 Task: Look for space in Teodoro Sampaio, Brazil from 9th July, 2023 to 16th July, 2023 for 2 adults, 1 child in price range Rs.8000 to Rs.16000. Place can be entire place with 2 bedrooms having 2 beds and 1 bathroom. Property type can be house, flat, guest house. Amenities needed are: washing machine. Booking option can be shelf check-in. Required host language is Spanish.
Action: Mouse moved to (377, 164)
Screenshot: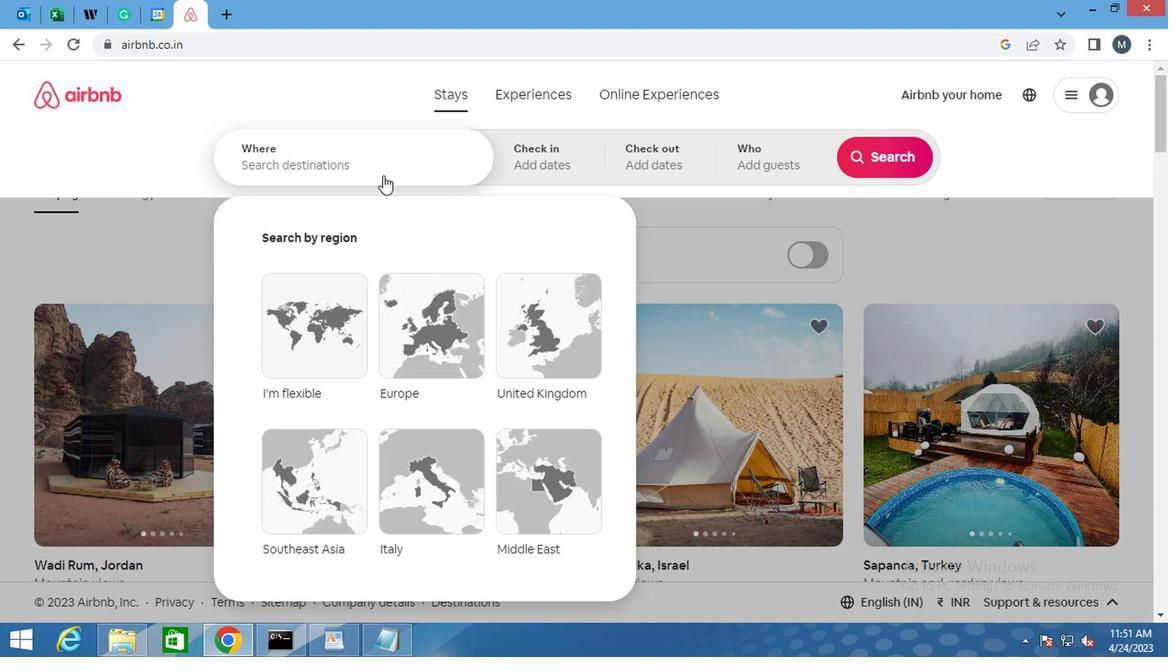 
Action: Mouse pressed left at (377, 164)
Screenshot: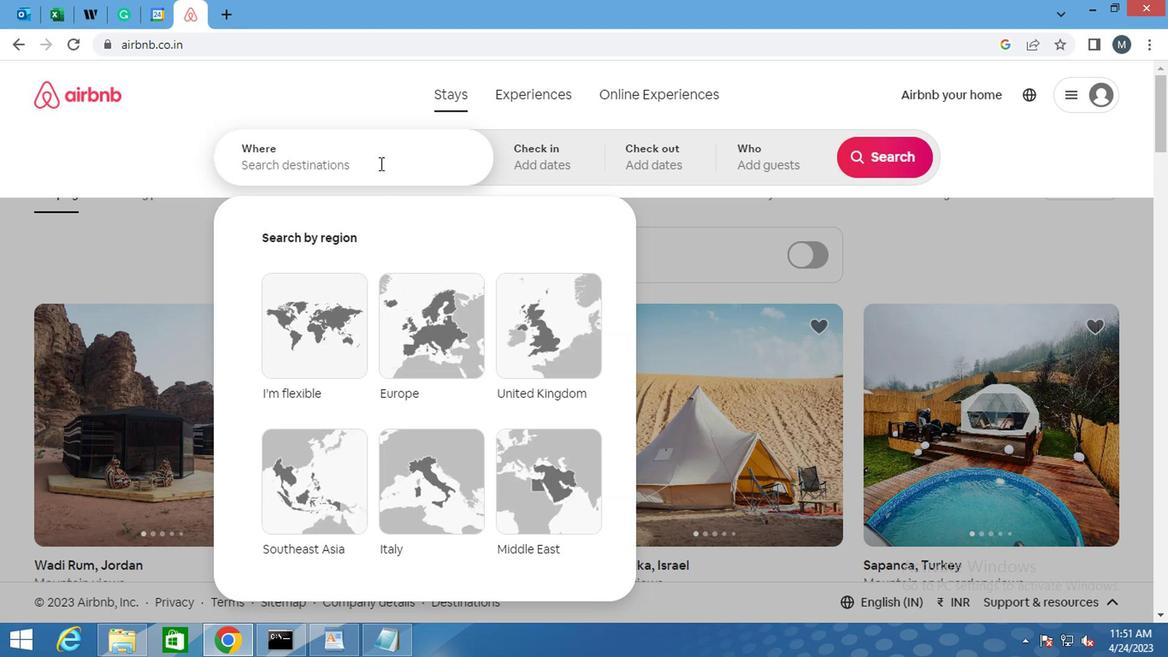 
Action: Mouse moved to (378, 164)
Screenshot: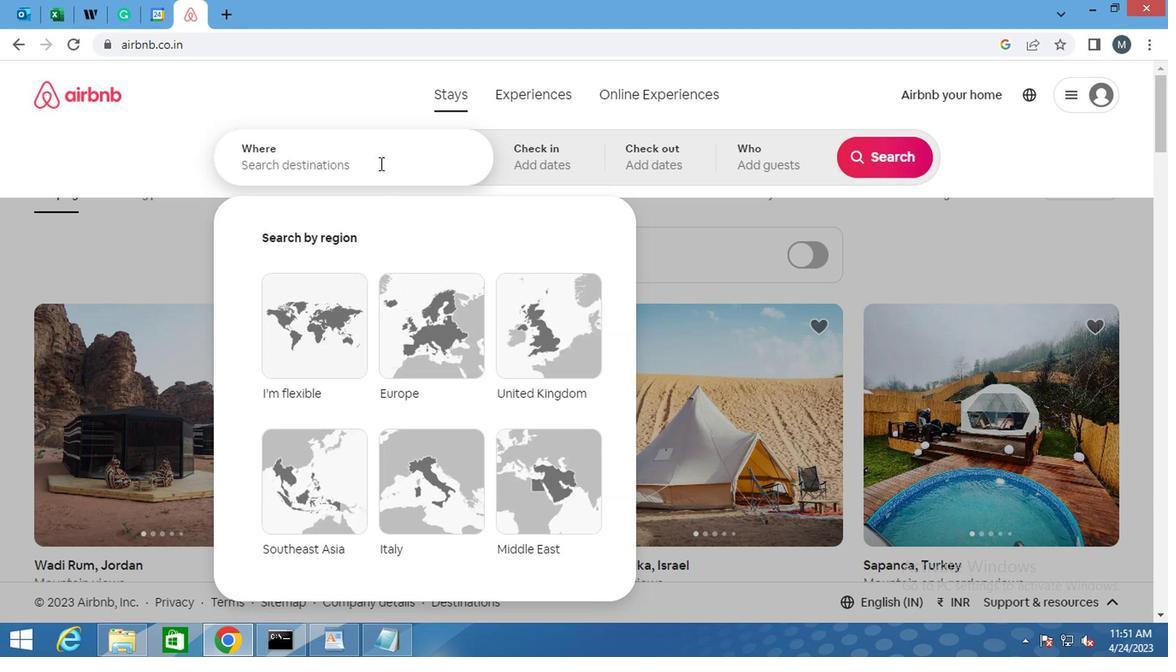 
Action: Key pressed <Key.shift>TEODORO<Key.space>SAMPAIO,<Key.space><Key.shift>BRAZIL<Key.enter>
Screenshot: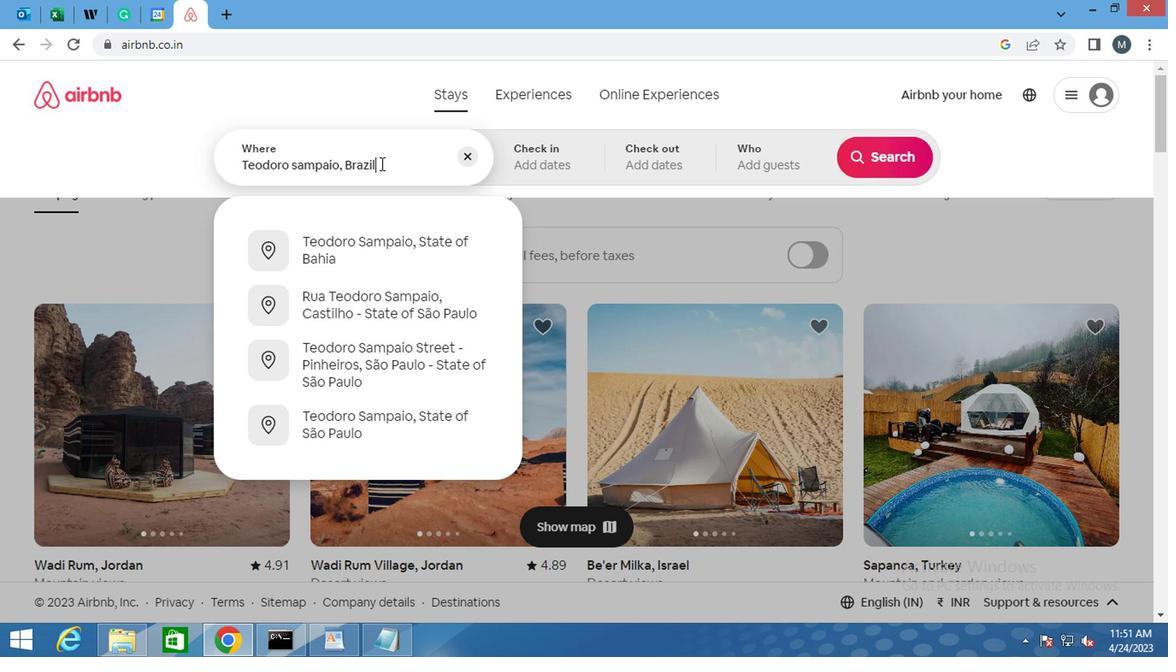 
Action: Mouse moved to (876, 286)
Screenshot: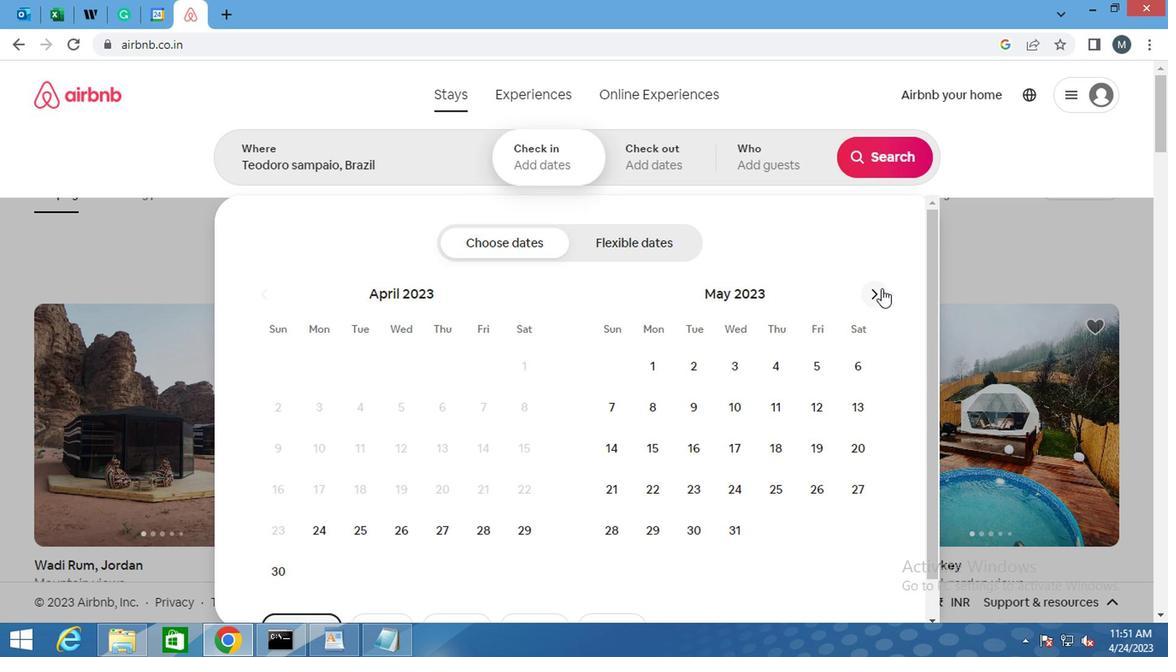 
Action: Mouse pressed left at (876, 286)
Screenshot: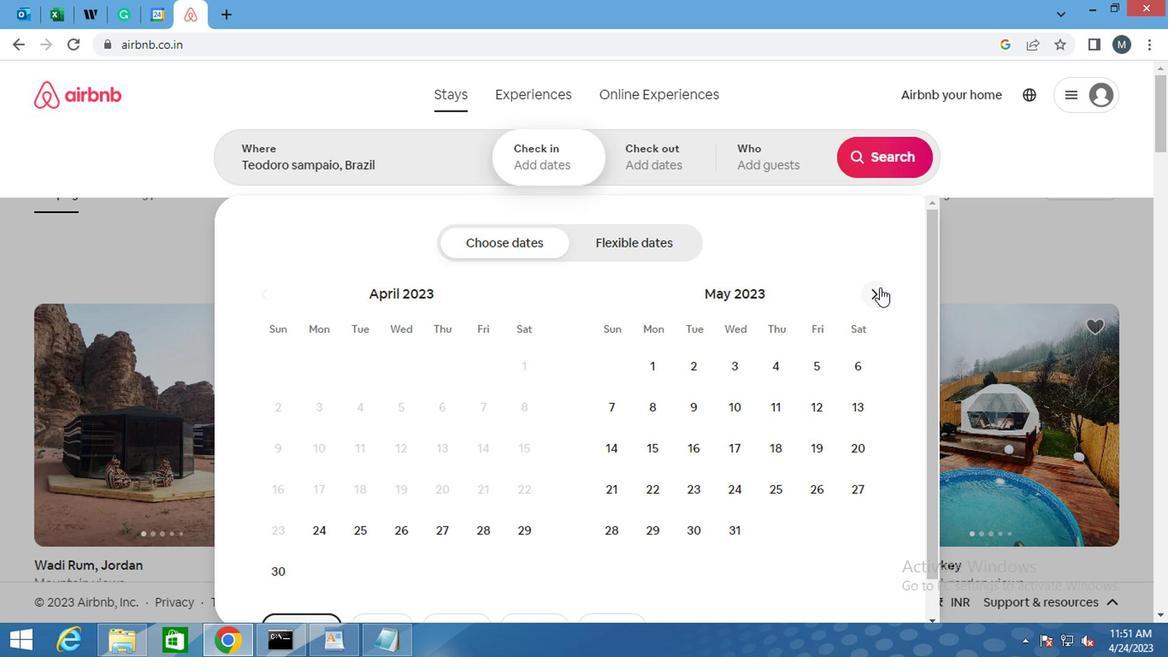 
Action: Mouse moved to (870, 286)
Screenshot: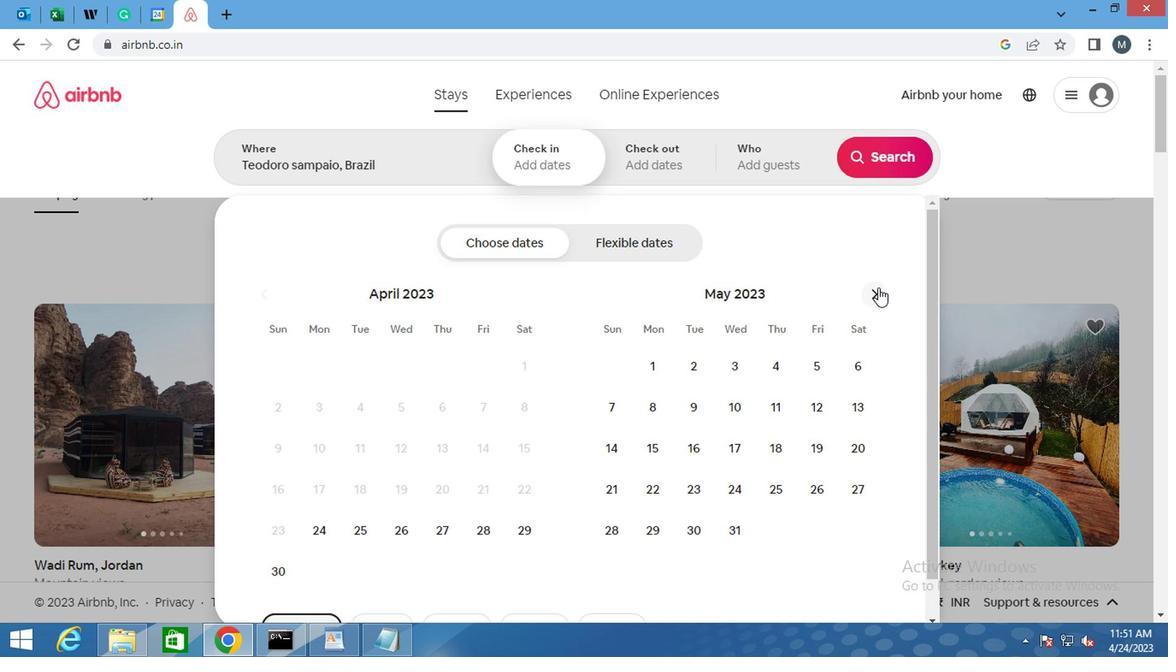
Action: Mouse pressed left at (870, 286)
Screenshot: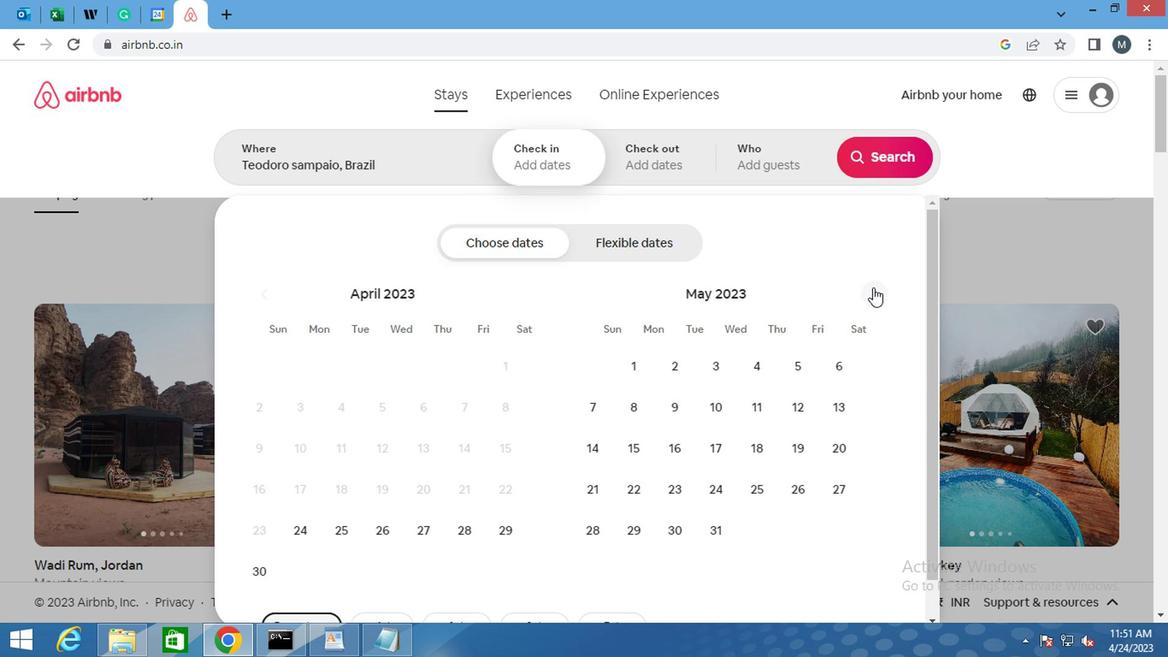 
Action: Mouse moved to (600, 438)
Screenshot: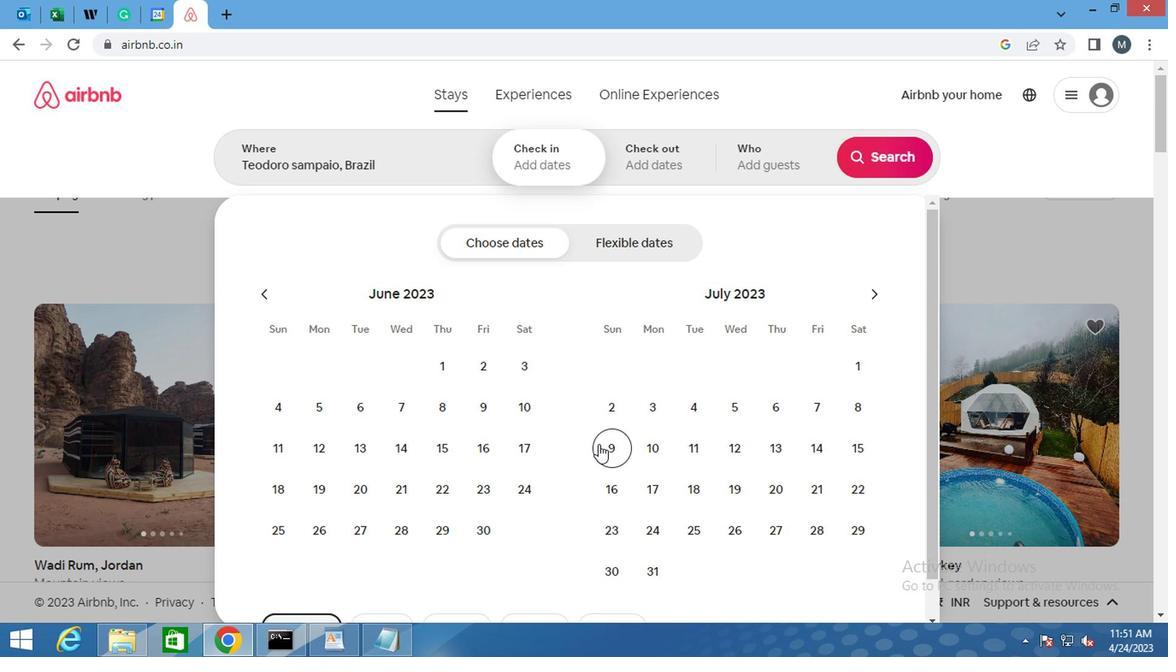 
Action: Mouse pressed left at (600, 438)
Screenshot: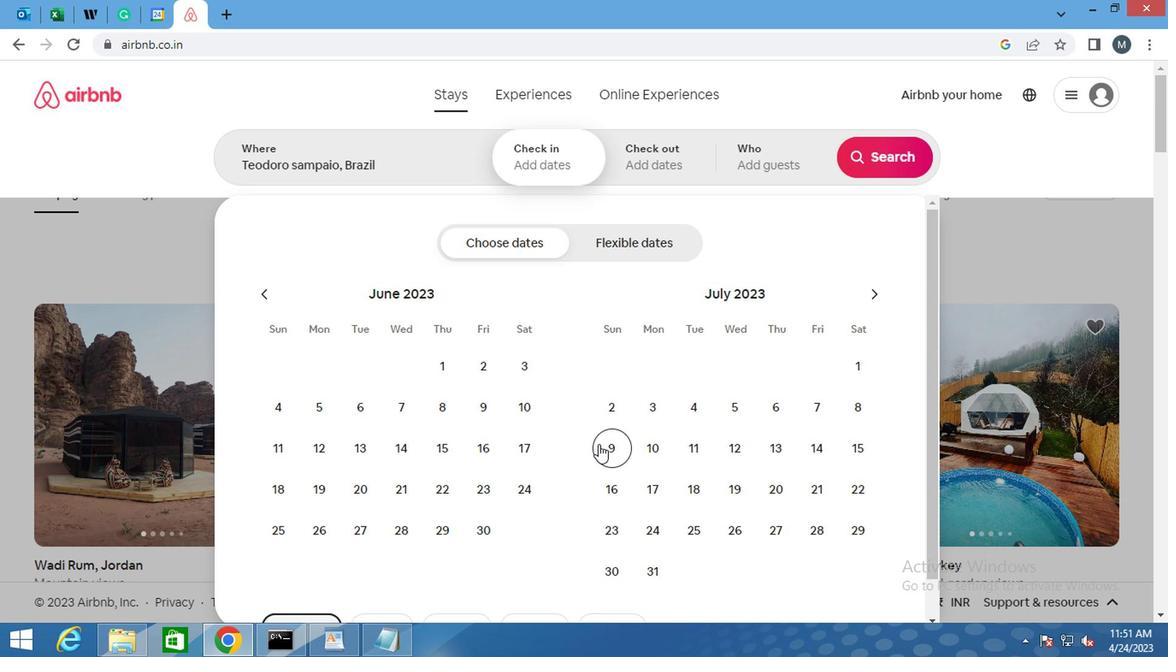 
Action: Mouse moved to (619, 477)
Screenshot: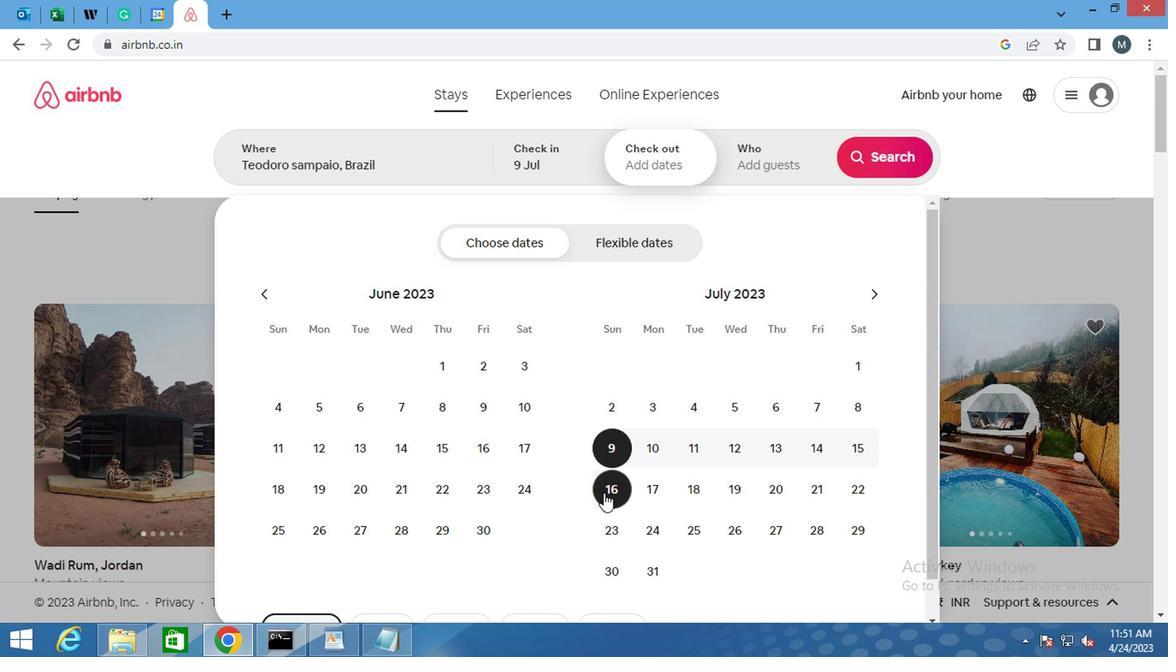 
Action: Mouse pressed left at (619, 477)
Screenshot: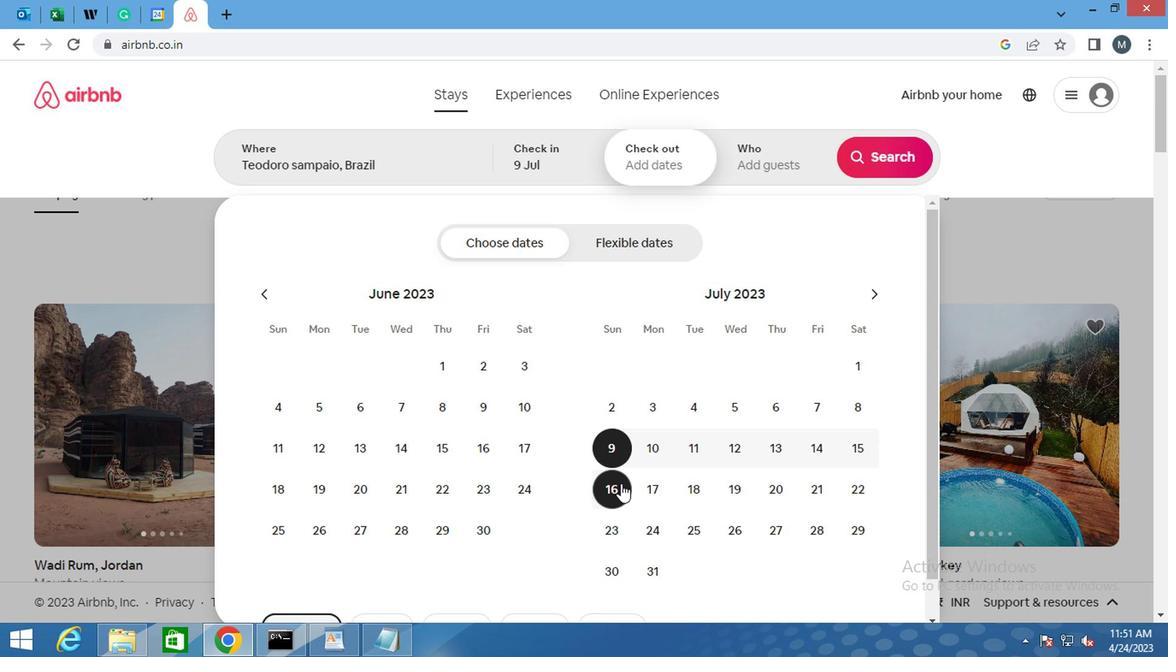 
Action: Mouse moved to (752, 163)
Screenshot: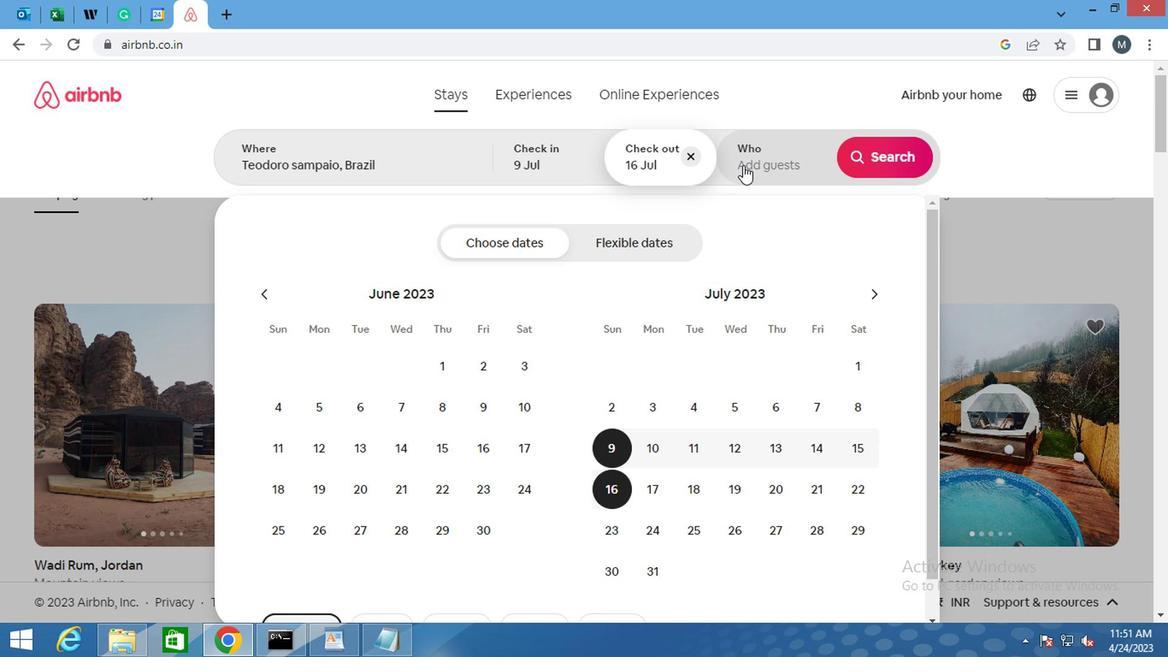 
Action: Mouse pressed left at (752, 163)
Screenshot: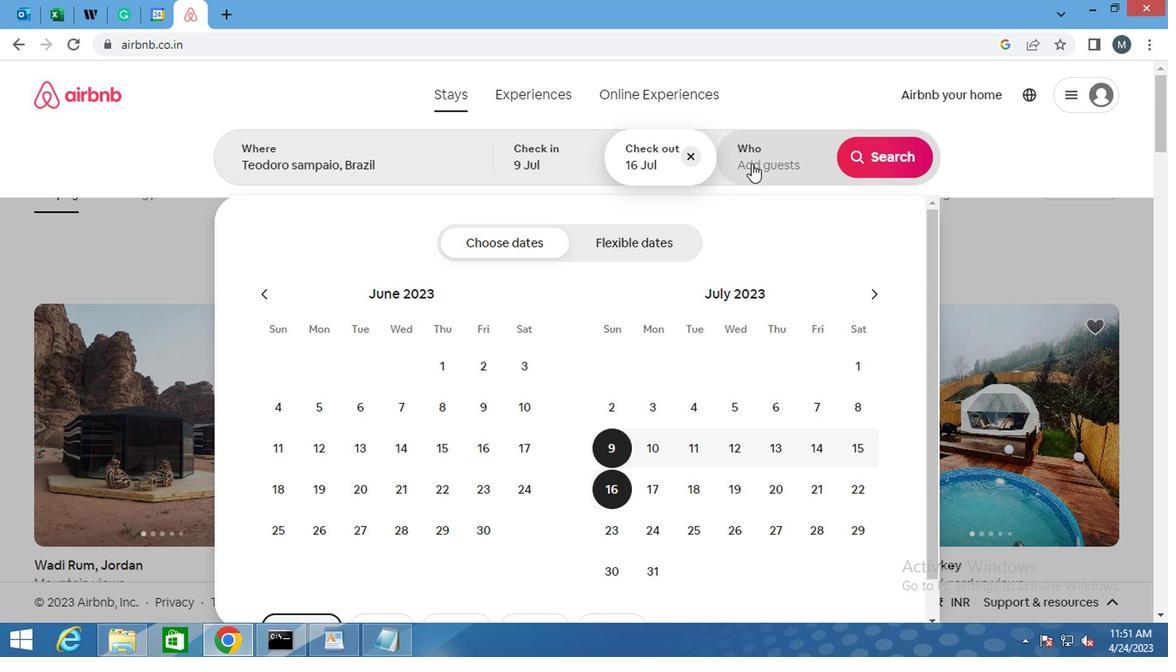
Action: Mouse moved to (889, 252)
Screenshot: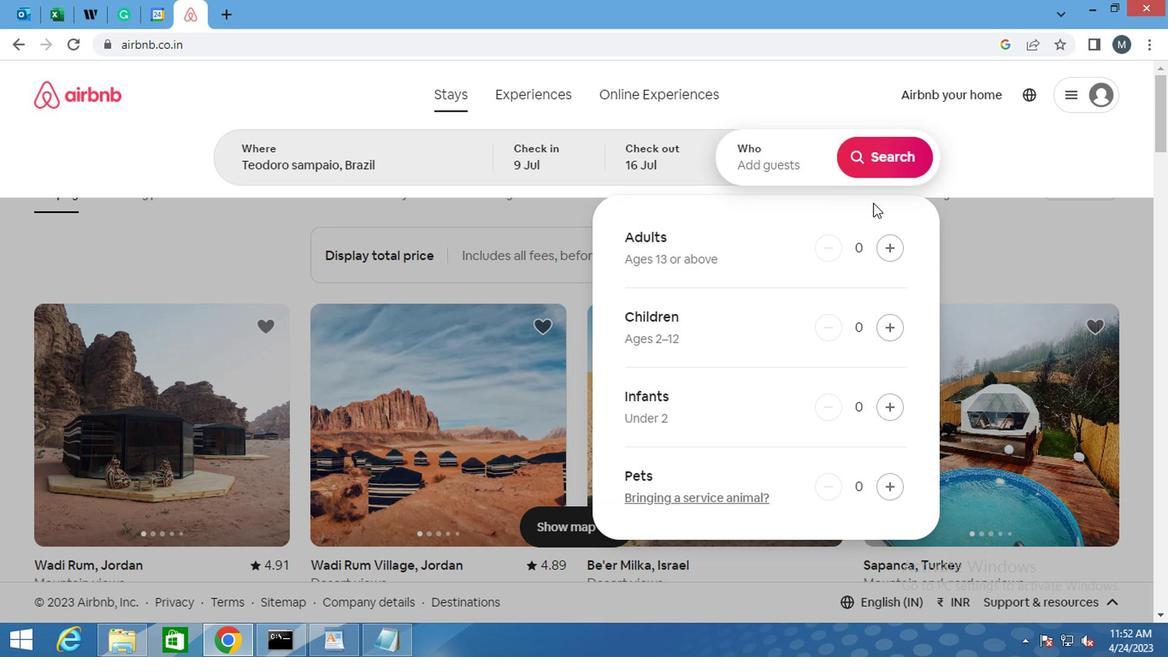
Action: Mouse pressed left at (889, 252)
Screenshot: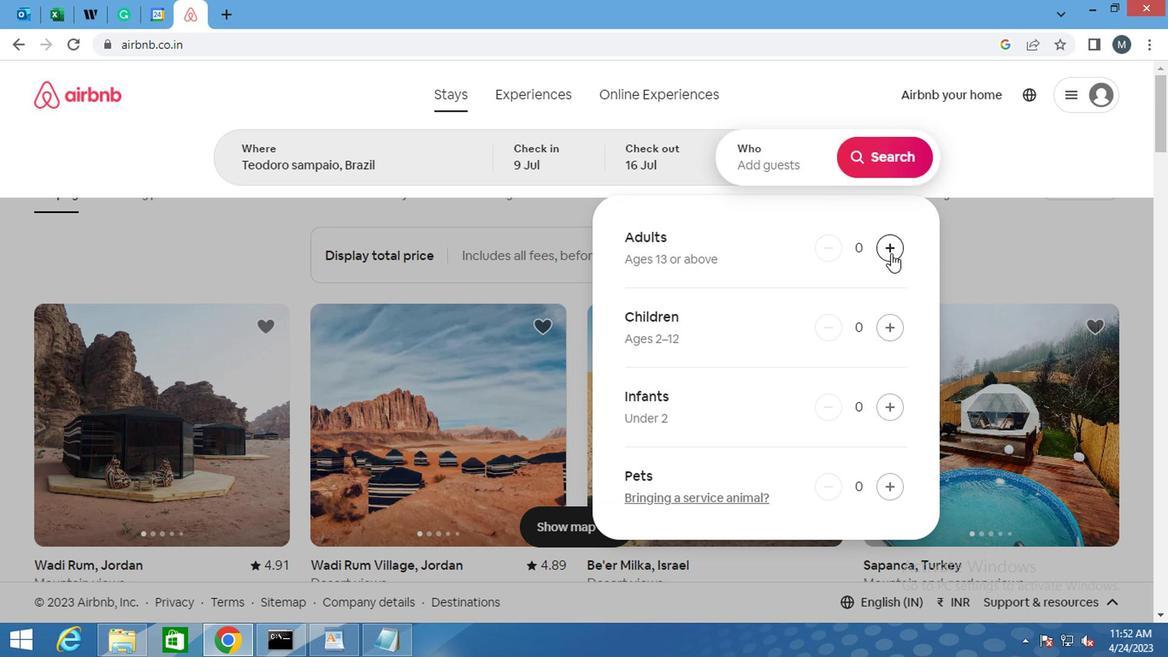 
Action: Mouse moved to (889, 252)
Screenshot: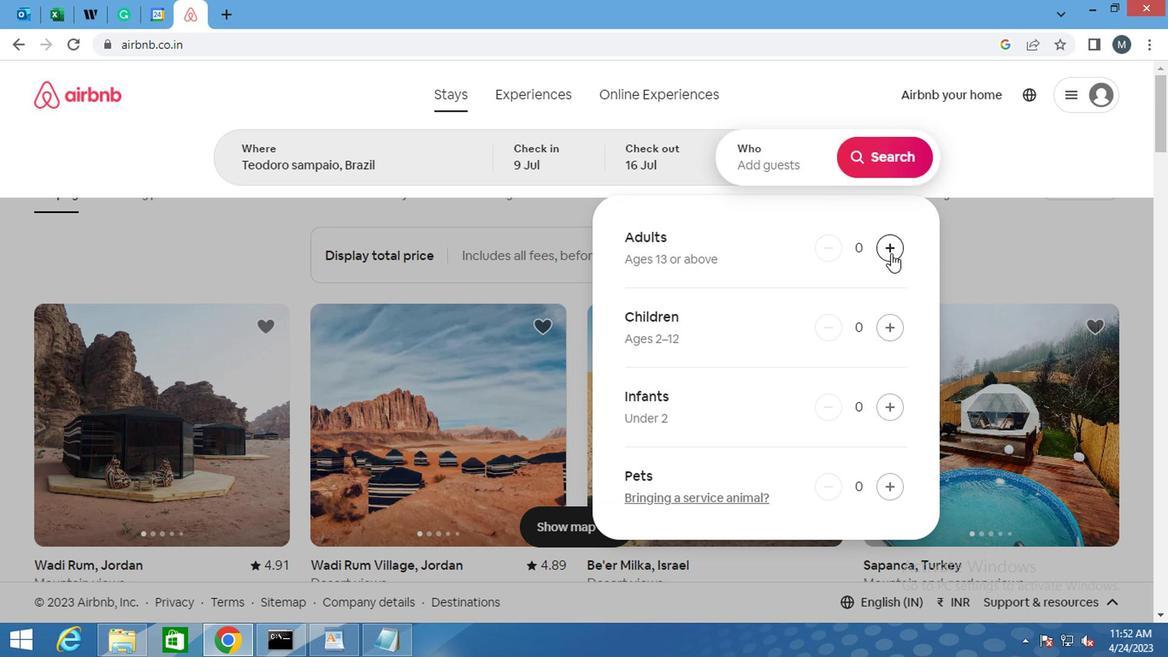 
Action: Mouse pressed left at (889, 252)
Screenshot: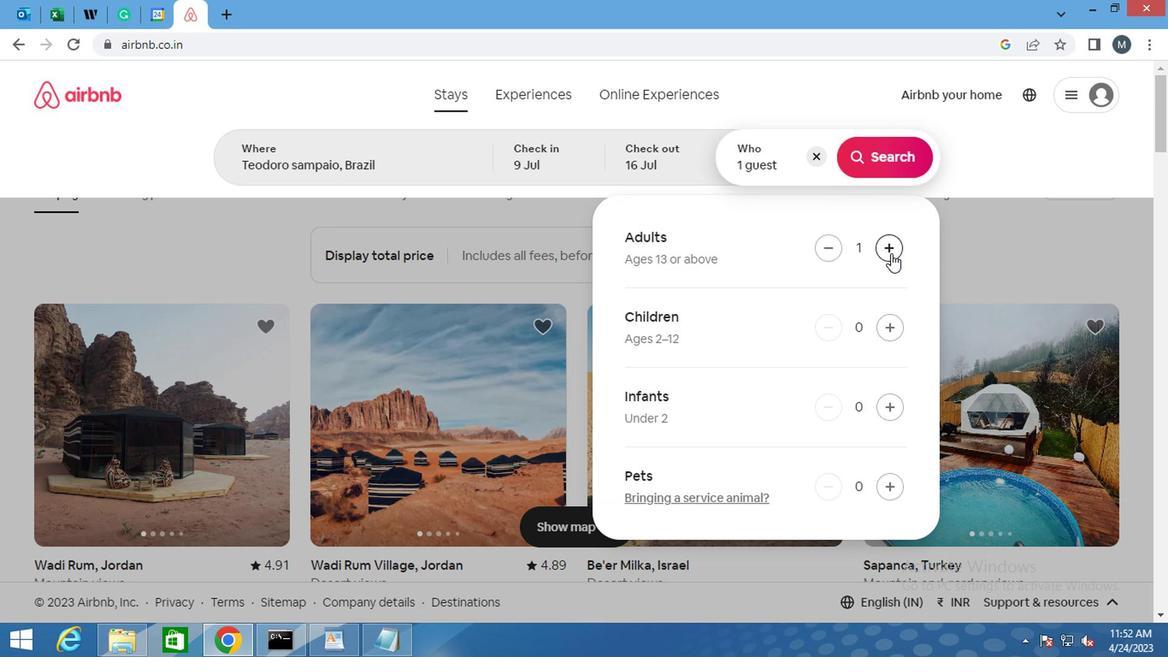 
Action: Mouse moved to (885, 323)
Screenshot: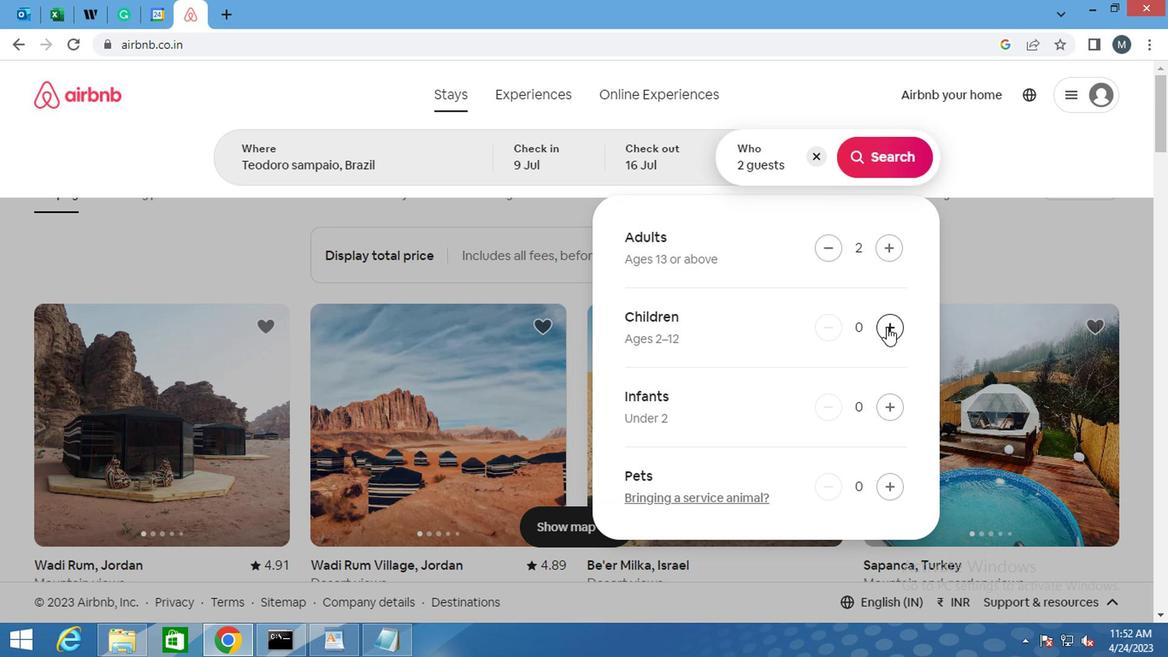 
Action: Mouse pressed left at (885, 323)
Screenshot: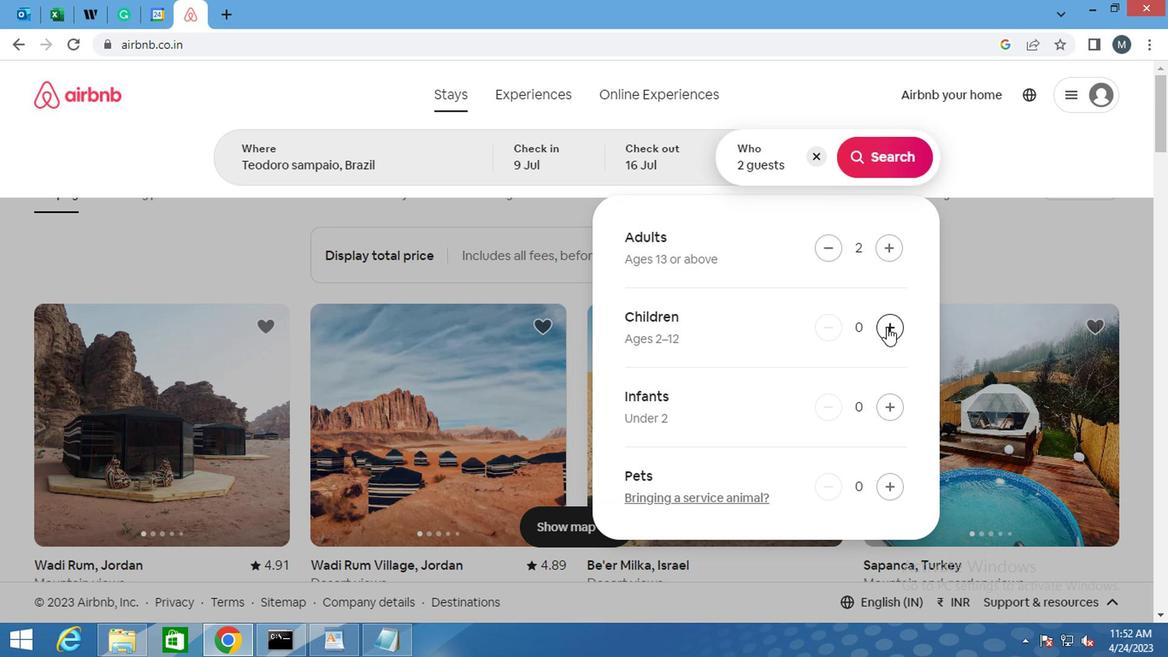 
Action: Mouse moved to (1000, 146)
Screenshot: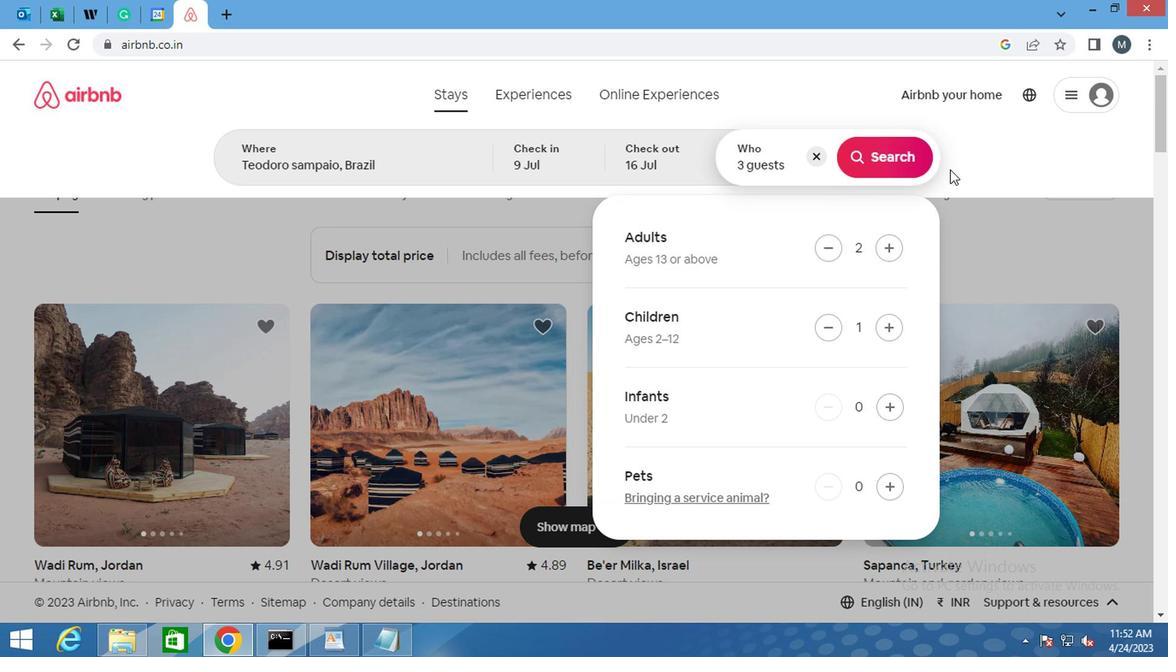 
Action: Mouse pressed left at (1000, 146)
Screenshot: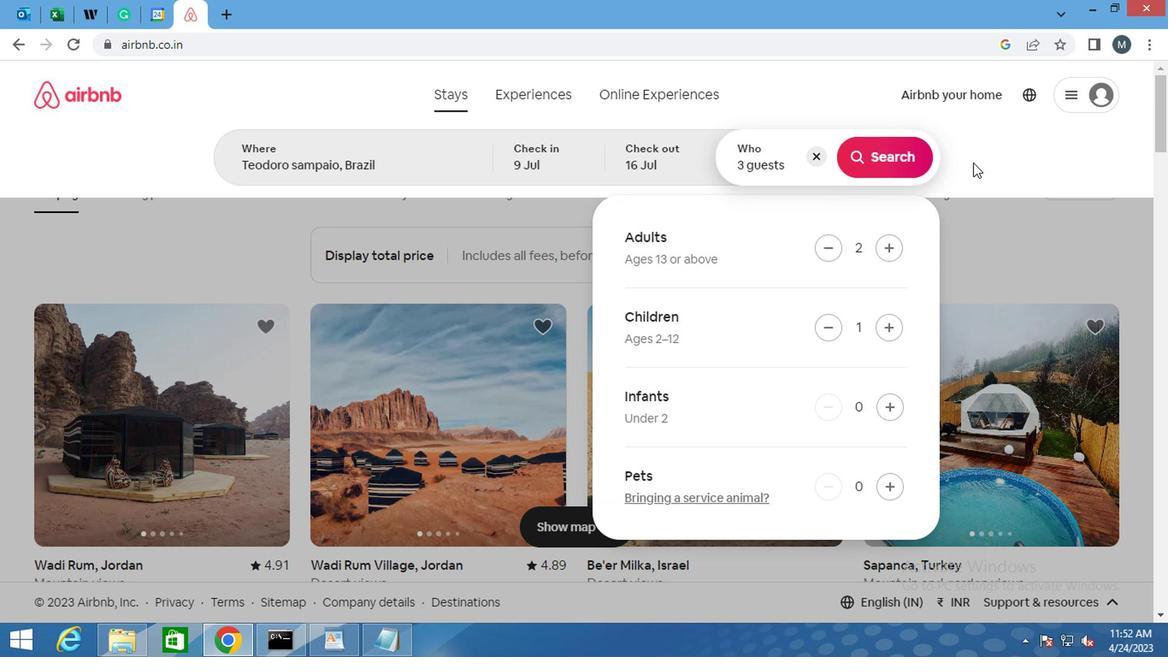 
Action: Mouse moved to (998, 157)
Screenshot: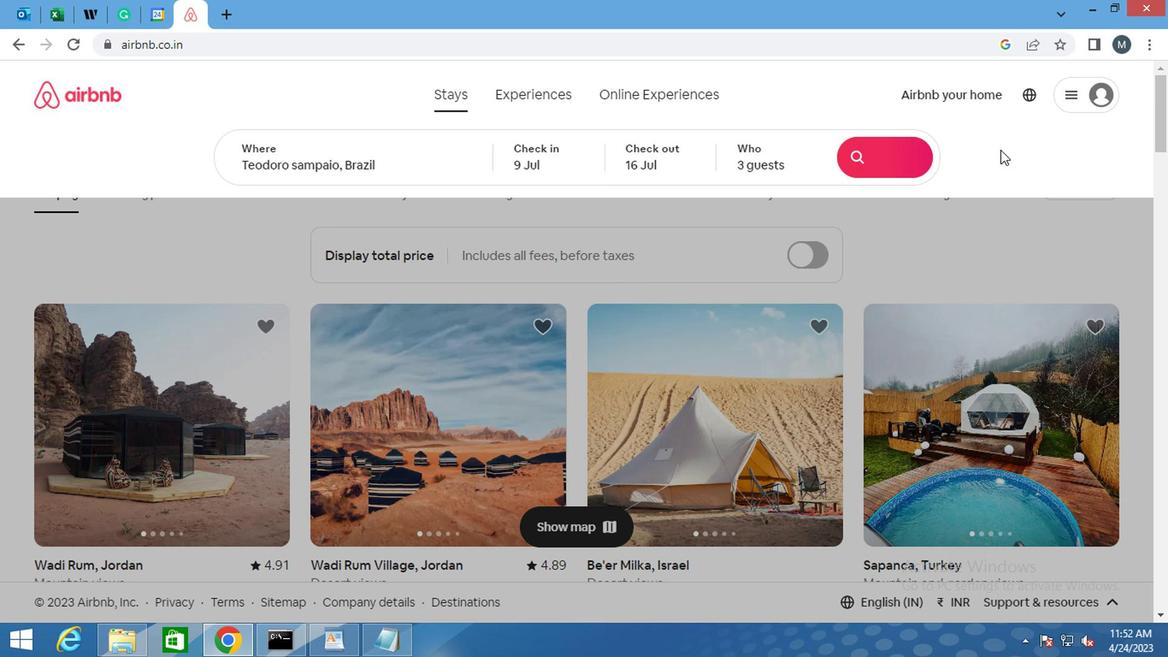 
Action: Mouse scrolled (998, 156) with delta (0, 0)
Screenshot: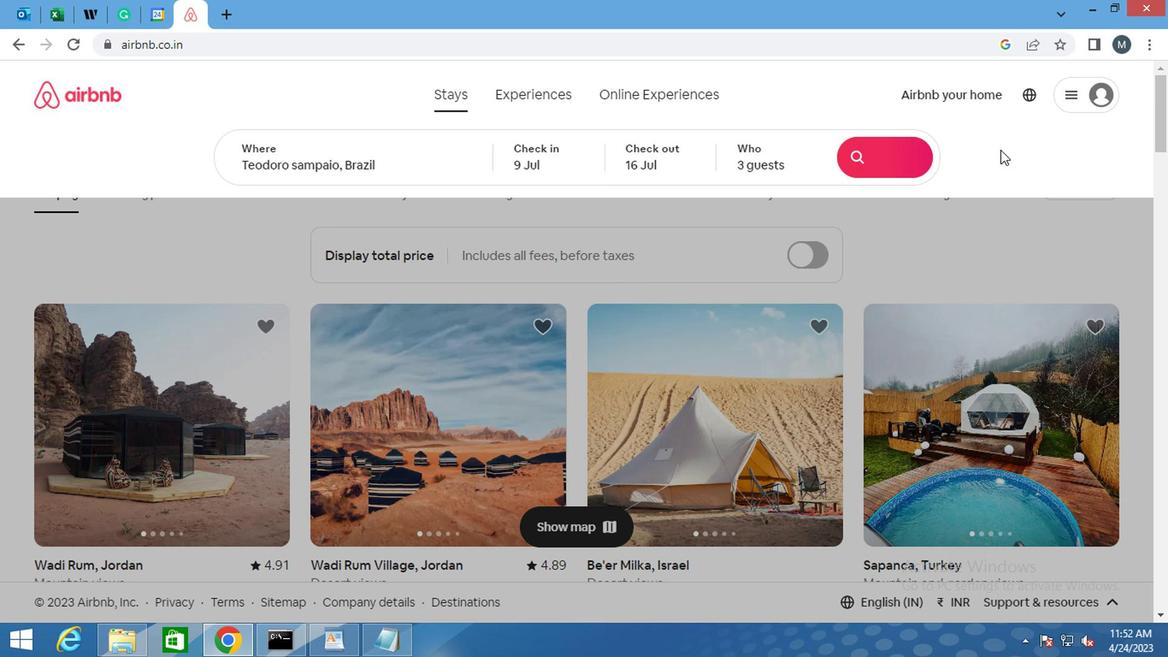 
Action: Mouse moved to (998, 162)
Screenshot: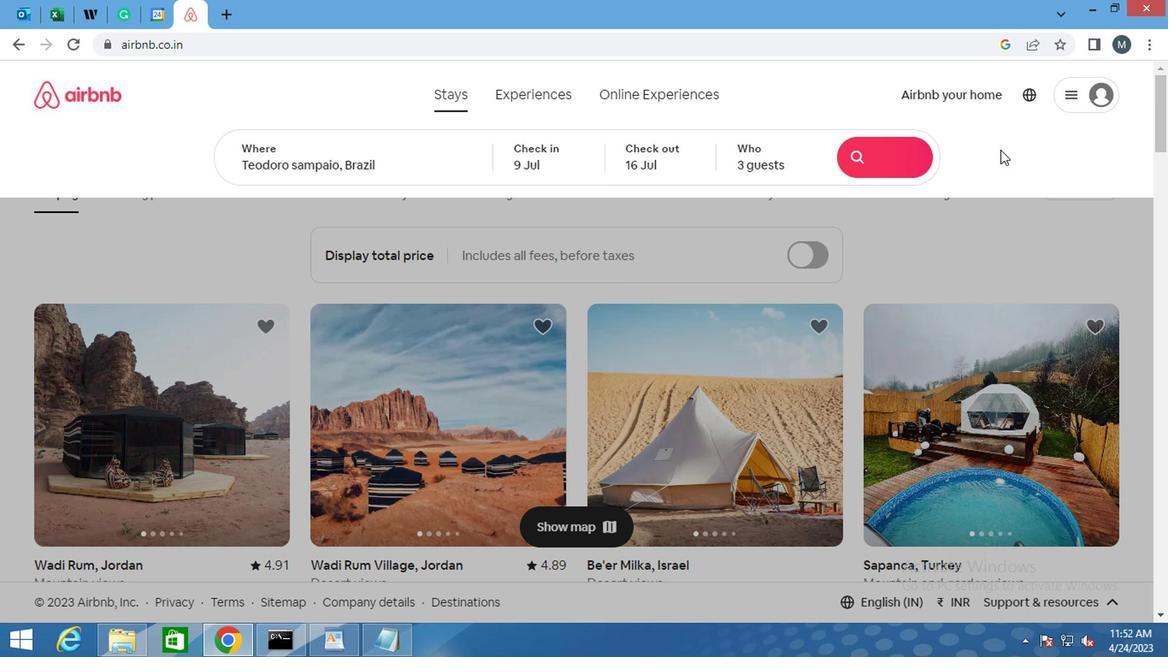 
Action: Mouse scrolled (998, 163) with delta (0, 0)
Screenshot: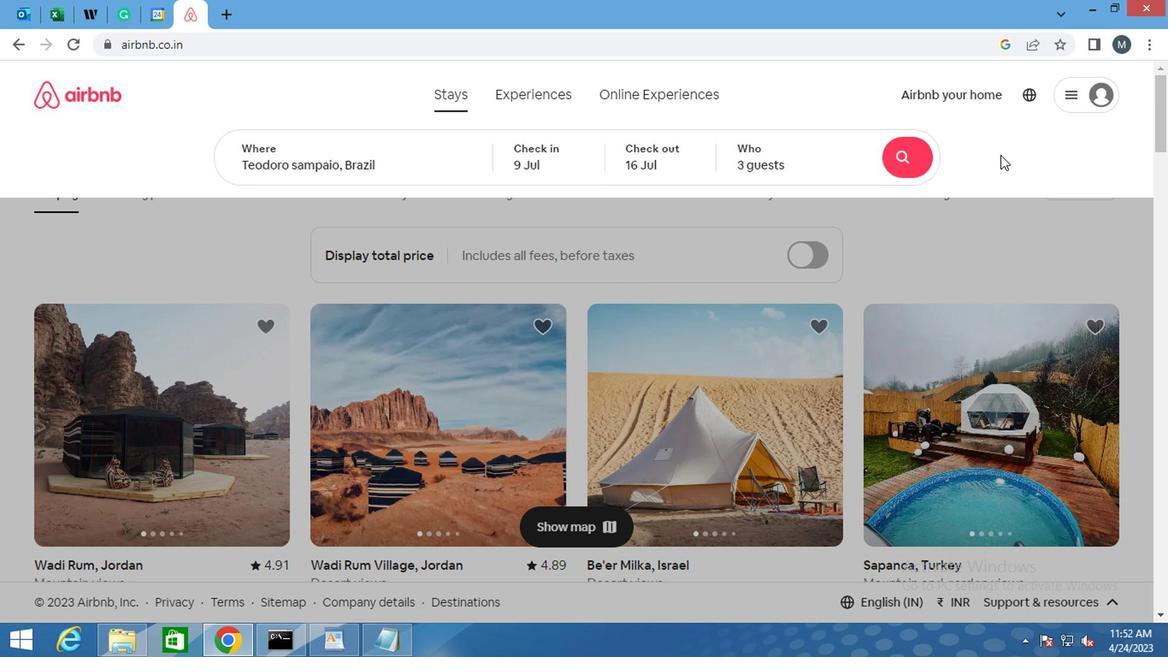 
Action: Mouse scrolled (998, 163) with delta (0, 0)
Screenshot: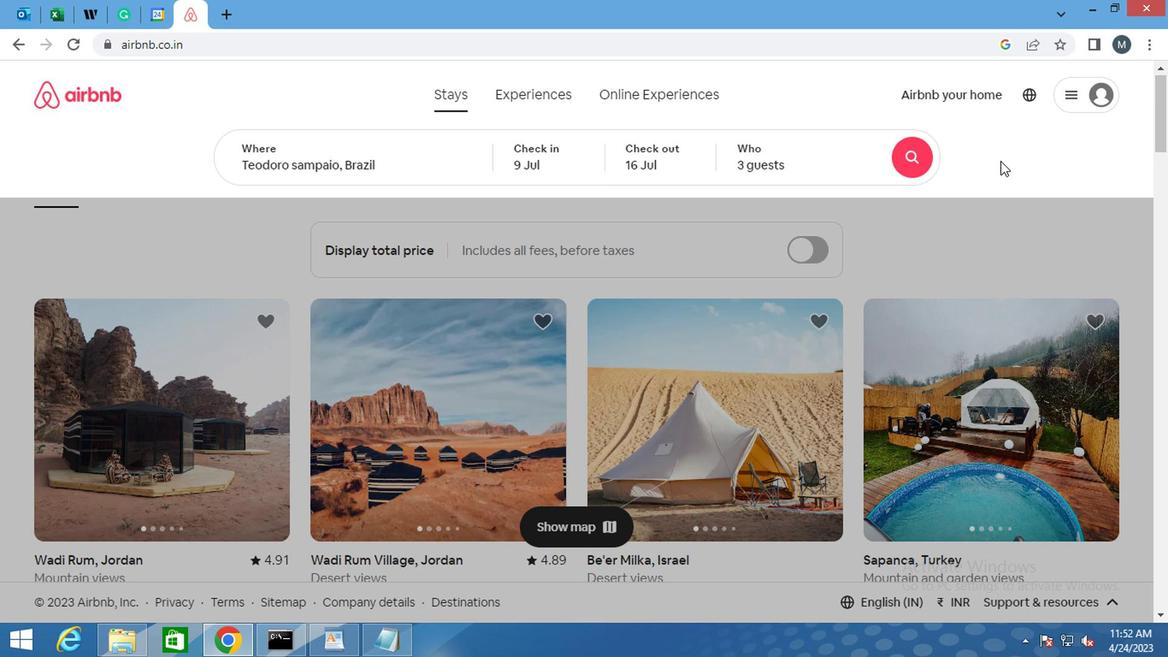 
Action: Mouse moved to (1093, 180)
Screenshot: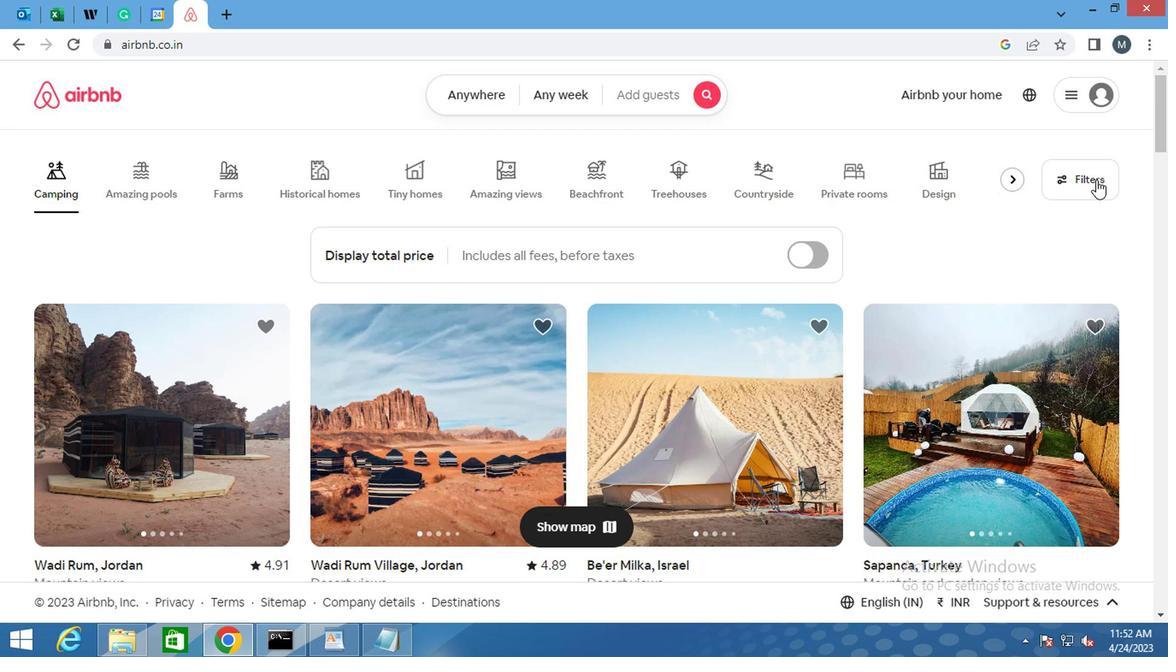 
Action: Mouse pressed left at (1093, 180)
Screenshot: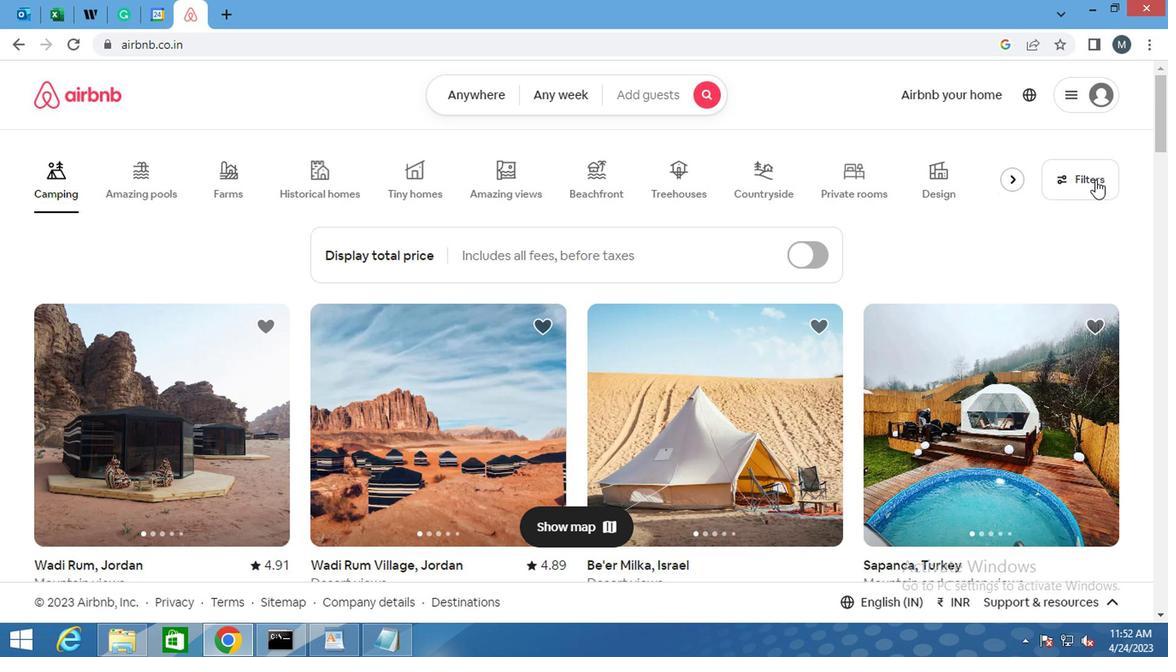 
Action: Mouse moved to (676, 219)
Screenshot: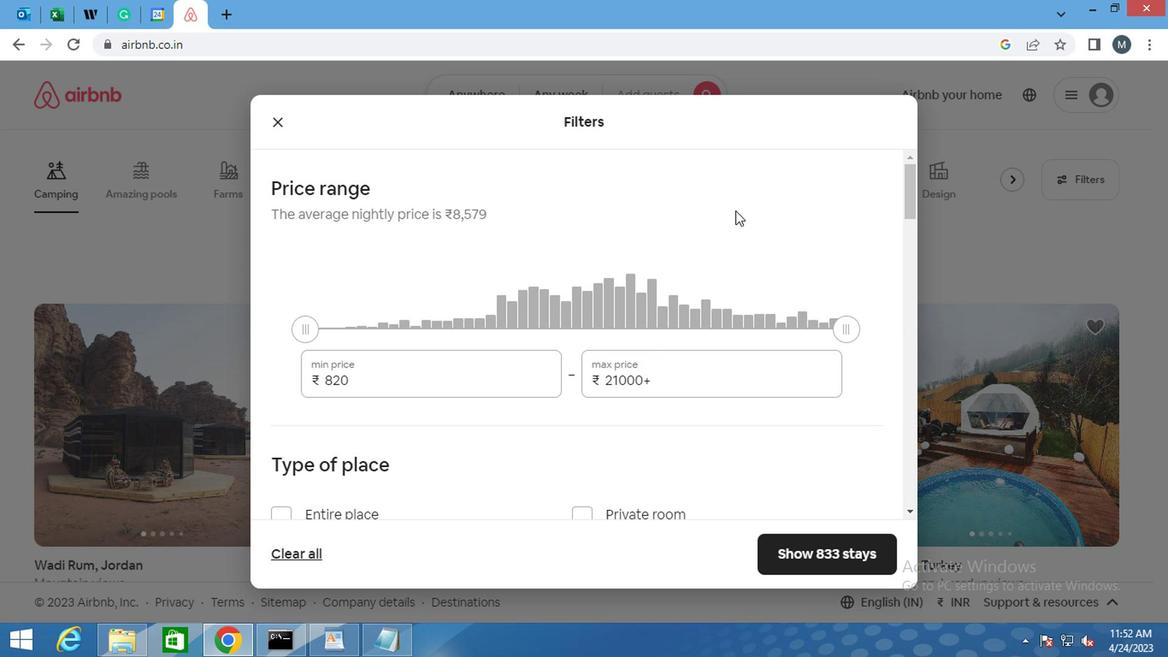 
Action: Mouse scrolled (676, 218) with delta (0, 0)
Screenshot: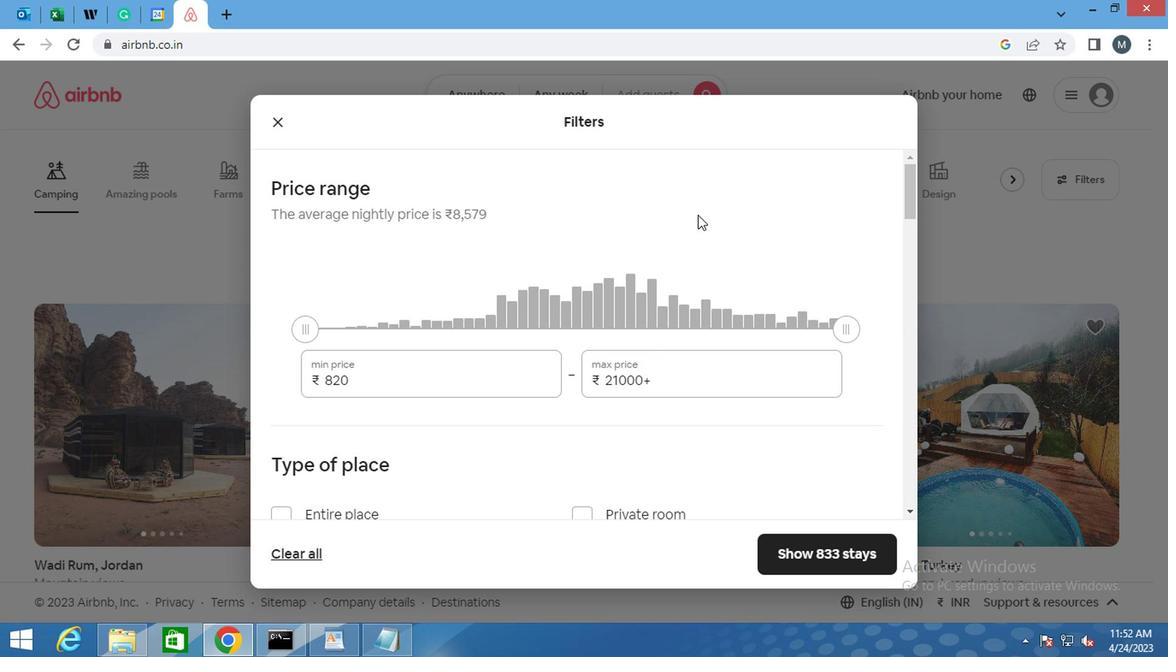 
Action: Mouse moved to (407, 286)
Screenshot: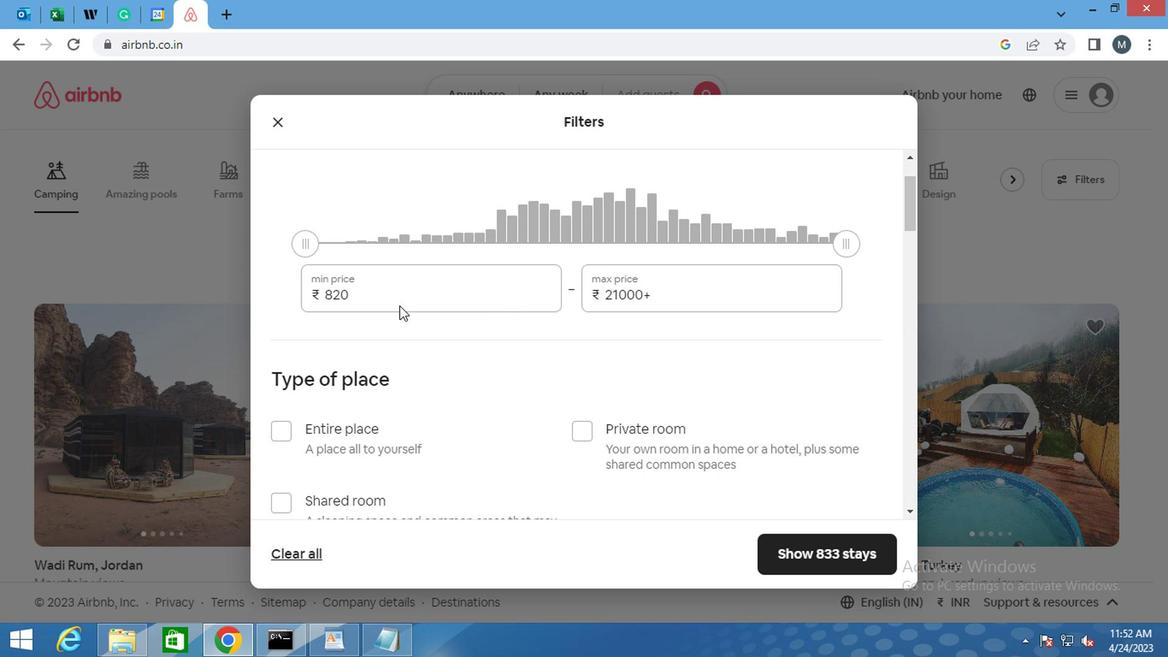 
Action: Mouse pressed left at (407, 286)
Screenshot: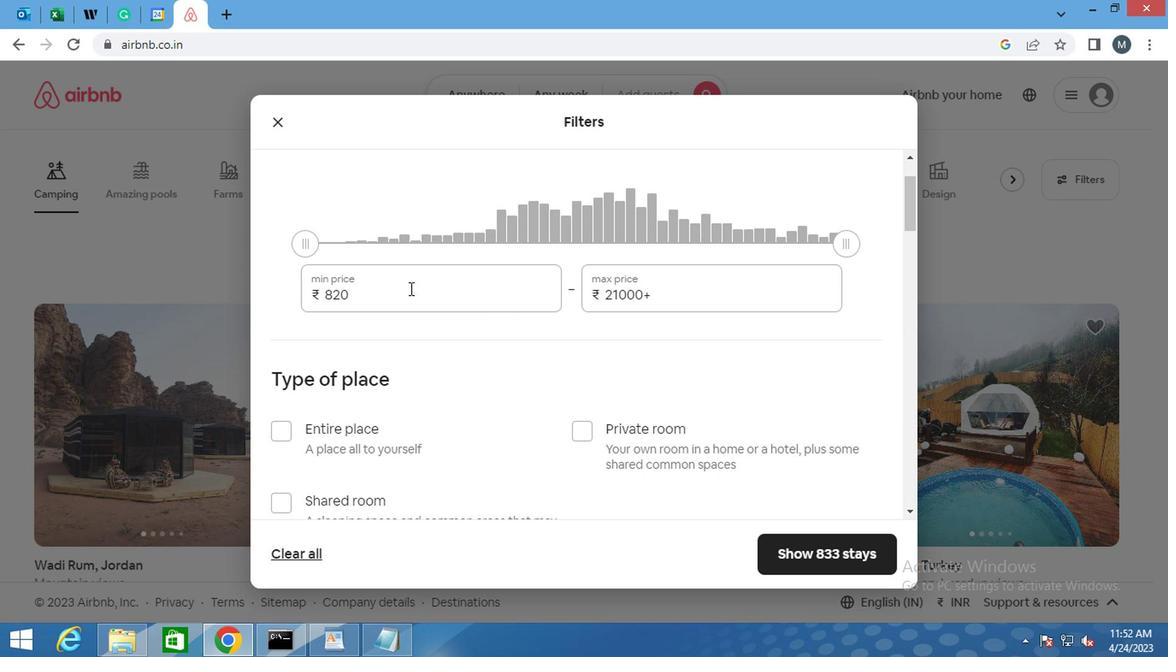 
Action: Mouse moved to (408, 286)
Screenshot: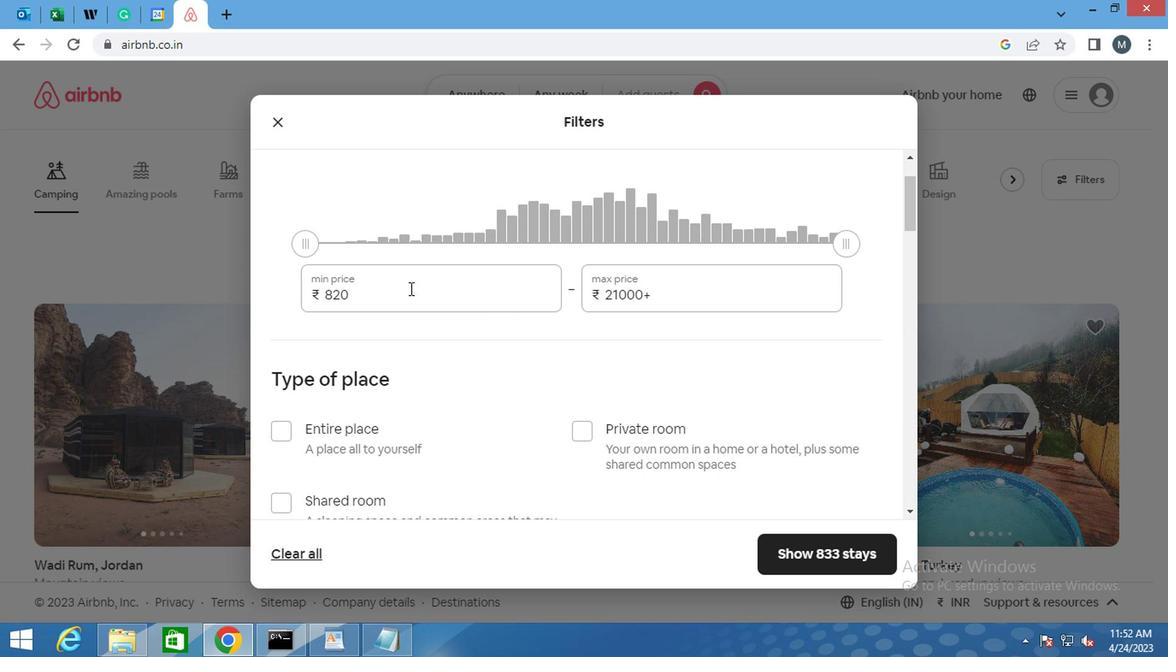 
Action: Mouse pressed left at (408, 286)
Screenshot: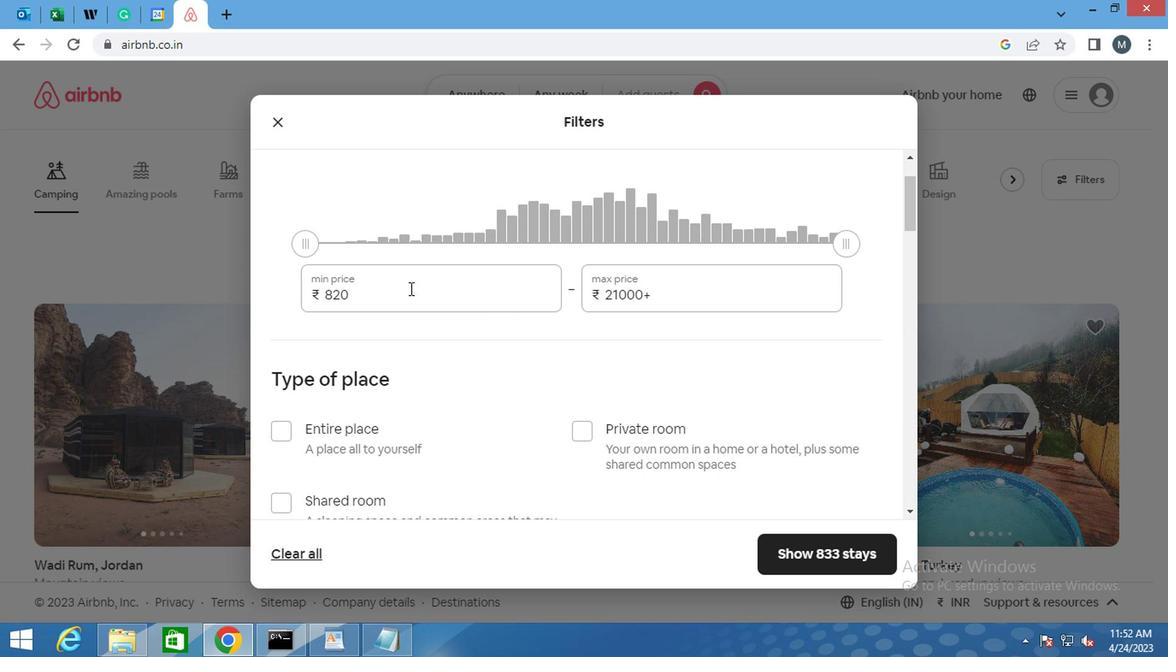 
Action: Mouse pressed left at (408, 286)
Screenshot: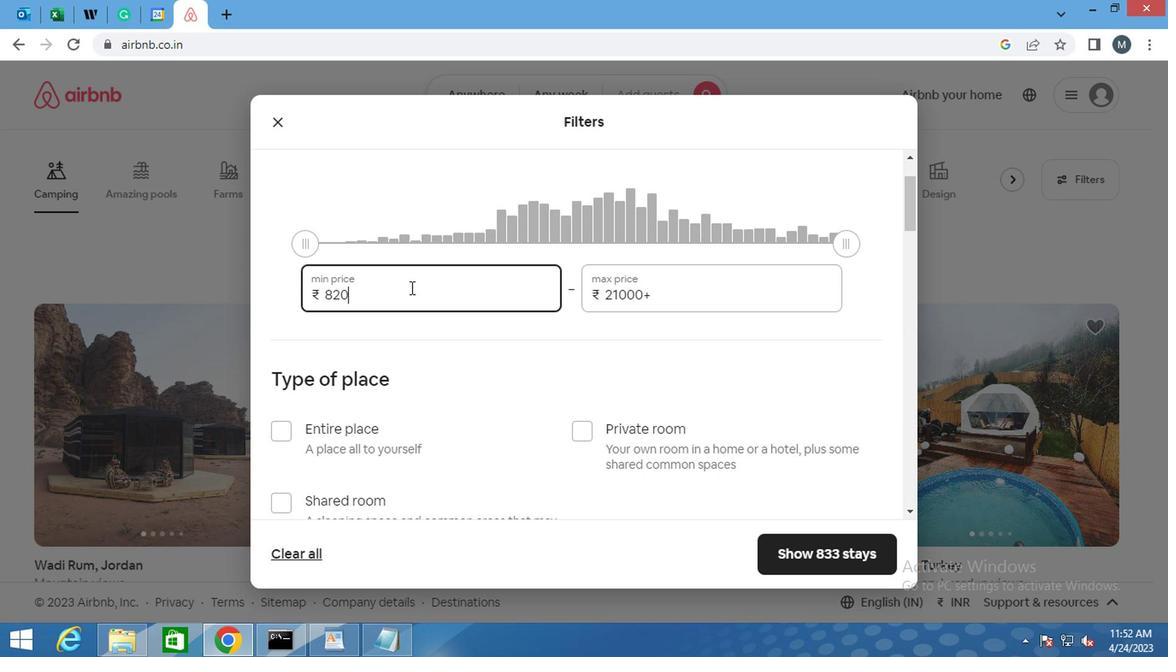 
Action: Mouse moved to (409, 286)
Screenshot: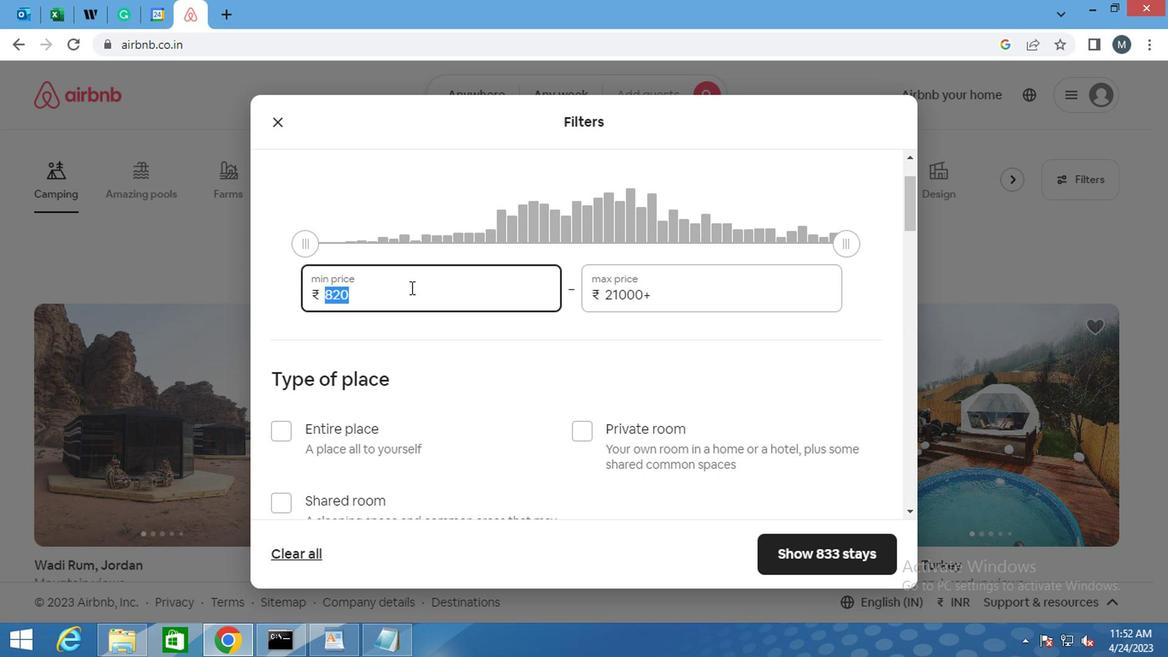 
Action: Key pressed 8000
Screenshot: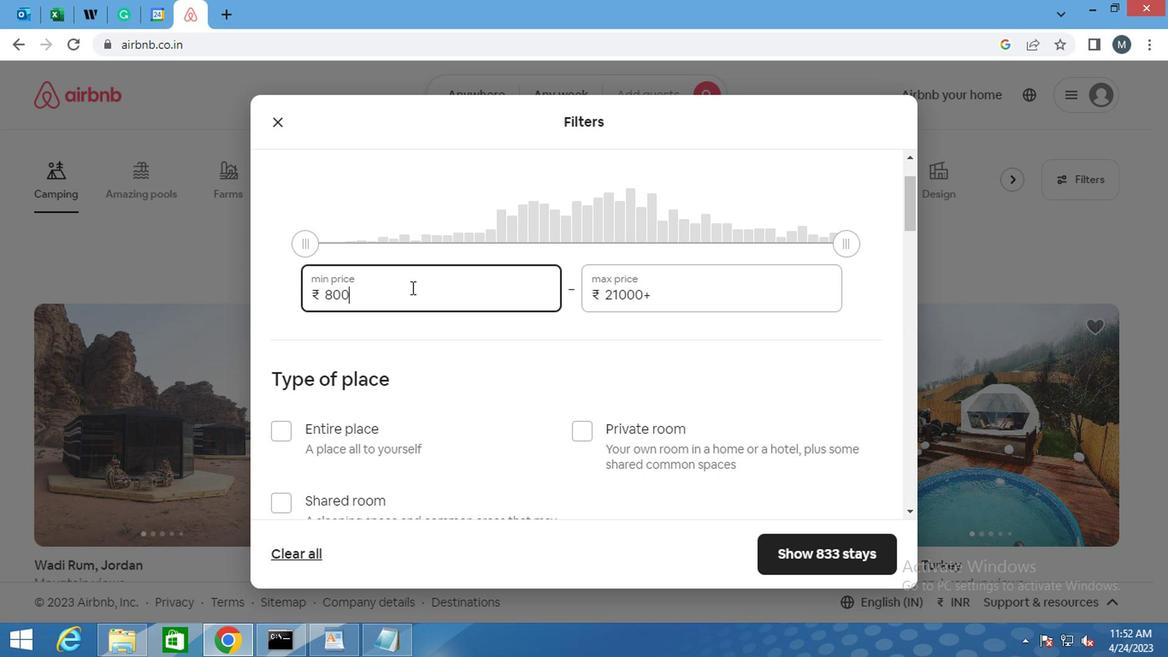 
Action: Mouse moved to (659, 290)
Screenshot: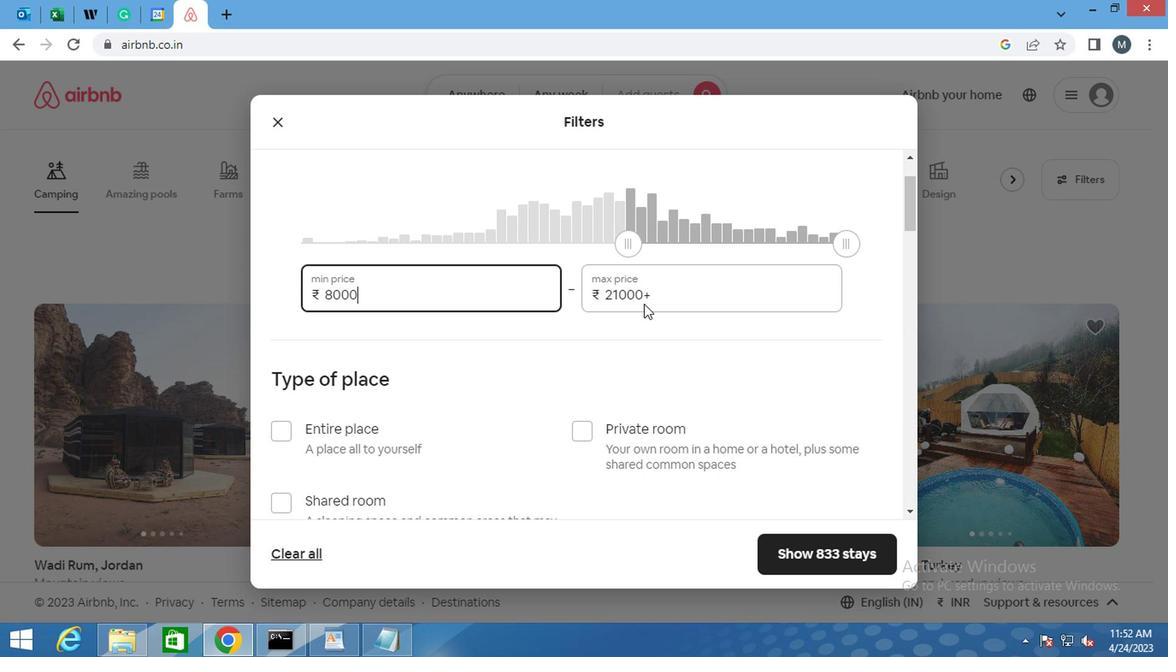
Action: Mouse pressed left at (659, 290)
Screenshot: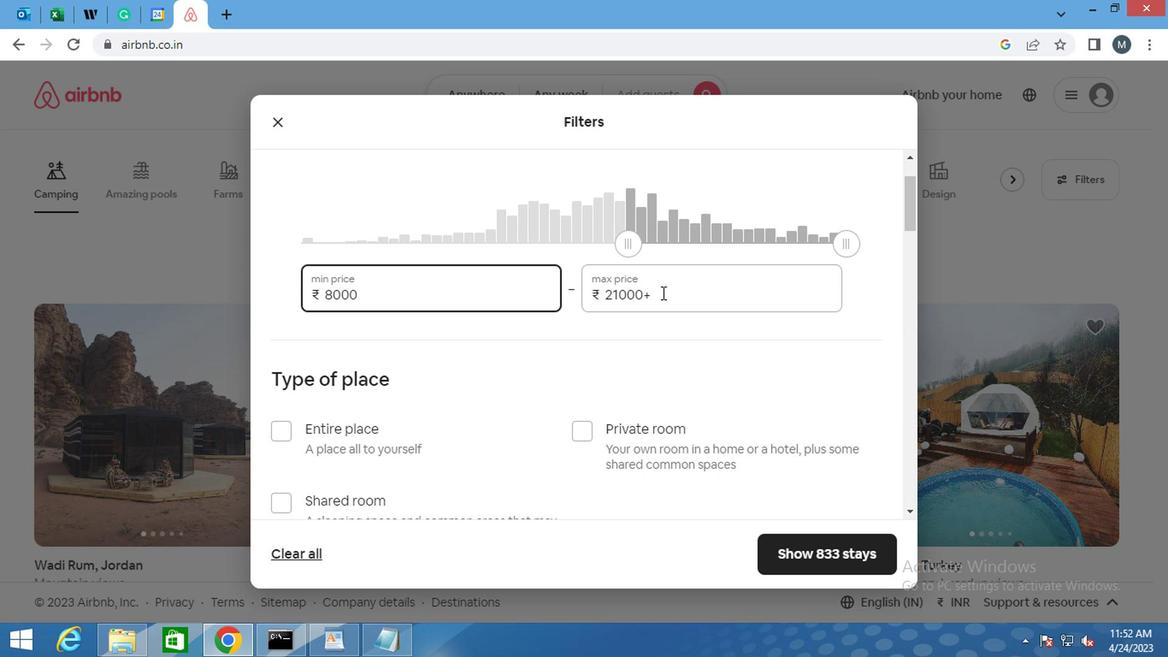 
Action: Key pressed <Key.backspace><Key.backspace><Key.backspace><Key.backspace><Key.backspace><Key.backspace>16000<Key.enter>
Screenshot: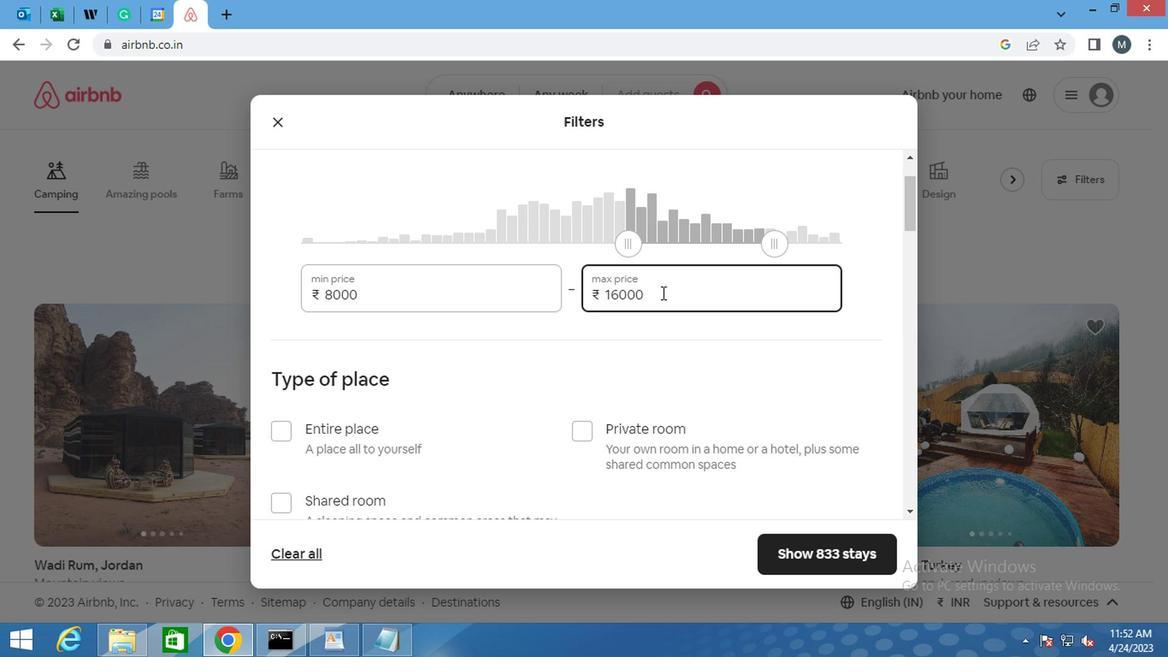 
Action: Mouse moved to (671, 306)
Screenshot: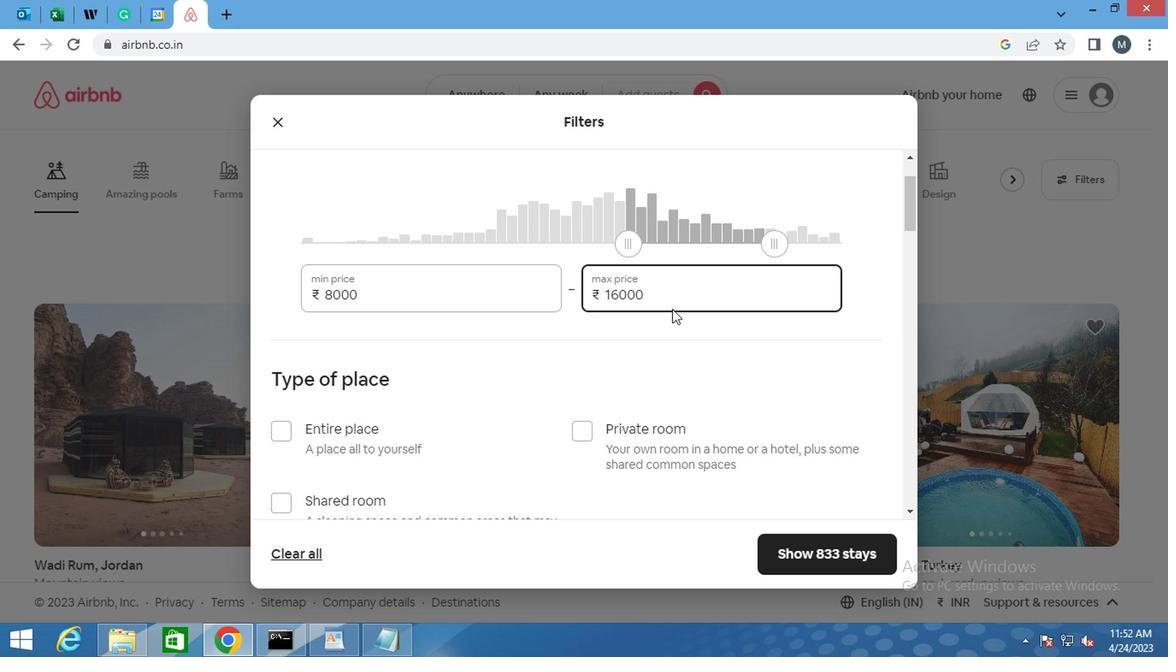 
Action: Mouse scrolled (671, 305) with delta (0, 0)
Screenshot: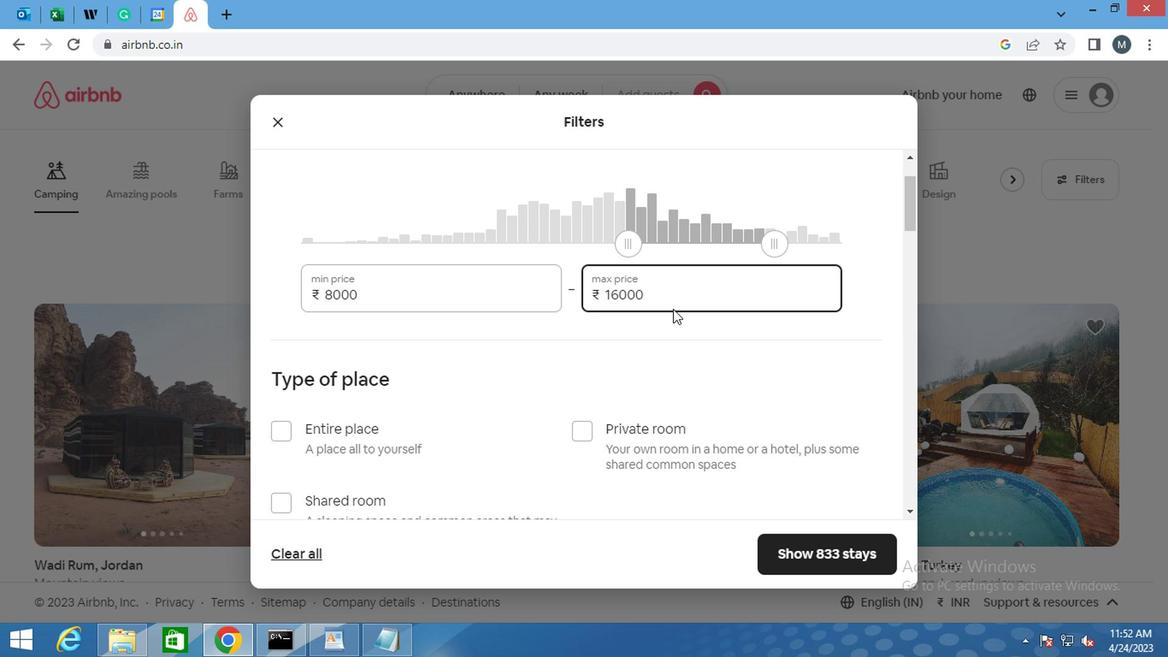 
Action: Mouse moved to (669, 316)
Screenshot: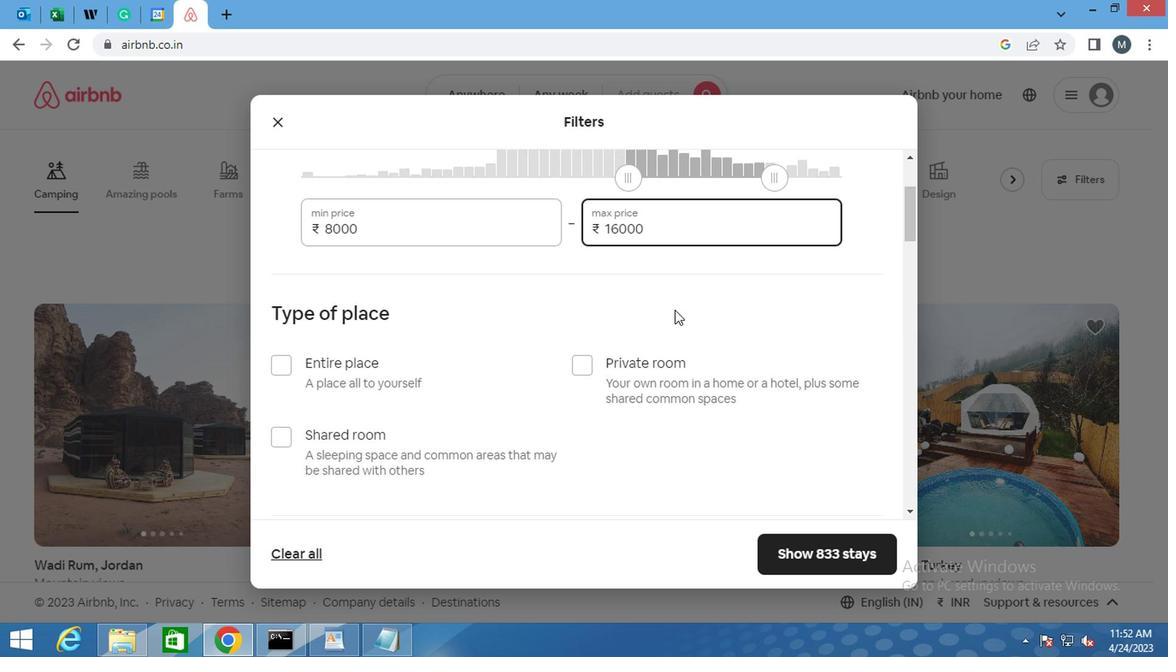 
Action: Mouse scrolled (669, 315) with delta (0, -1)
Screenshot: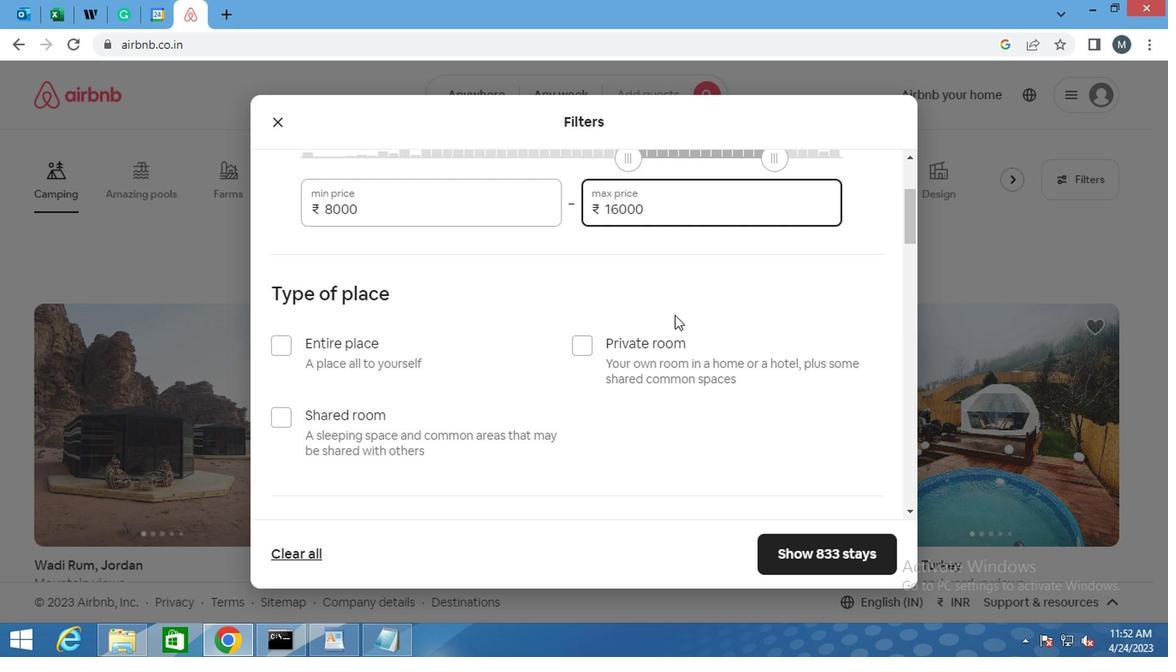 
Action: Mouse moved to (669, 317)
Screenshot: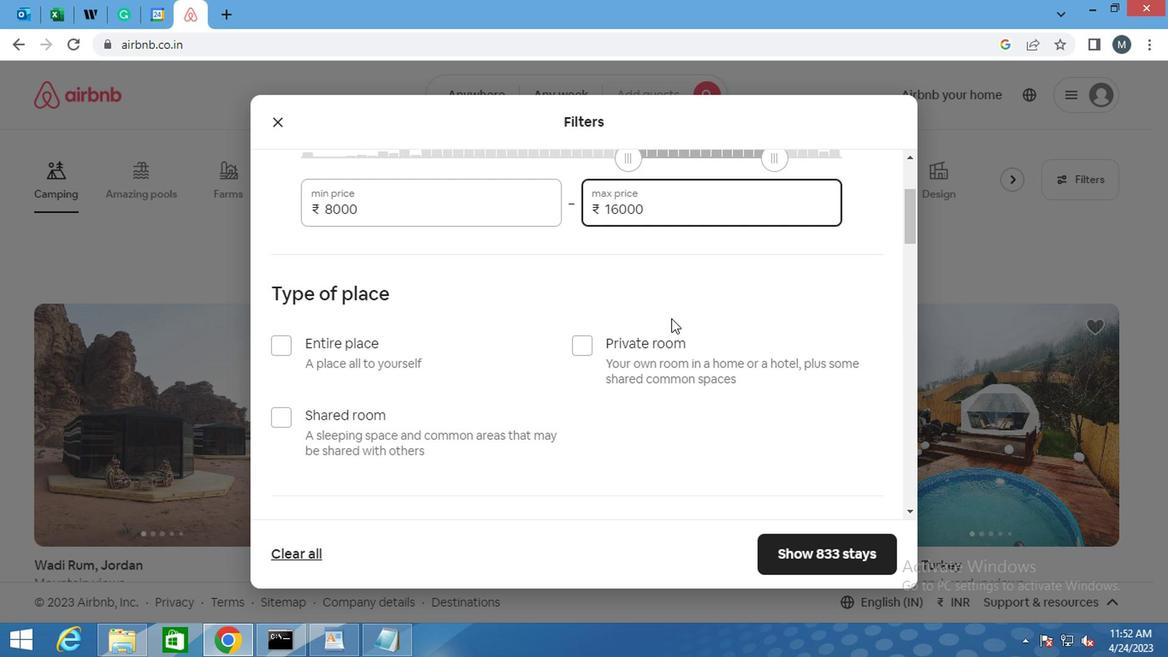 
Action: Mouse scrolled (669, 317) with delta (0, 0)
Screenshot: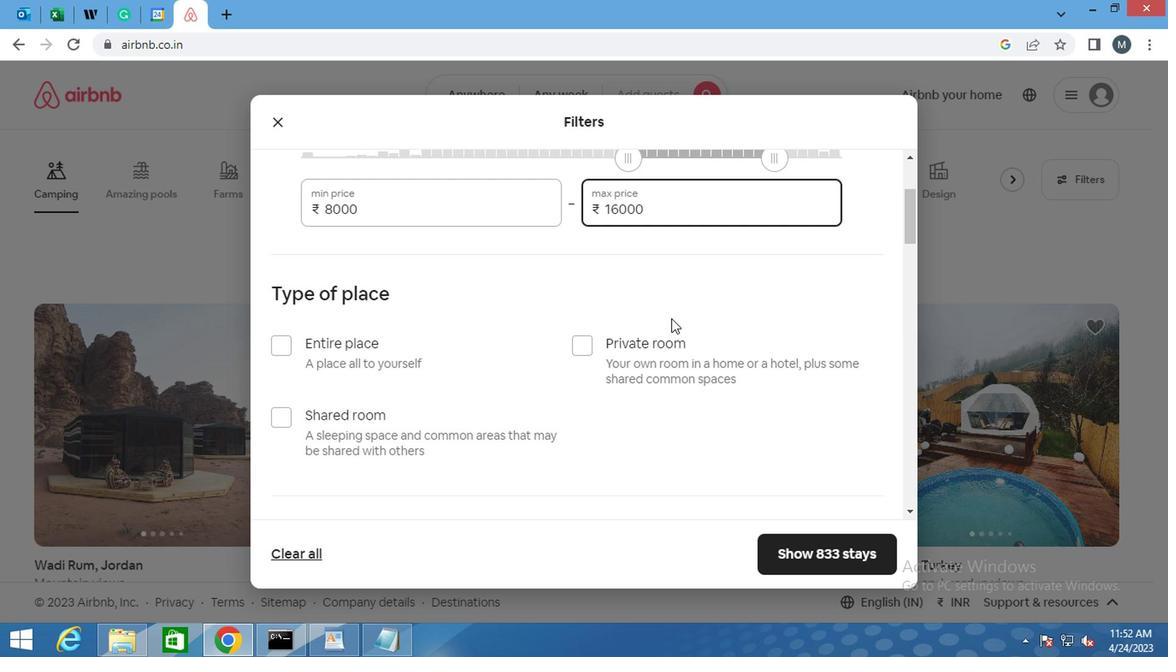 
Action: Mouse moved to (288, 160)
Screenshot: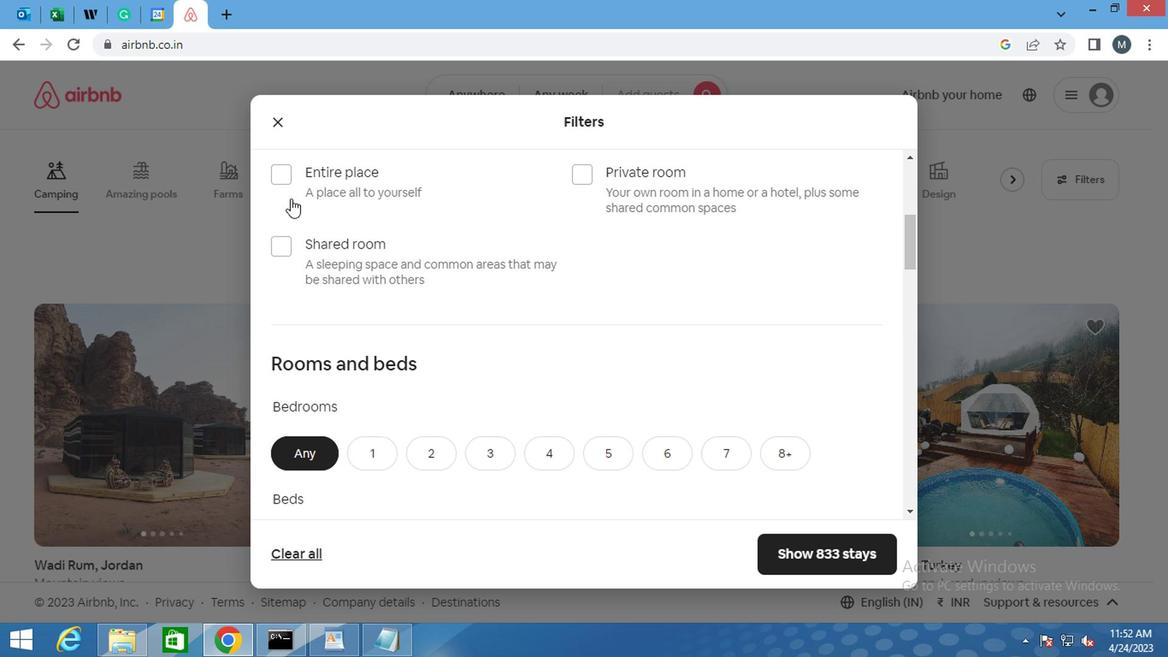 
Action: Mouse pressed left at (288, 160)
Screenshot: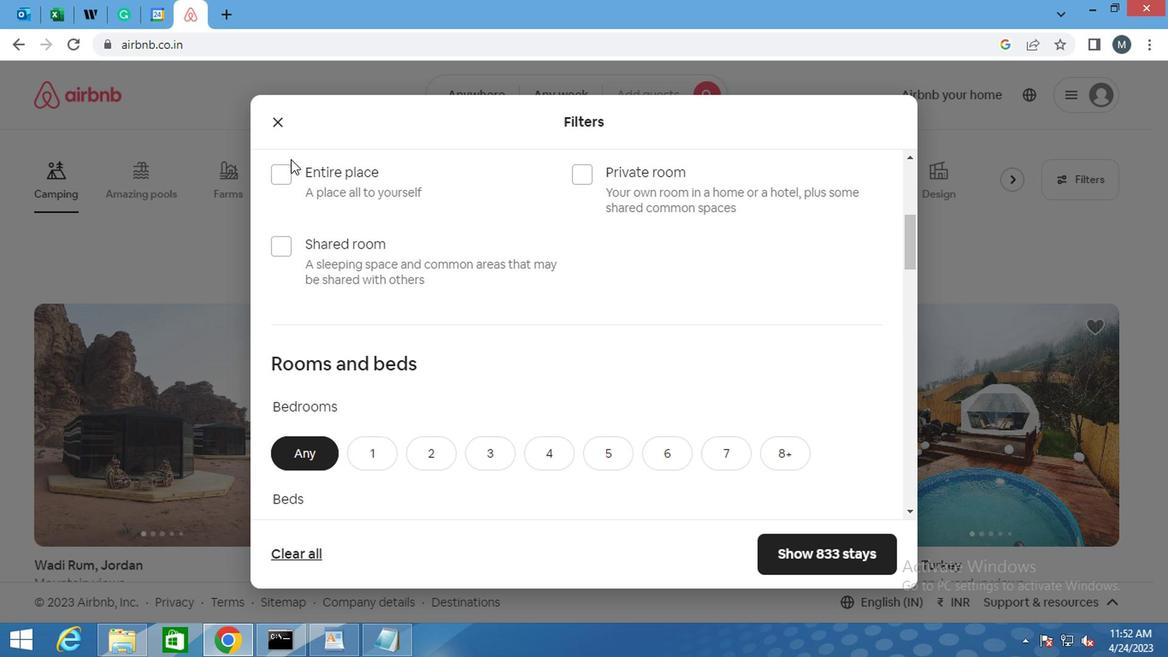 
Action: Mouse moved to (286, 177)
Screenshot: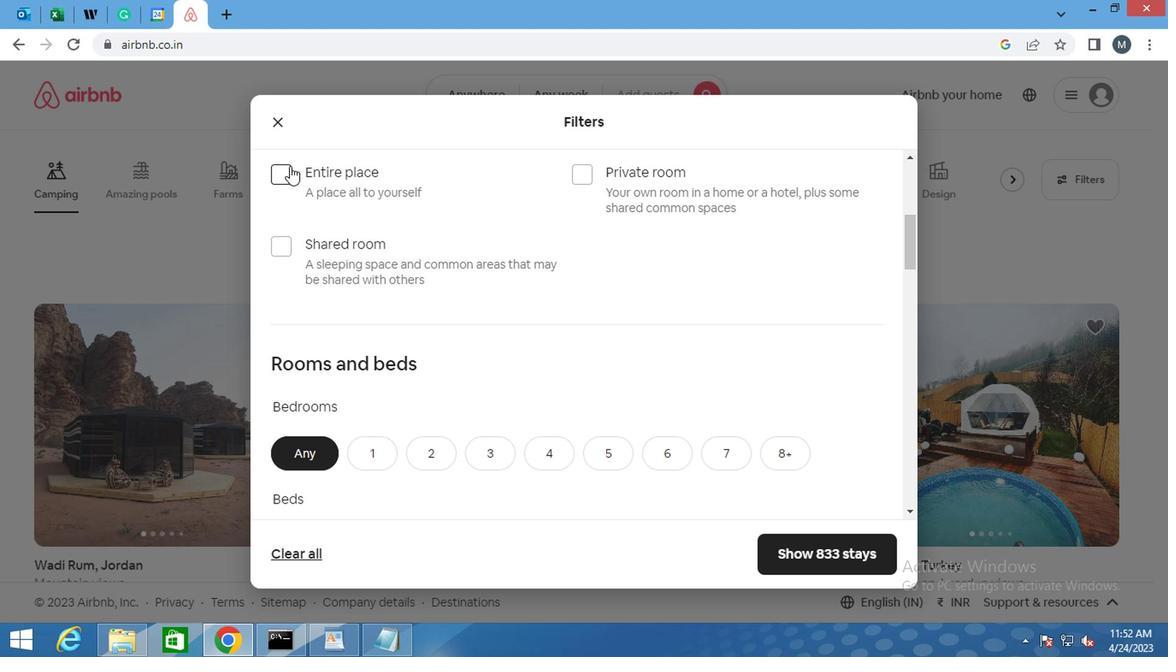
Action: Mouse pressed left at (286, 177)
Screenshot: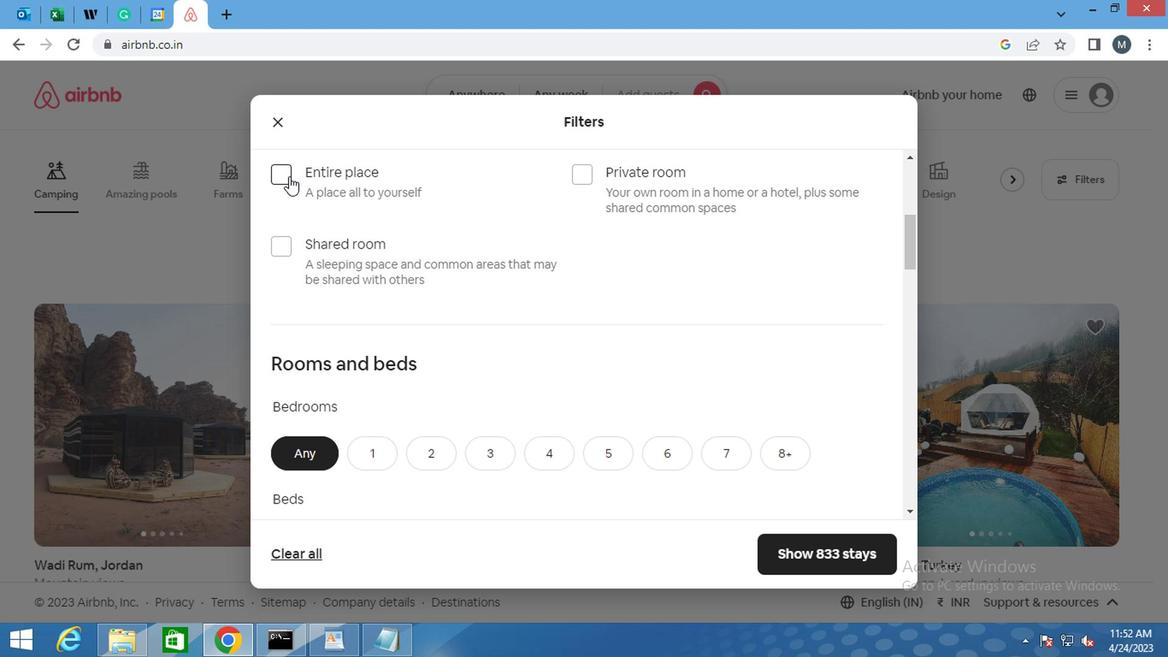 
Action: Mouse moved to (309, 234)
Screenshot: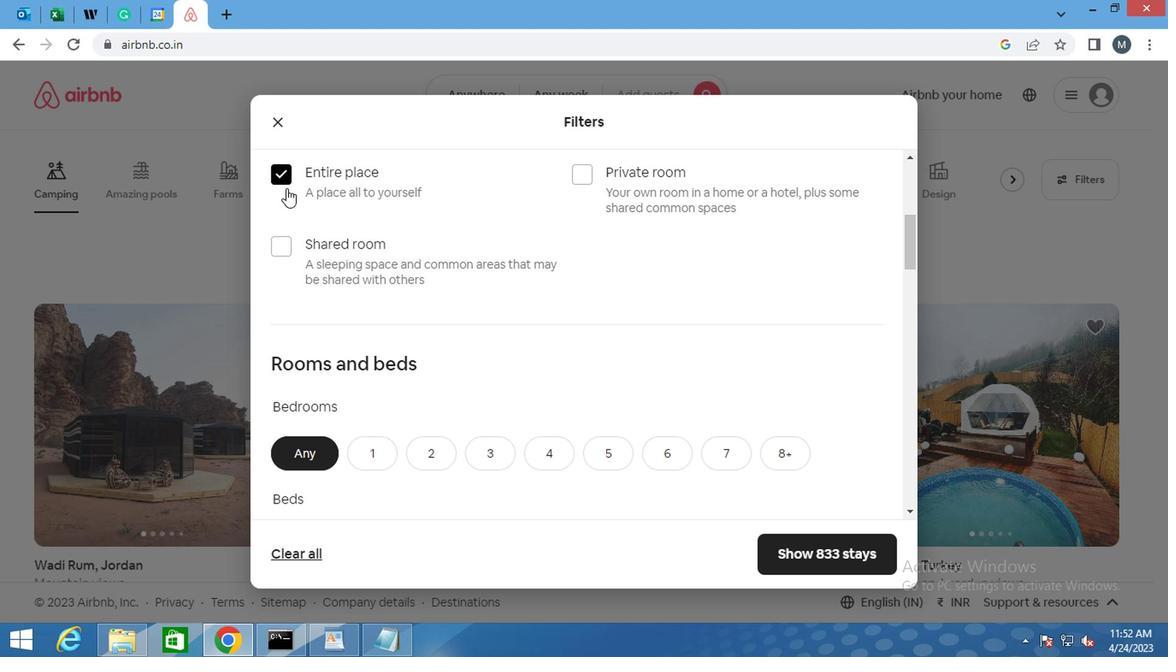 
Action: Mouse scrolled (309, 234) with delta (0, 0)
Screenshot: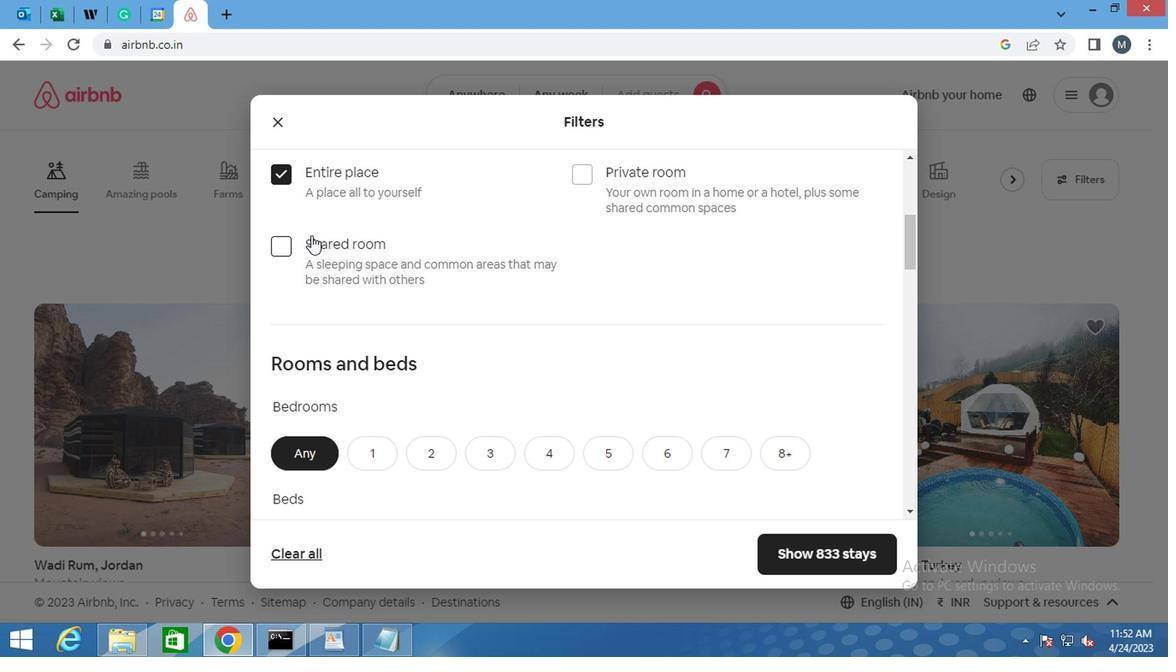 
Action: Mouse moved to (440, 366)
Screenshot: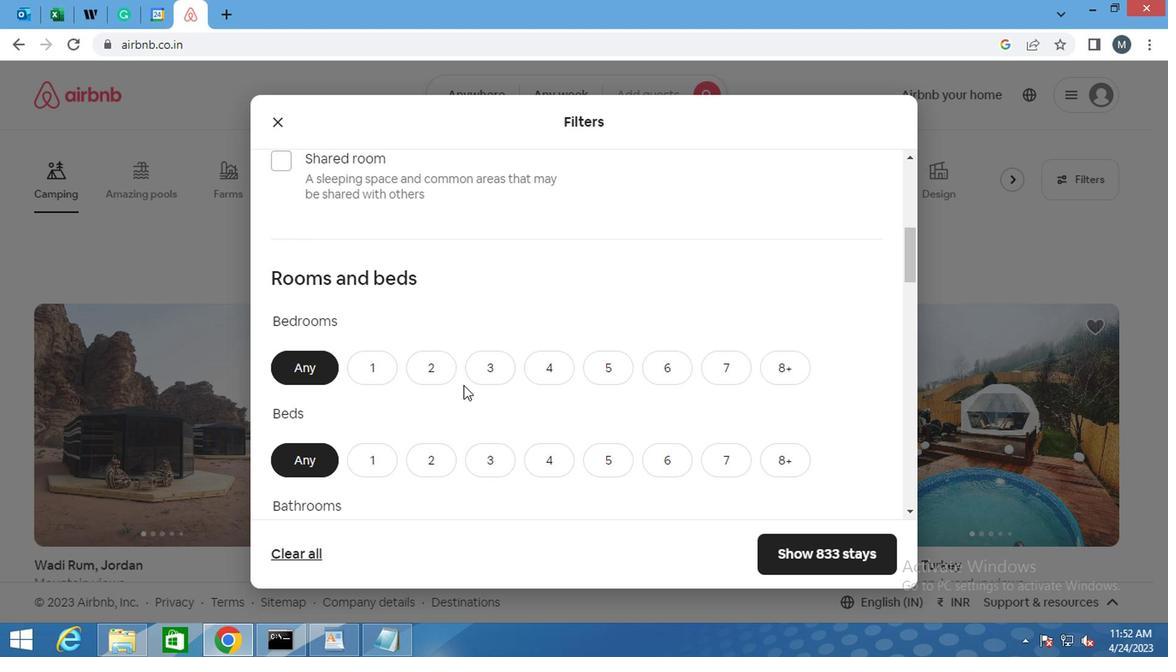 
Action: Mouse pressed left at (440, 366)
Screenshot: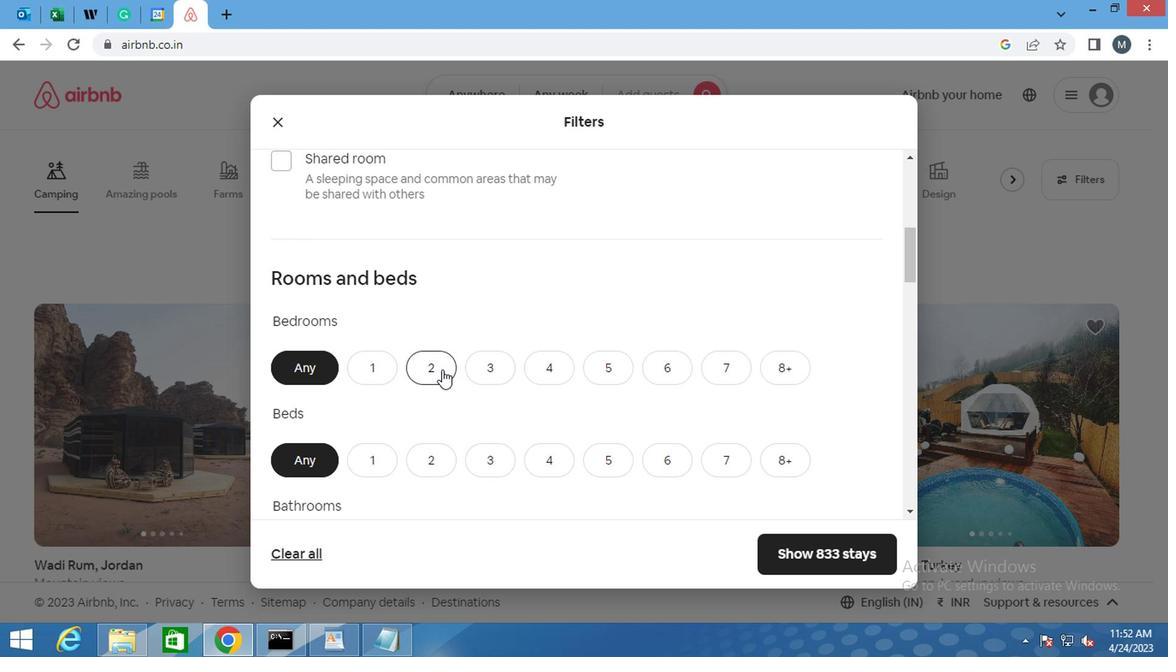 
Action: Mouse moved to (429, 446)
Screenshot: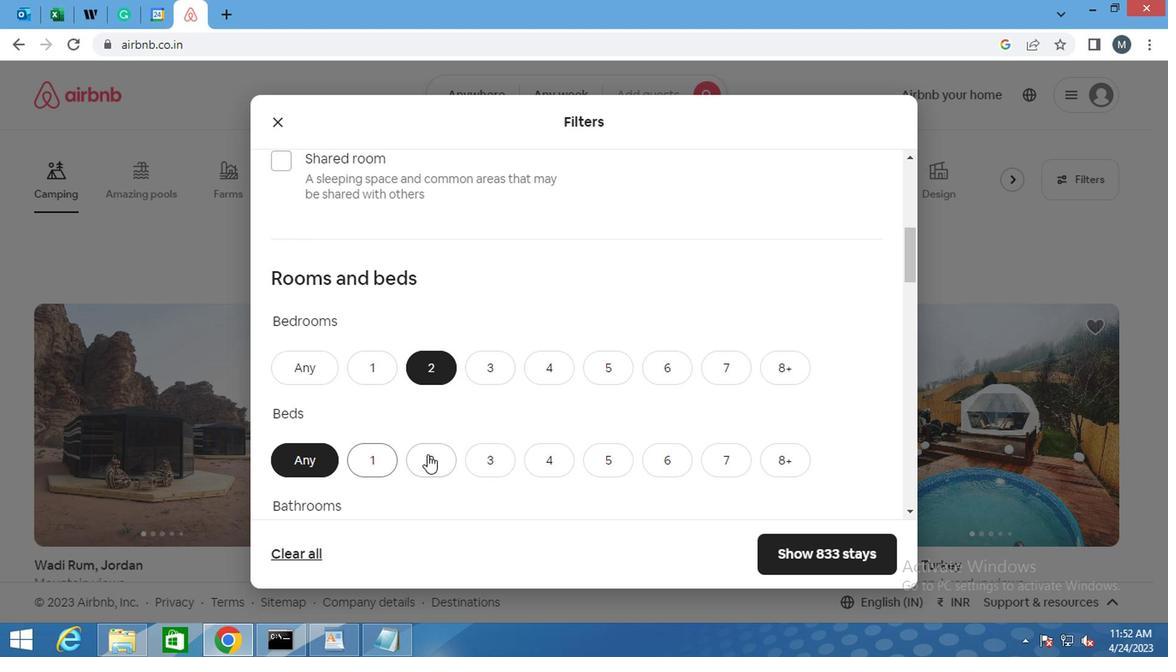 
Action: Mouse pressed left at (429, 446)
Screenshot: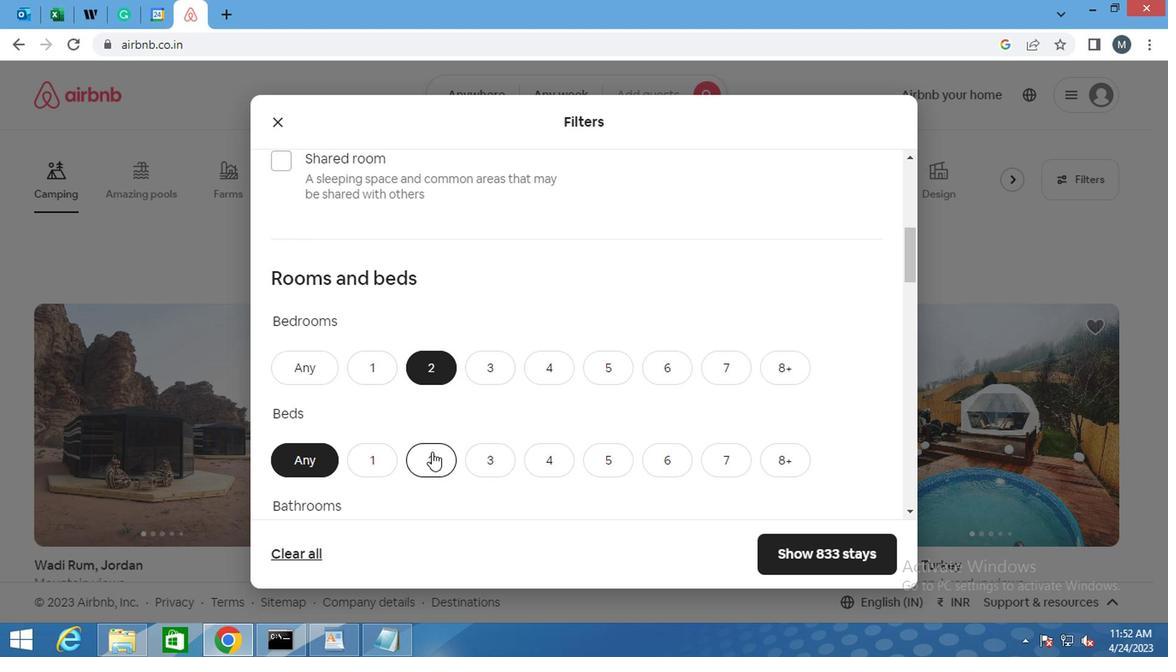 
Action: Mouse moved to (415, 426)
Screenshot: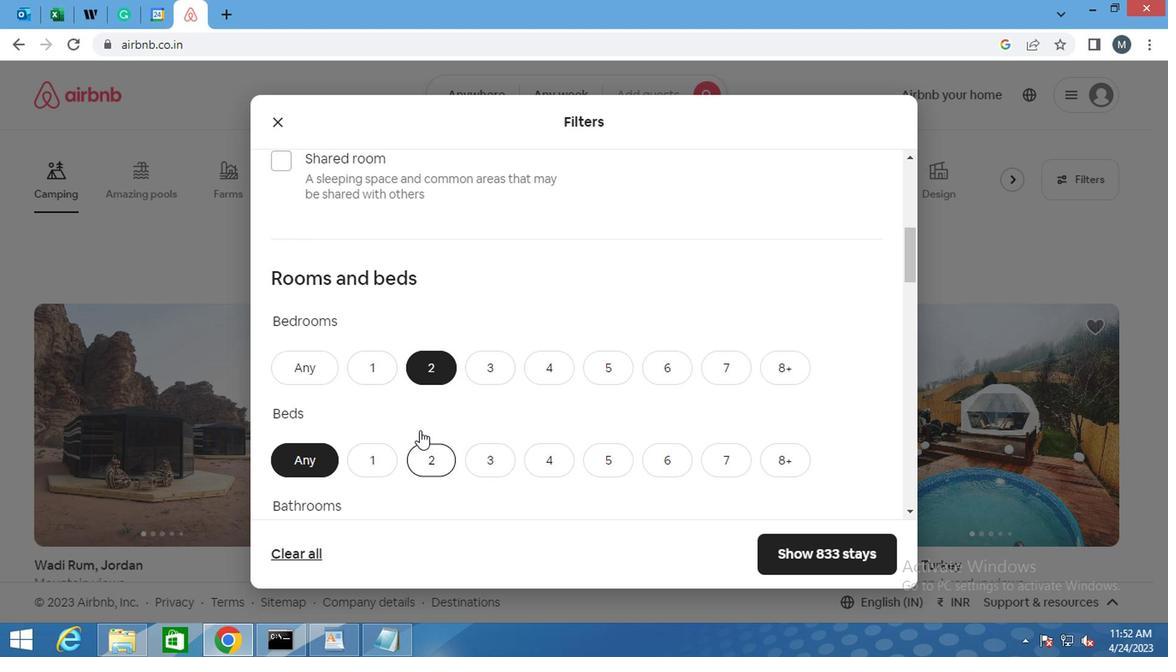 
Action: Mouse scrolled (415, 424) with delta (0, -1)
Screenshot: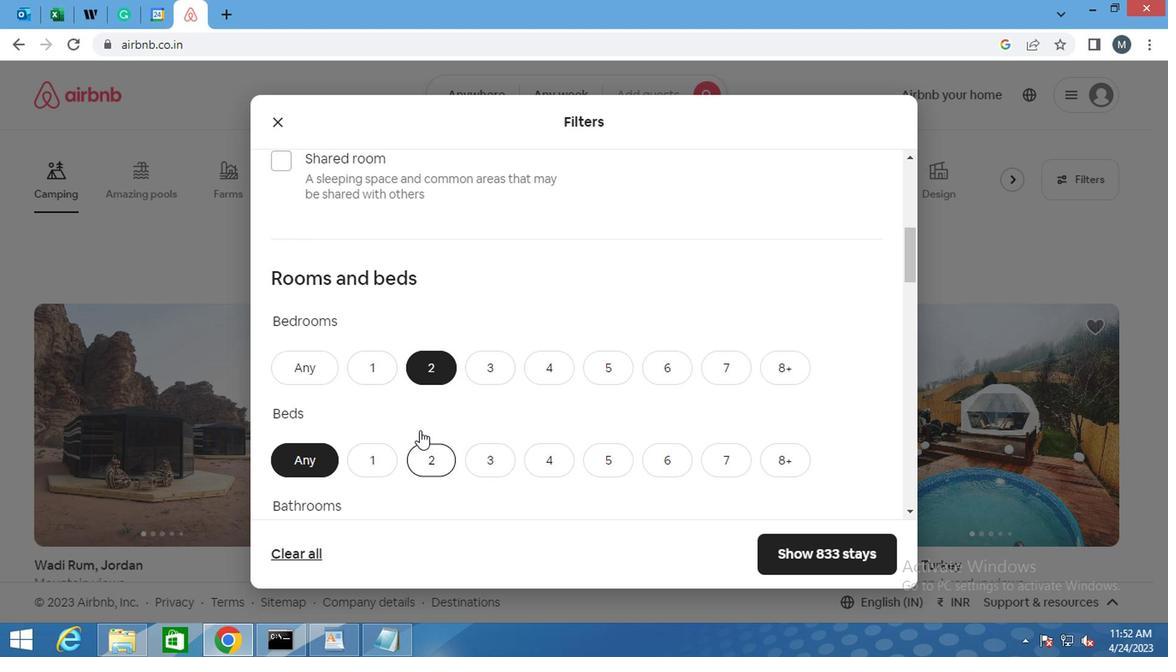 
Action: Mouse moved to (366, 462)
Screenshot: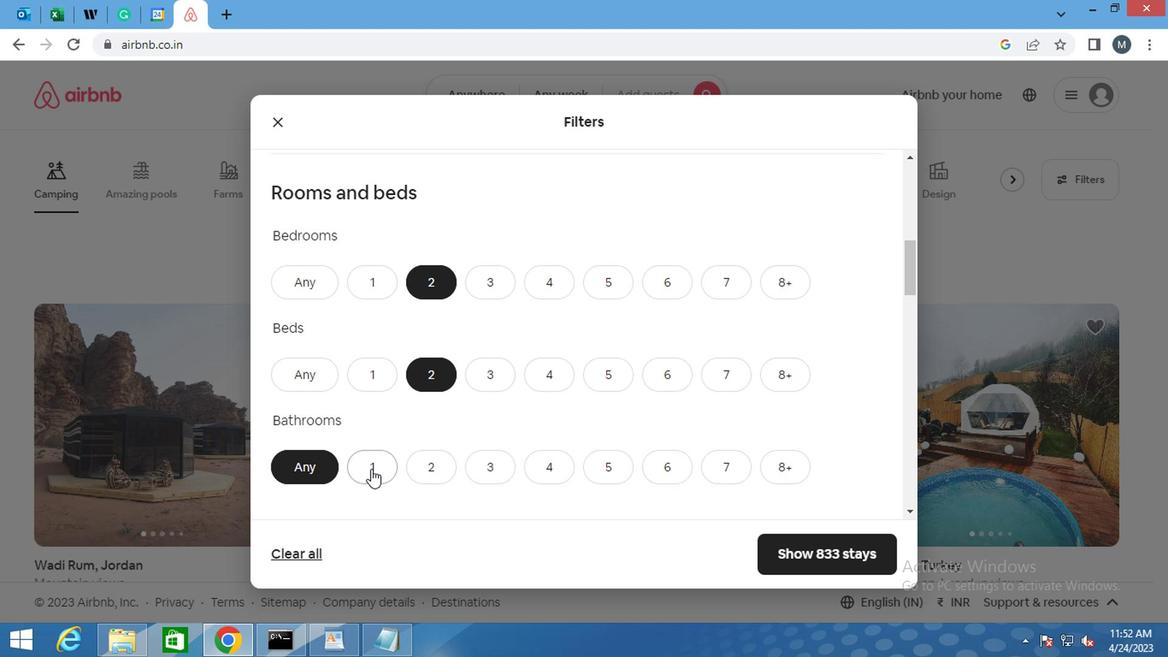 
Action: Mouse pressed left at (366, 462)
Screenshot: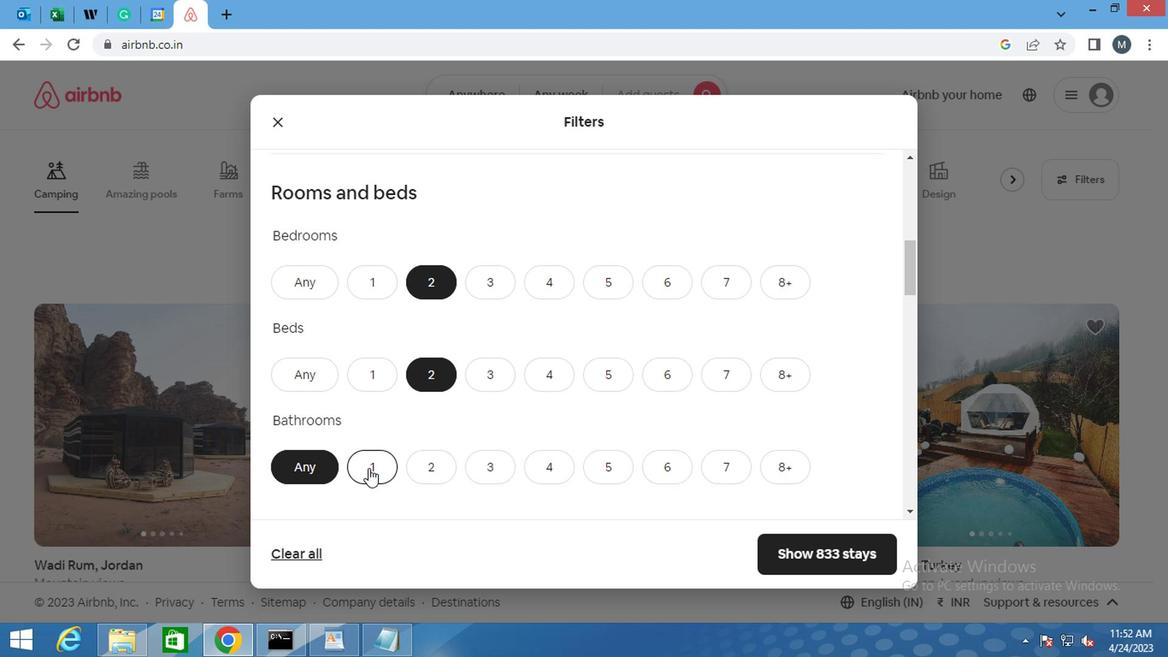 
Action: Mouse moved to (396, 386)
Screenshot: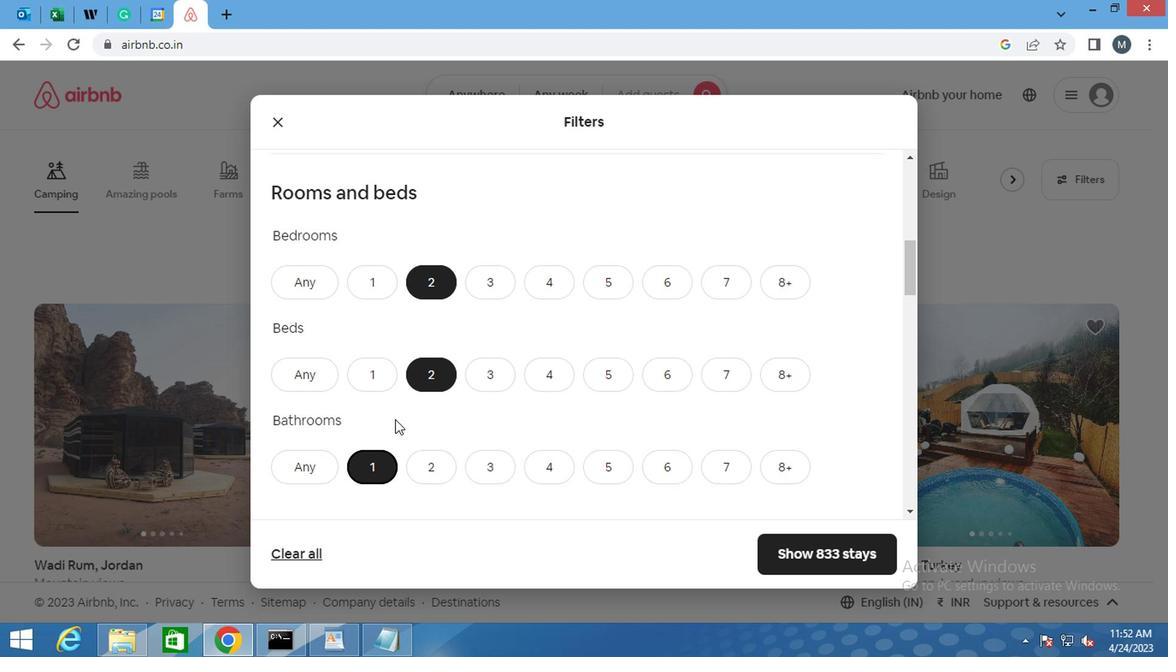 
Action: Mouse scrolled (396, 385) with delta (0, 0)
Screenshot: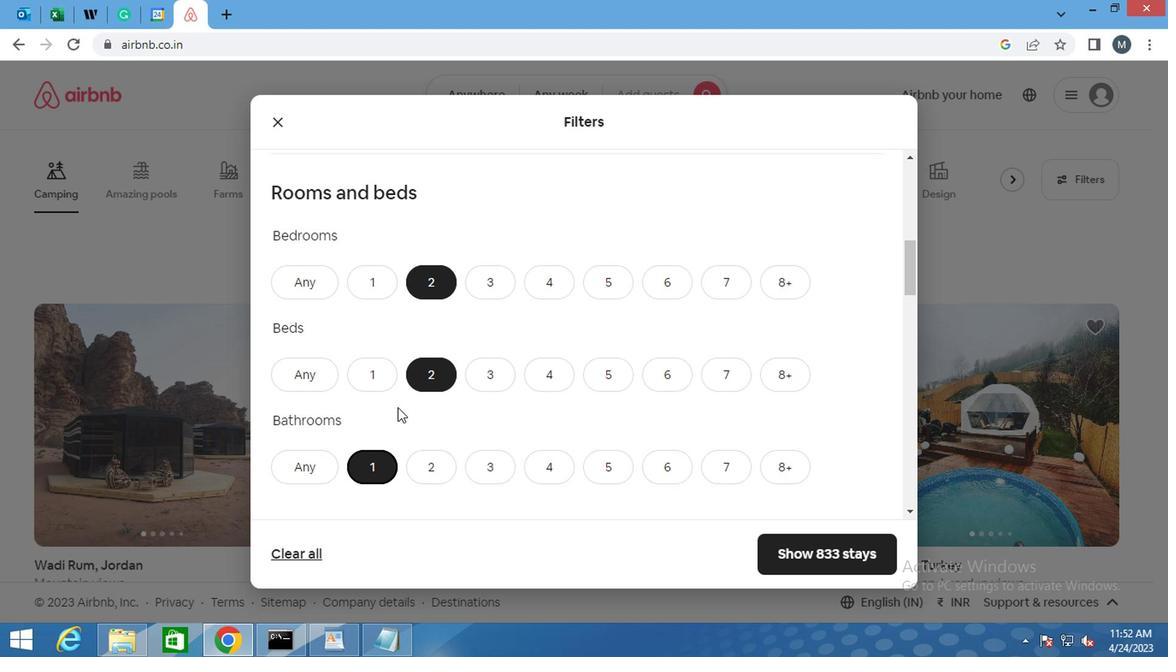 
Action: Mouse scrolled (396, 385) with delta (0, 0)
Screenshot: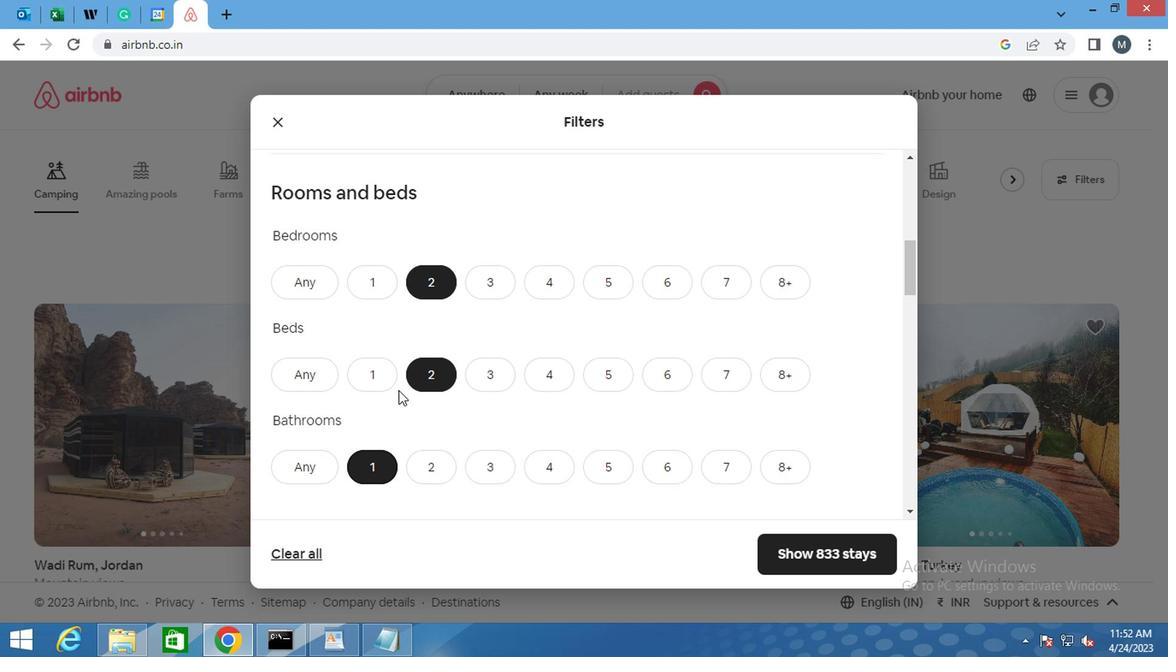 
Action: Mouse moved to (396, 384)
Screenshot: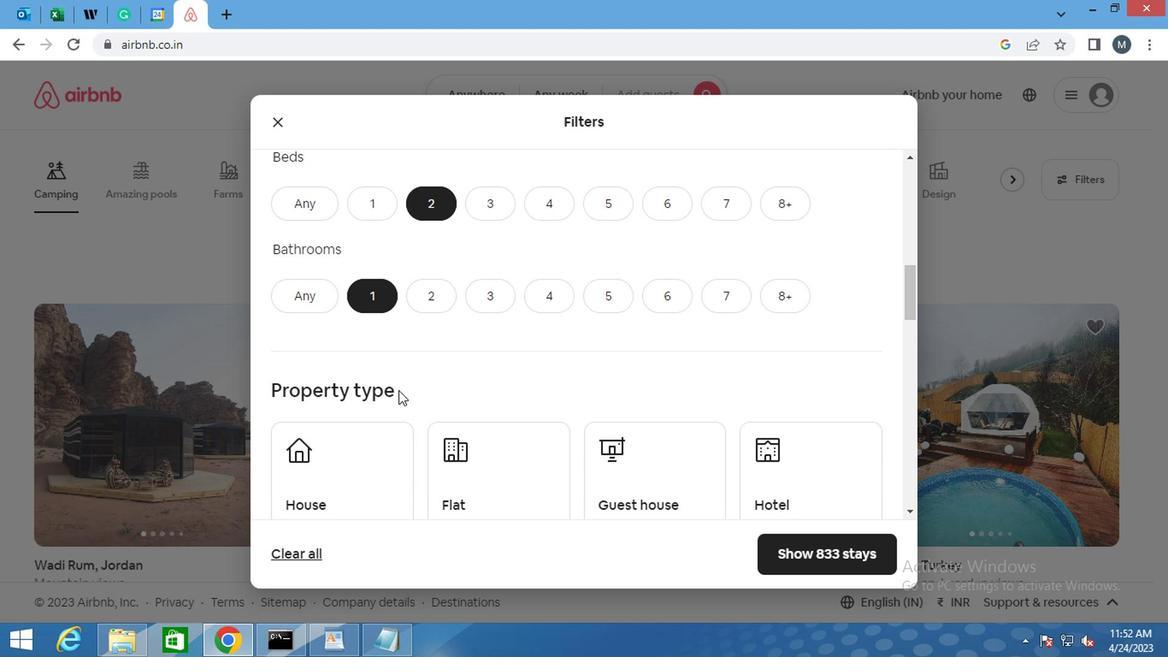 
Action: Mouse scrolled (396, 384) with delta (0, 0)
Screenshot: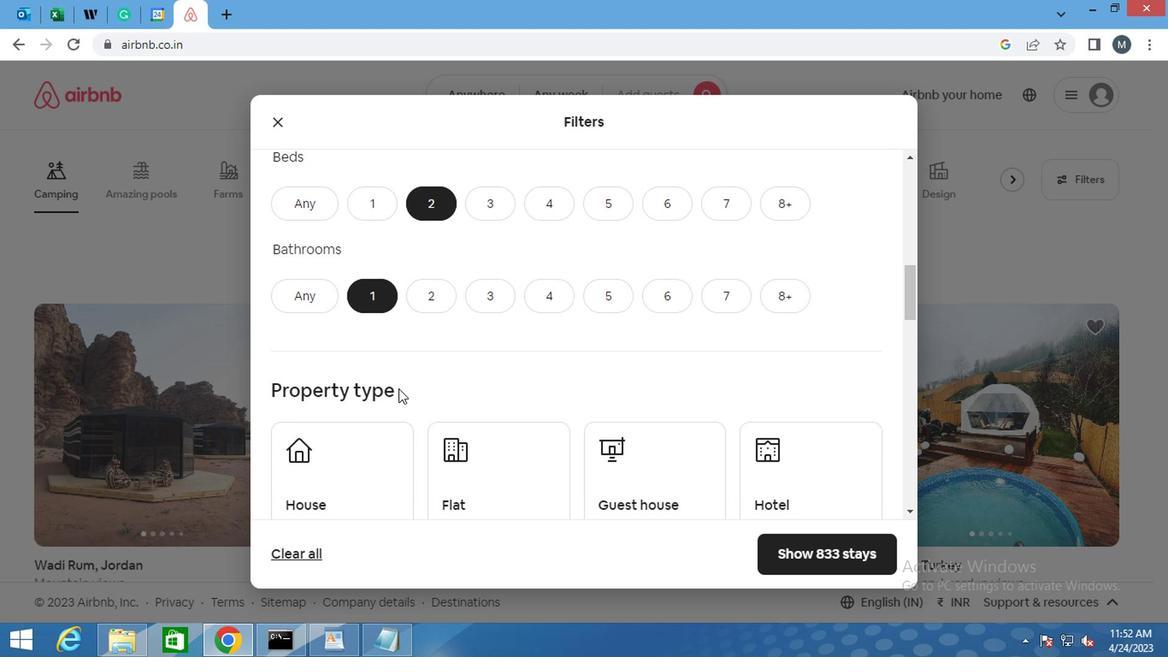 
Action: Mouse scrolled (396, 384) with delta (0, 0)
Screenshot: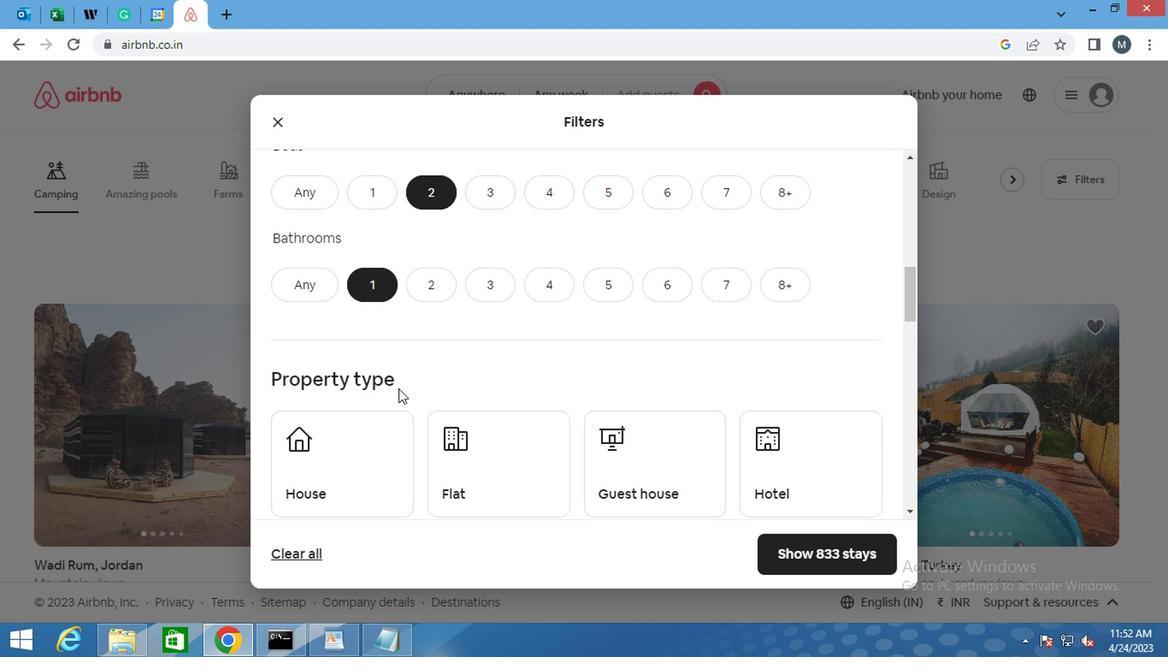 
Action: Mouse moved to (354, 300)
Screenshot: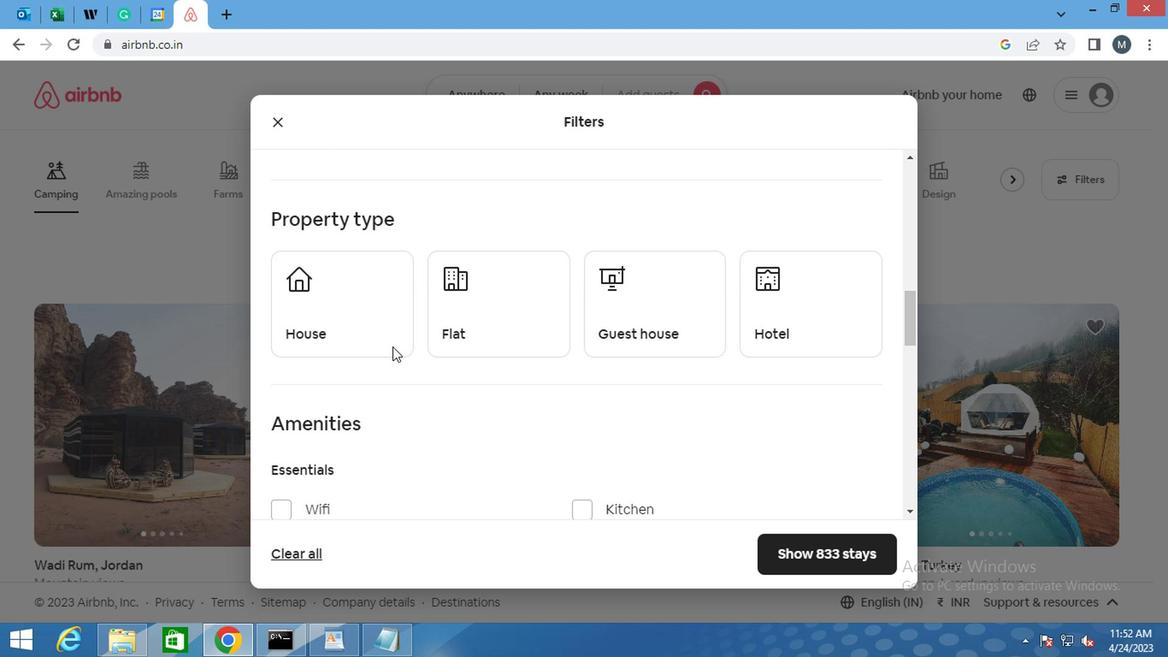 
Action: Mouse pressed left at (354, 300)
Screenshot: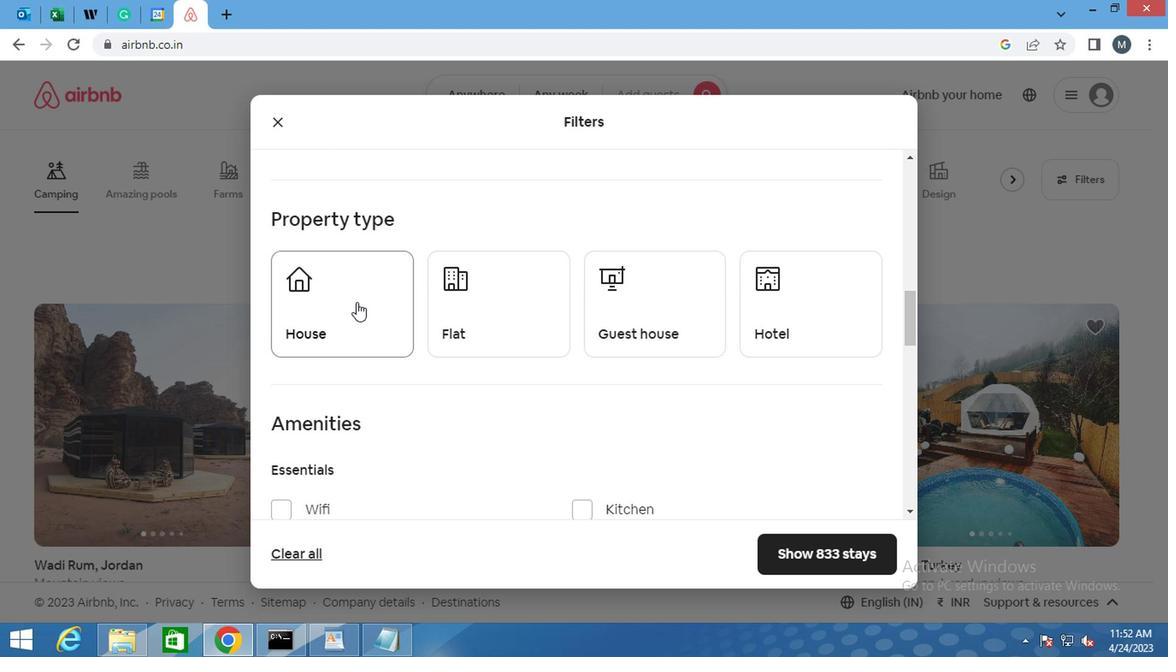 
Action: Mouse moved to (511, 320)
Screenshot: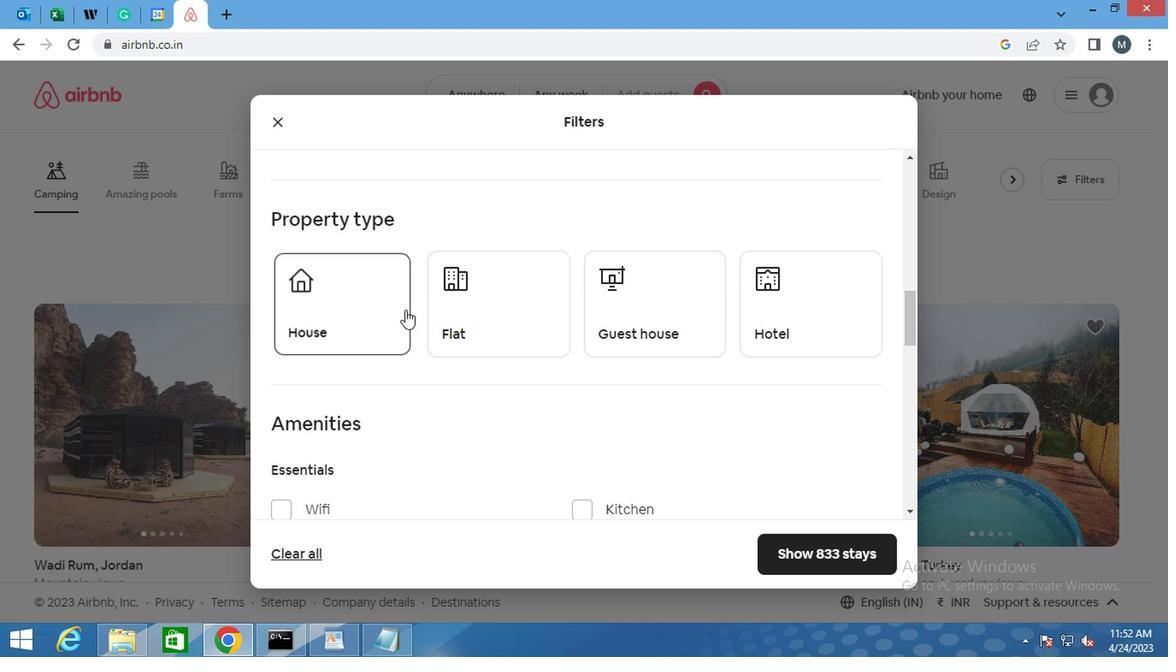 
Action: Mouse pressed left at (511, 320)
Screenshot: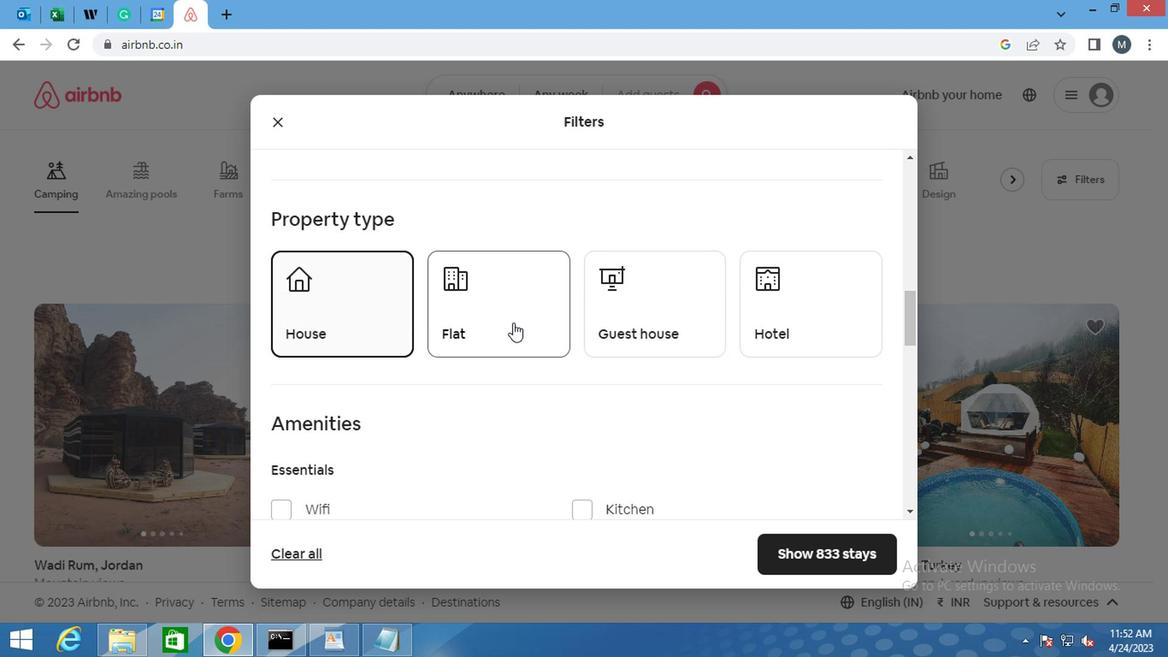 
Action: Mouse moved to (623, 312)
Screenshot: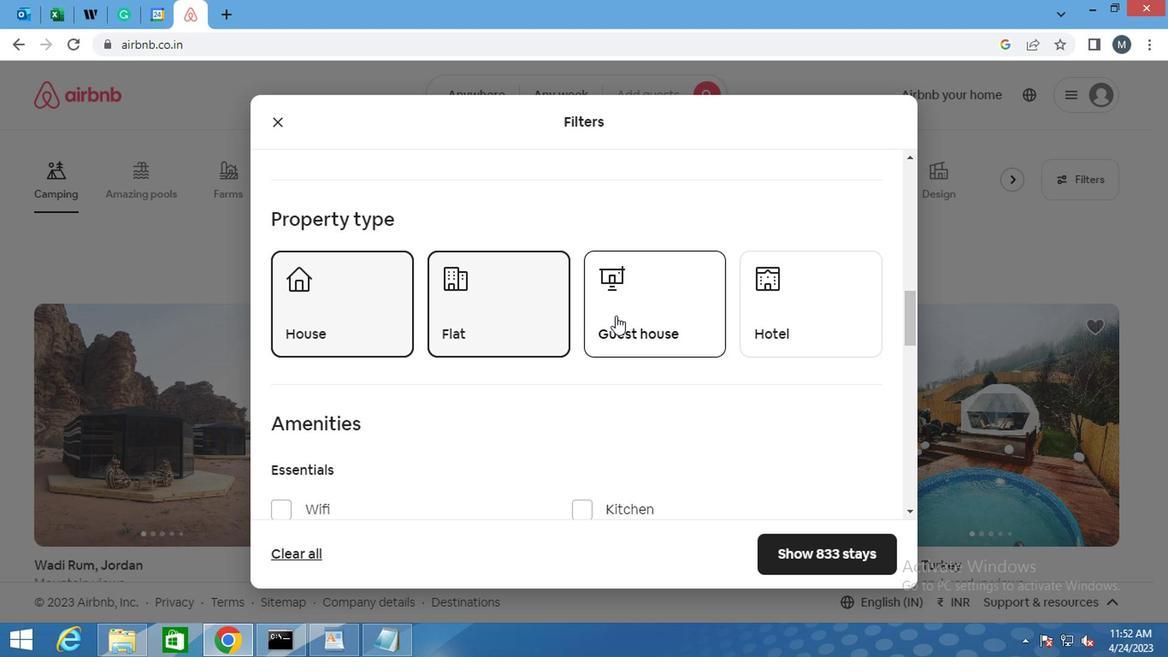 
Action: Mouse pressed left at (623, 312)
Screenshot: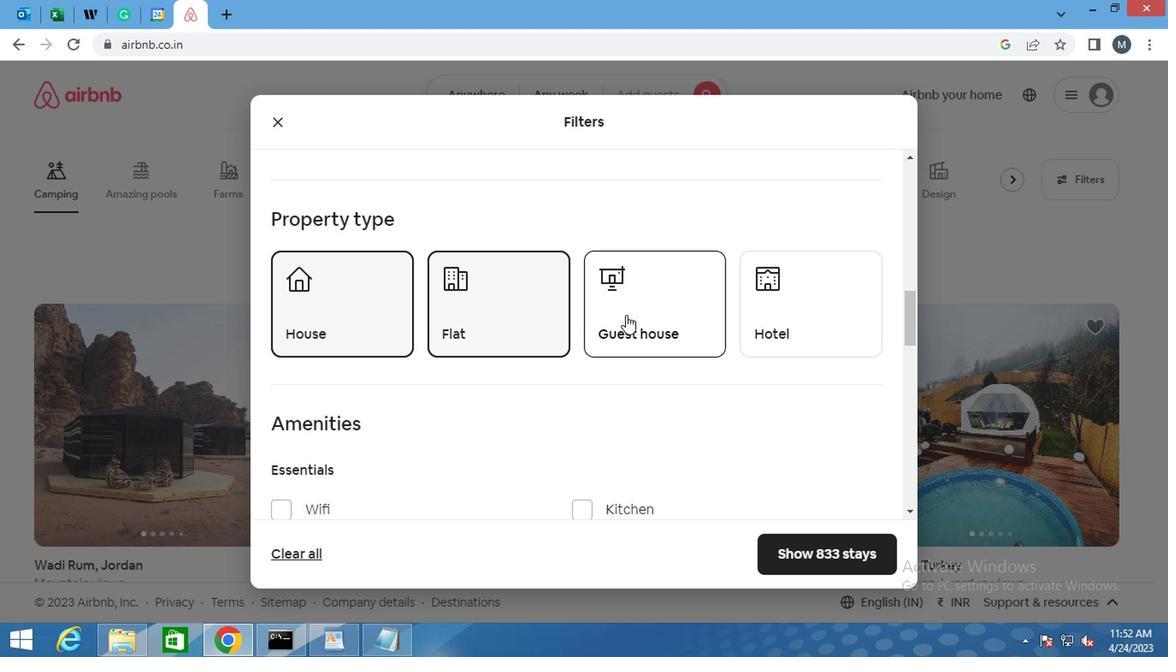 
Action: Mouse moved to (616, 311)
Screenshot: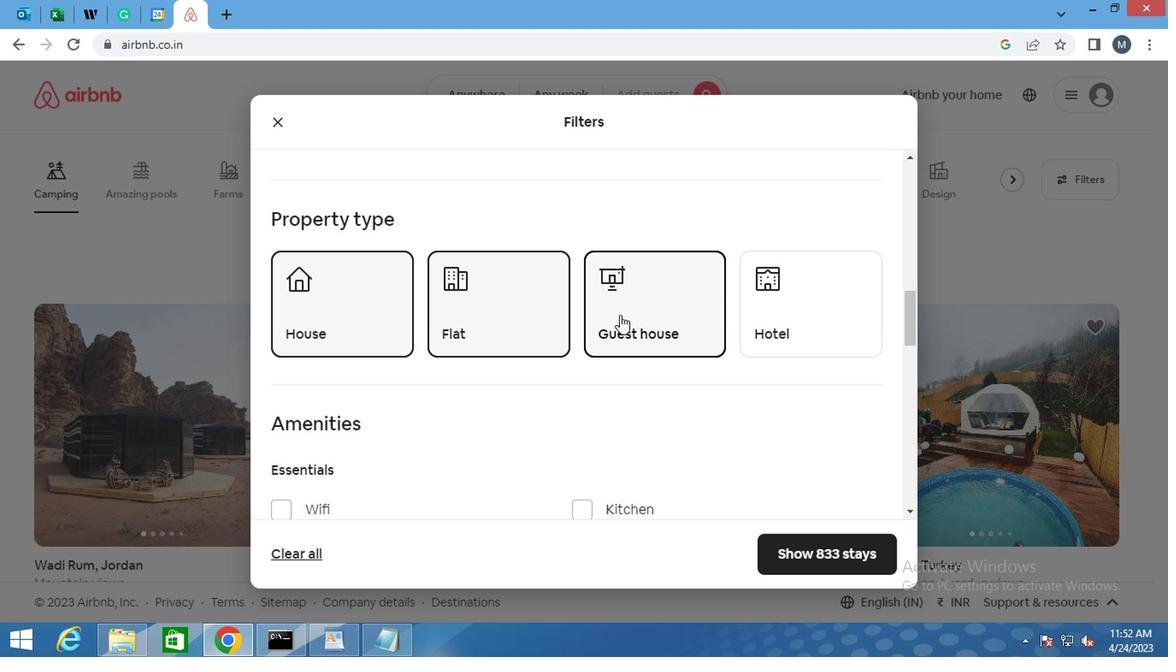 
Action: Mouse scrolled (616, 310) with delta (0, 0)
Screenshot: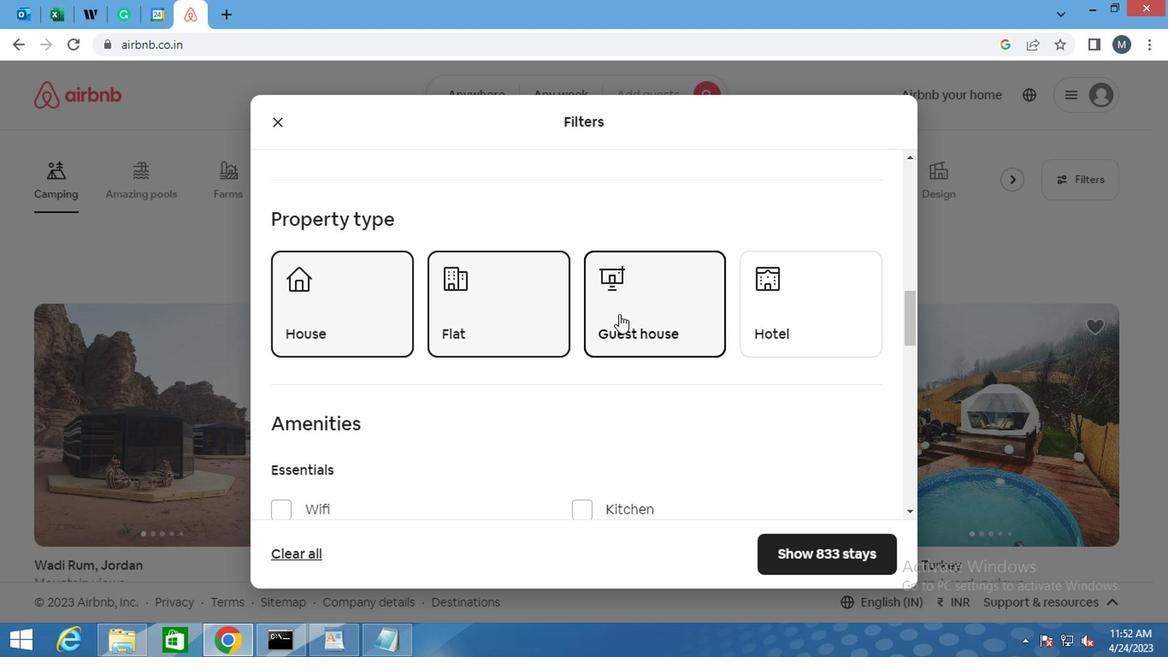 
Action: Mouse scrolled (616, 310) with delta (0, 0)
Screenshot: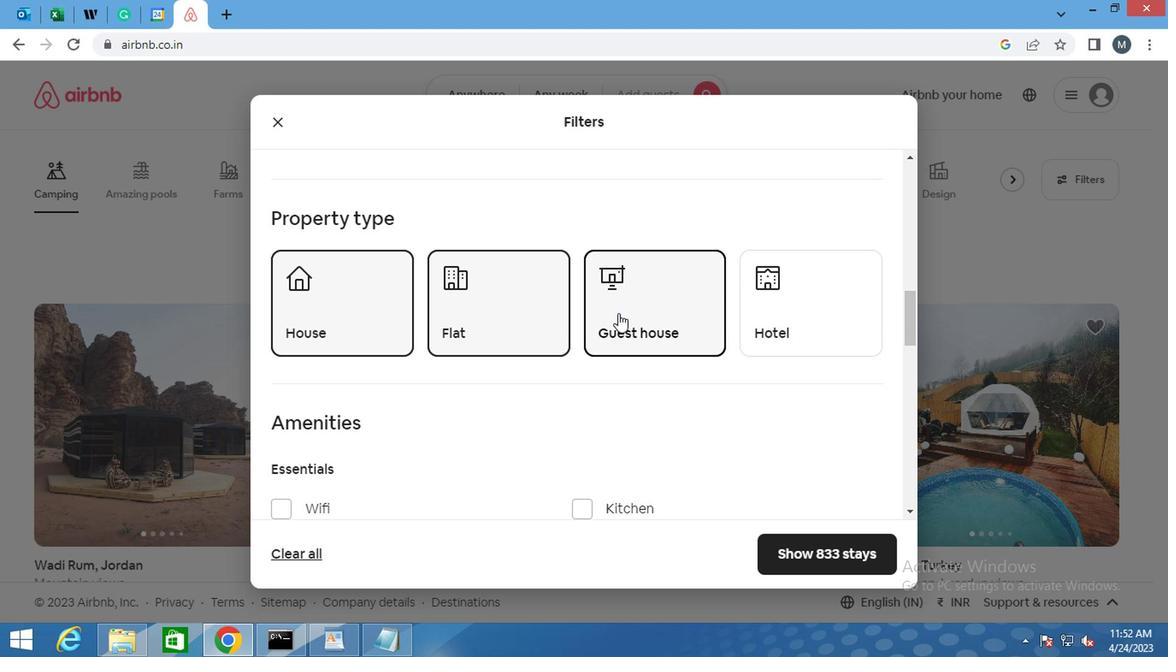 
Action: Mouse moved to (285, 374)
Screenshot: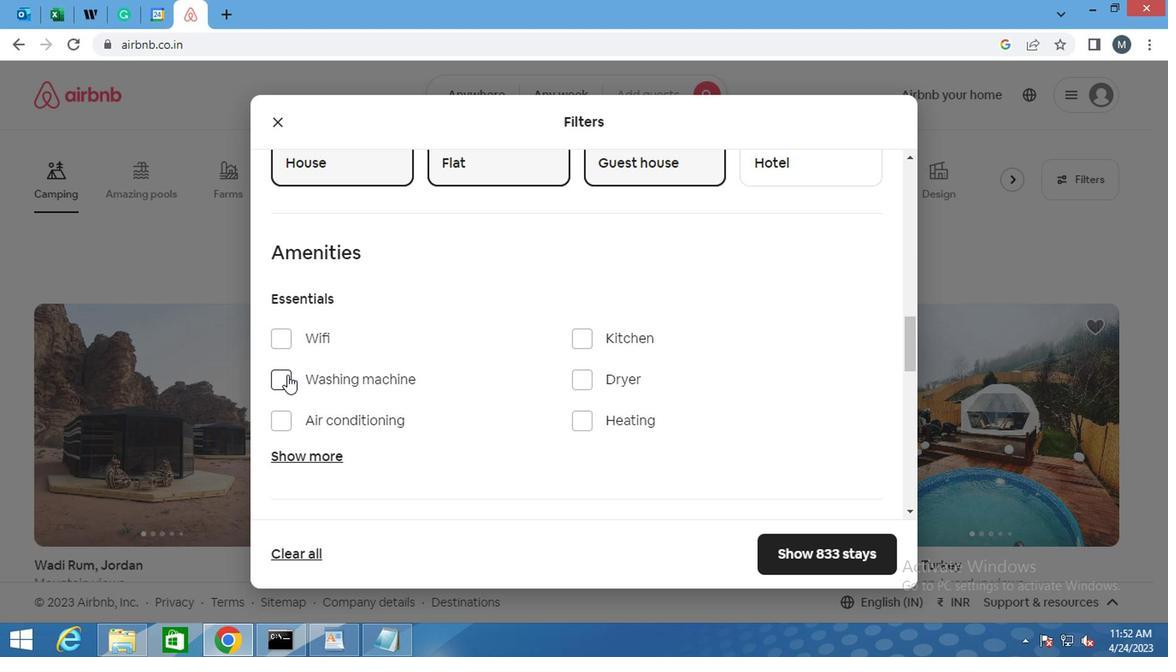 
Action: Mouse pressed left at (285, 374)
Screenshot: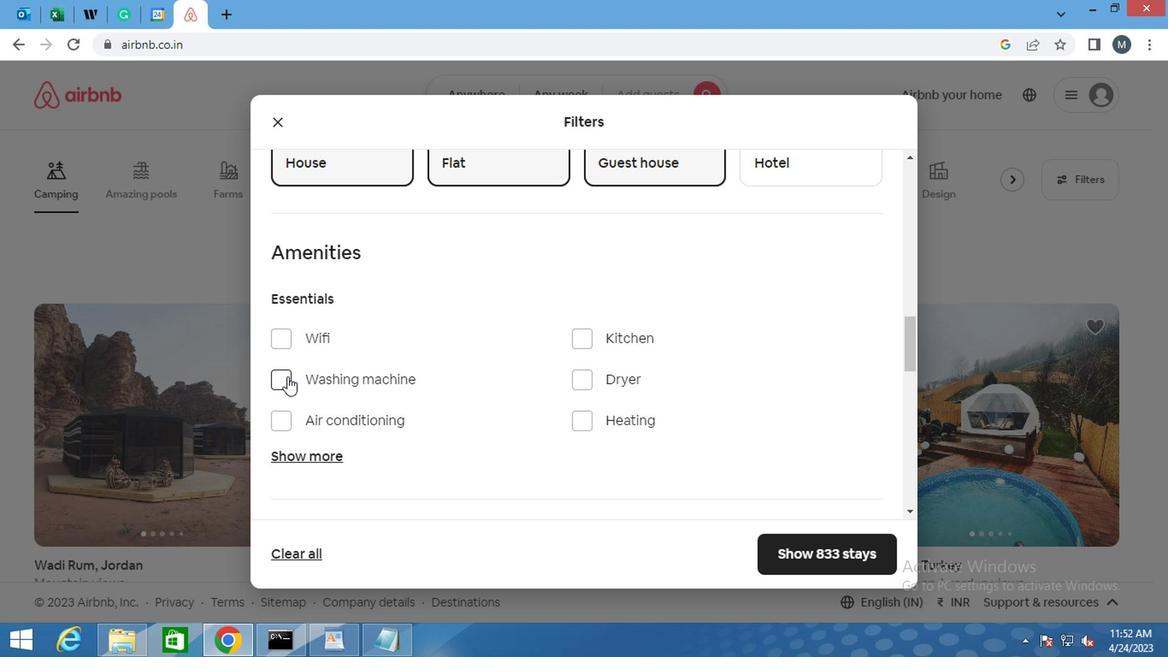 
Action: Mouse moved to (373, 371)
Screenshot: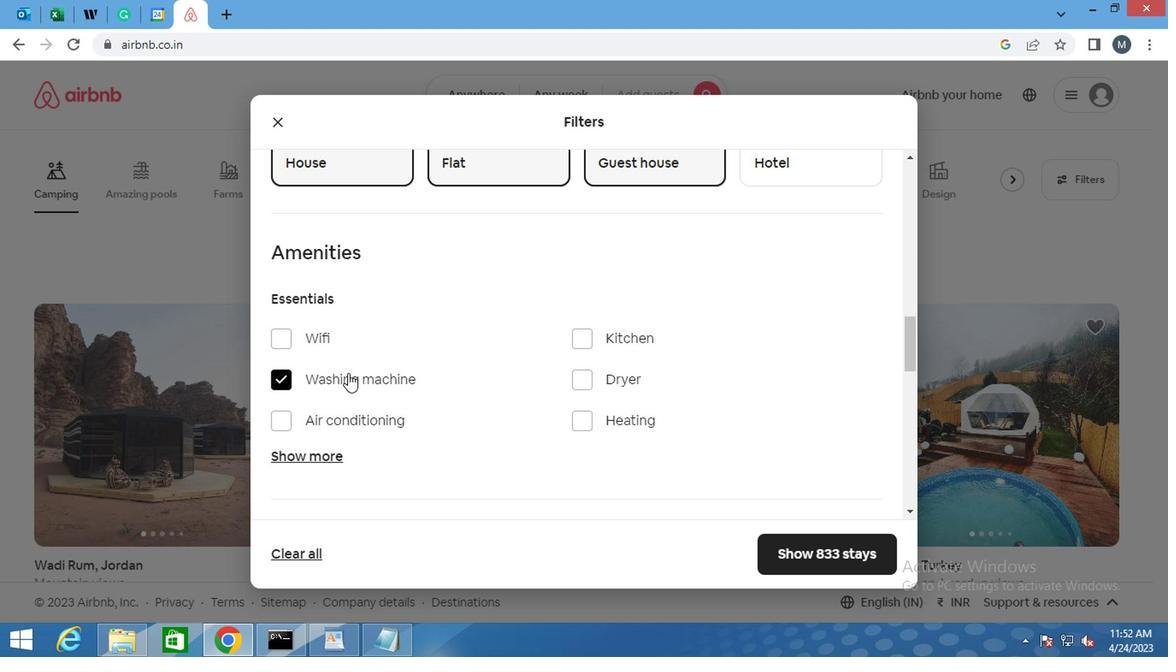 
Action: Mouse scrolled (373, 370) with delta (0, 0)
Screenshot: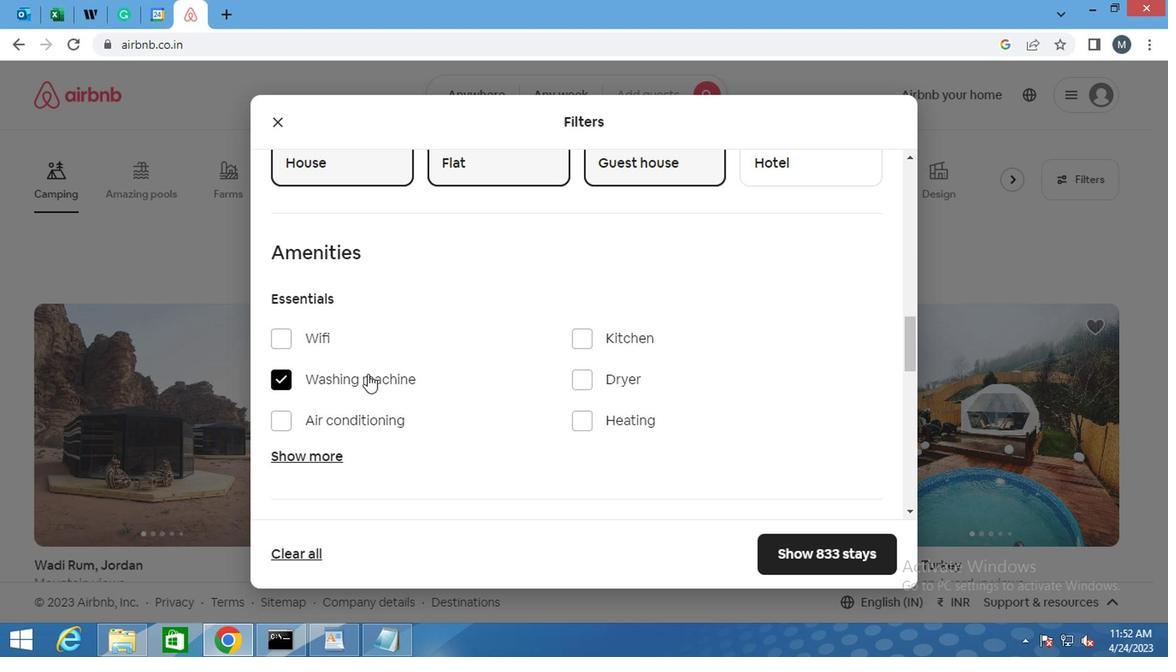
Action: Mouse scrolled (373, 370) with delta (0, 0)
Screenshot: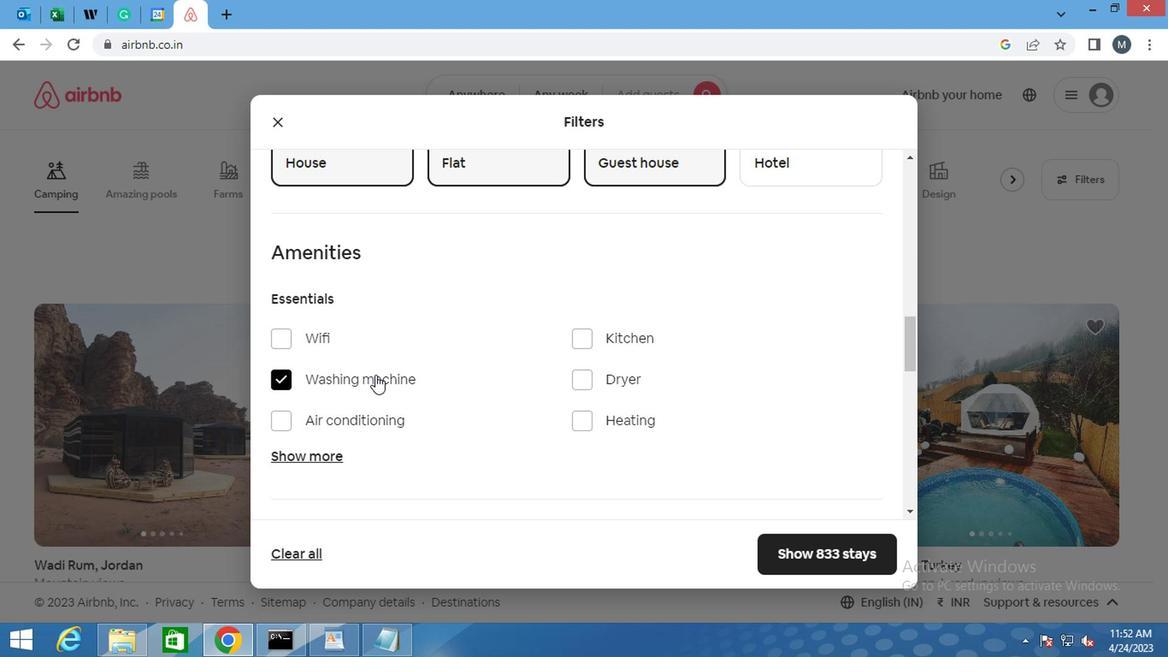 
Action: Mouse moved to (406, 373)
Screenshot: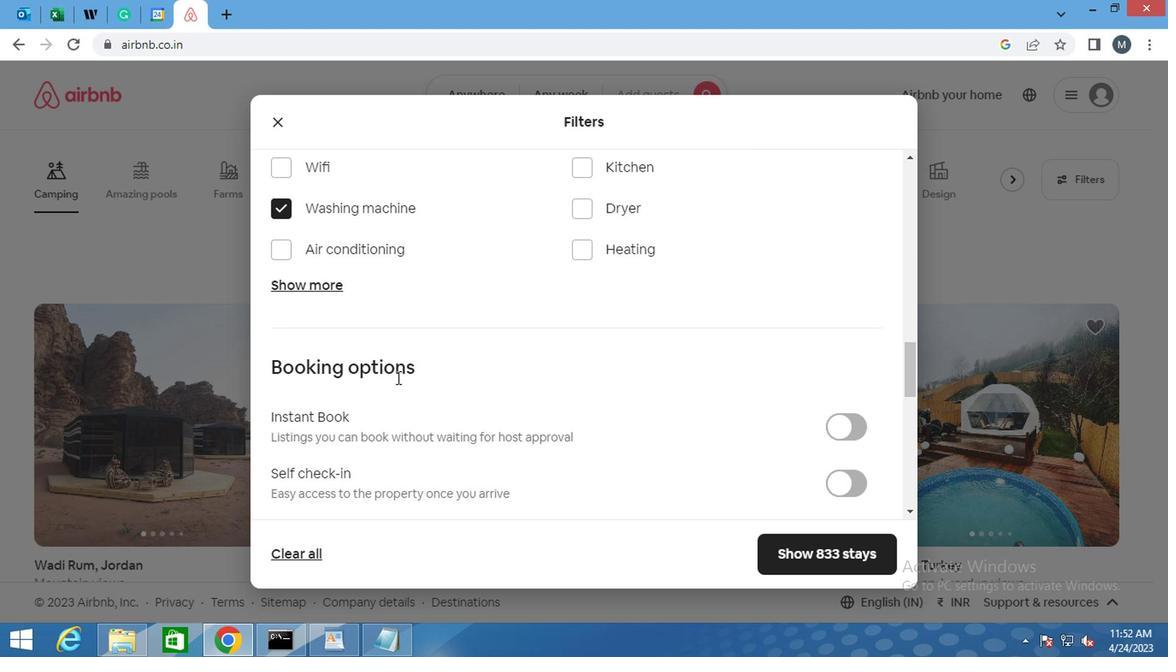
Action: Mouse scrolled (406, 372) with delta (0, 0)
Screenshot: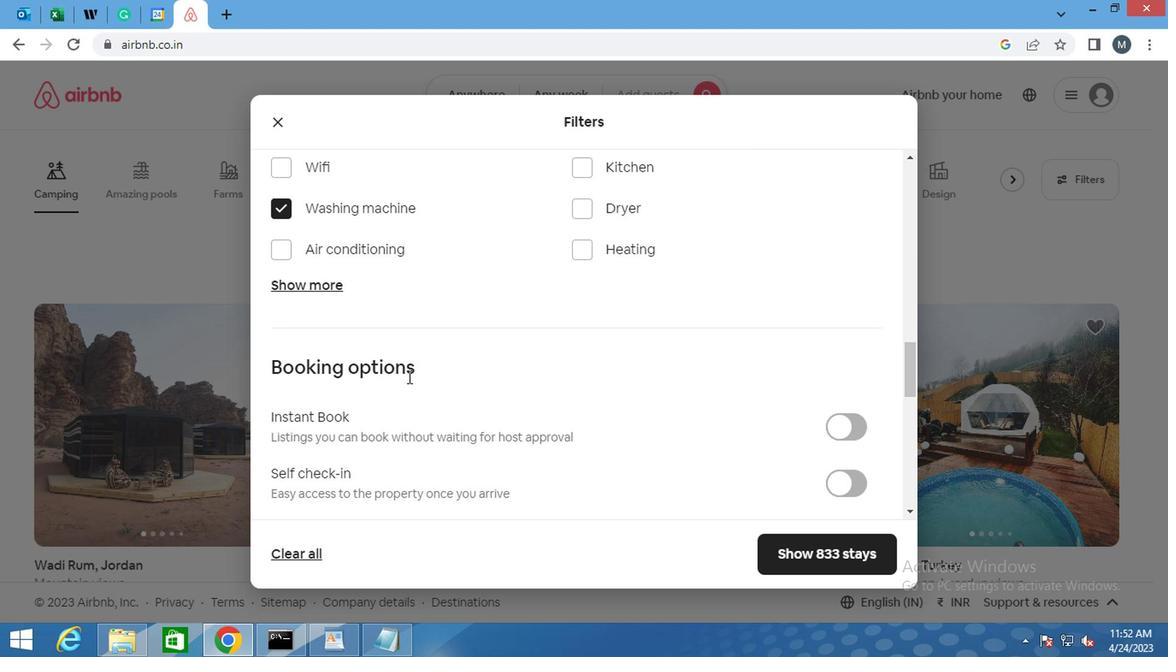 
Action: Mouse moved to (851, 397)
Screenshot: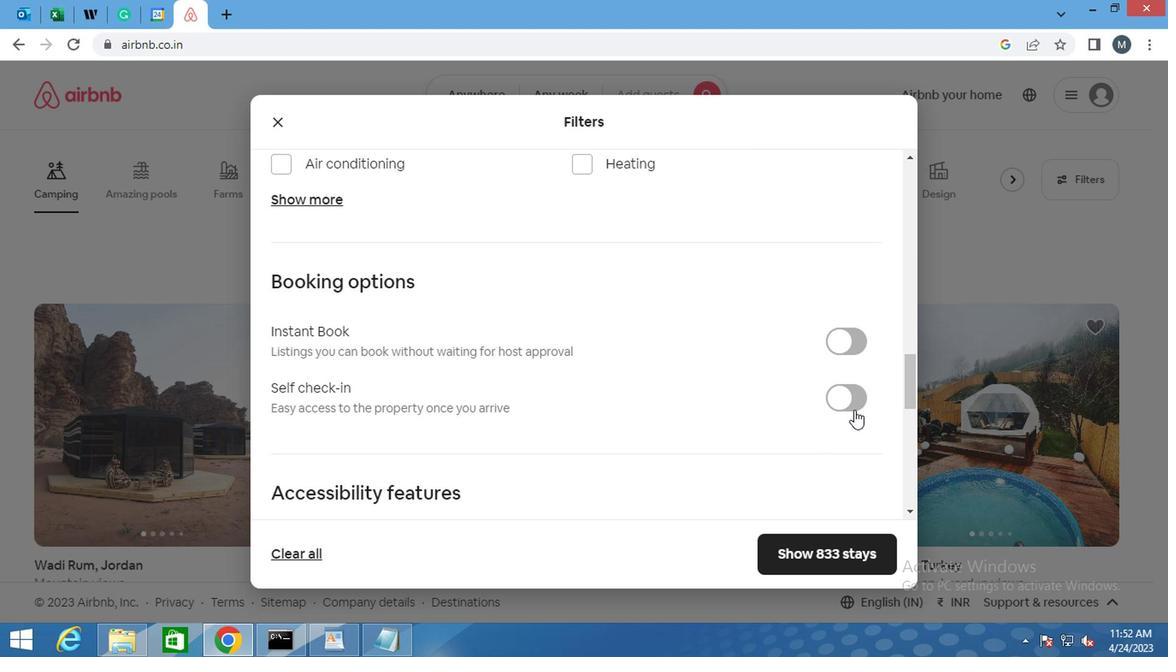 
Action: Mouse pressed left at (851, 397)
Screenshot: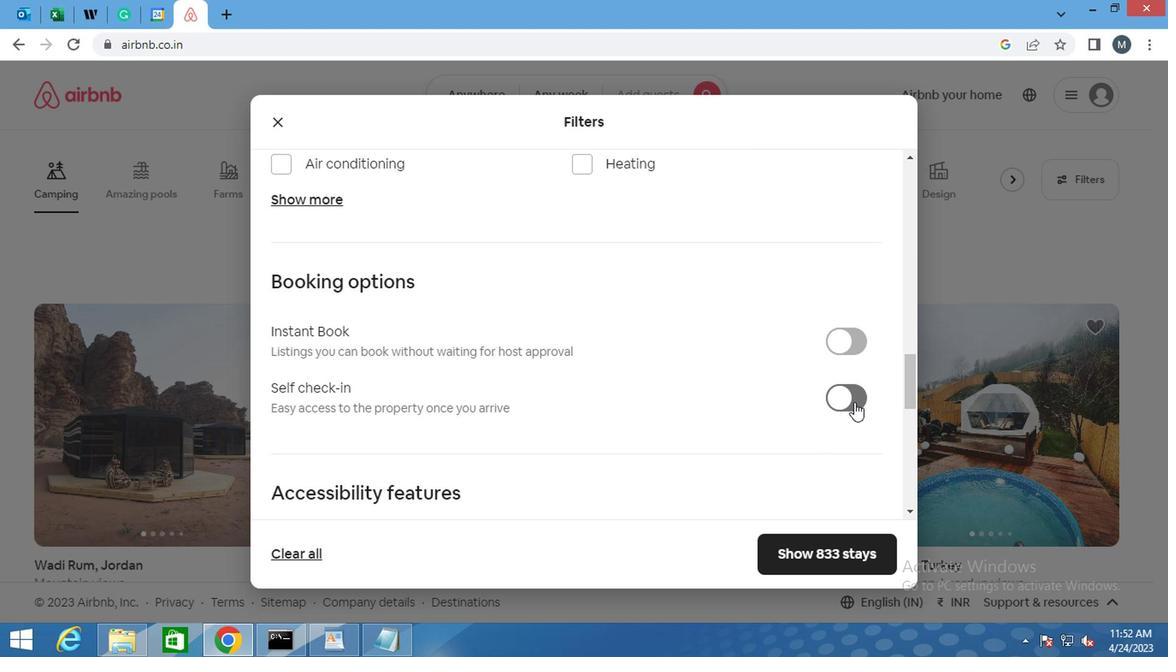 
Action: Mouse moved to (696, 376)
Screenshot: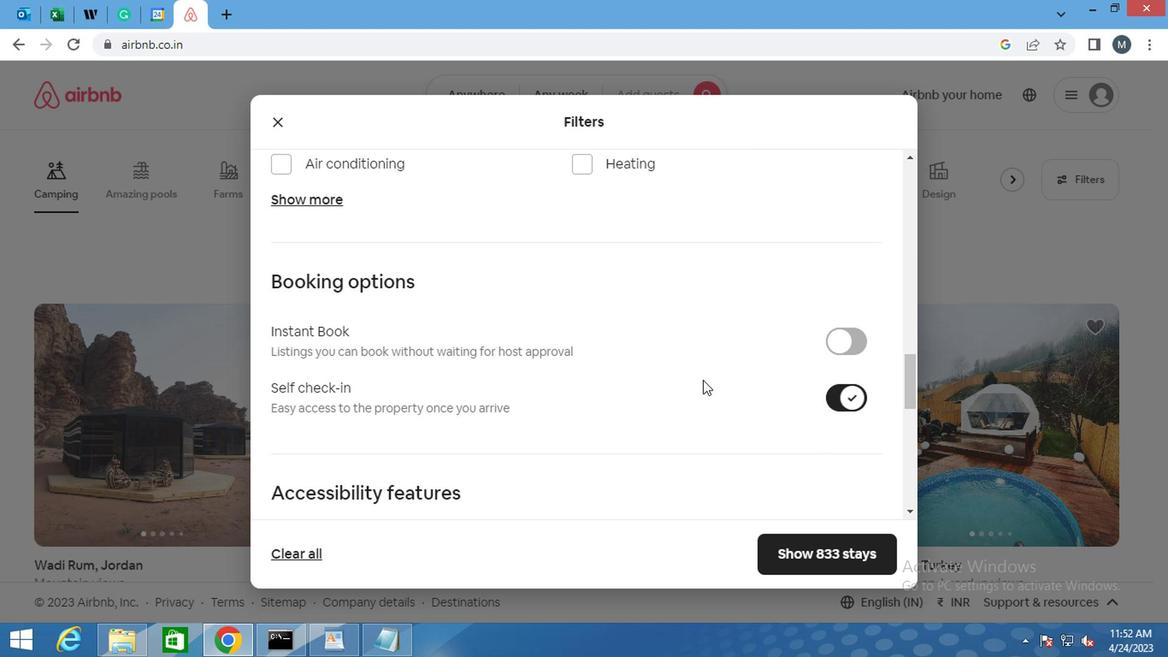 
Action: Mouse scrolled (696, 375) with delta (0, -1)
Screenshot: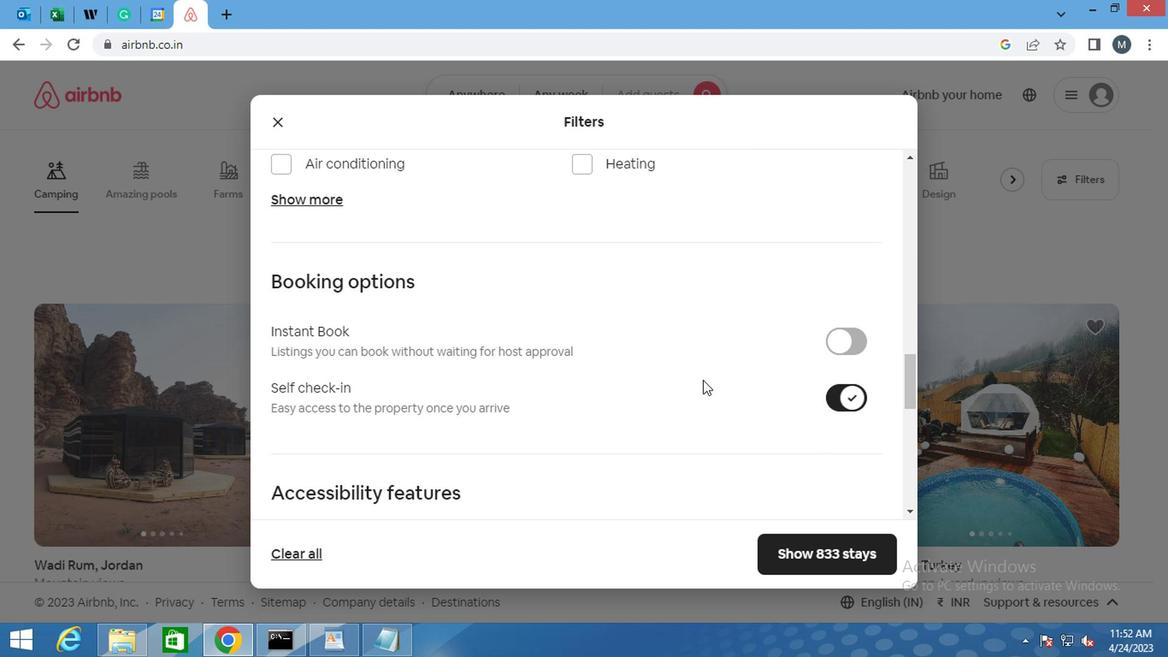 
Action: Mouse moved to (695, 376)
Screenshot: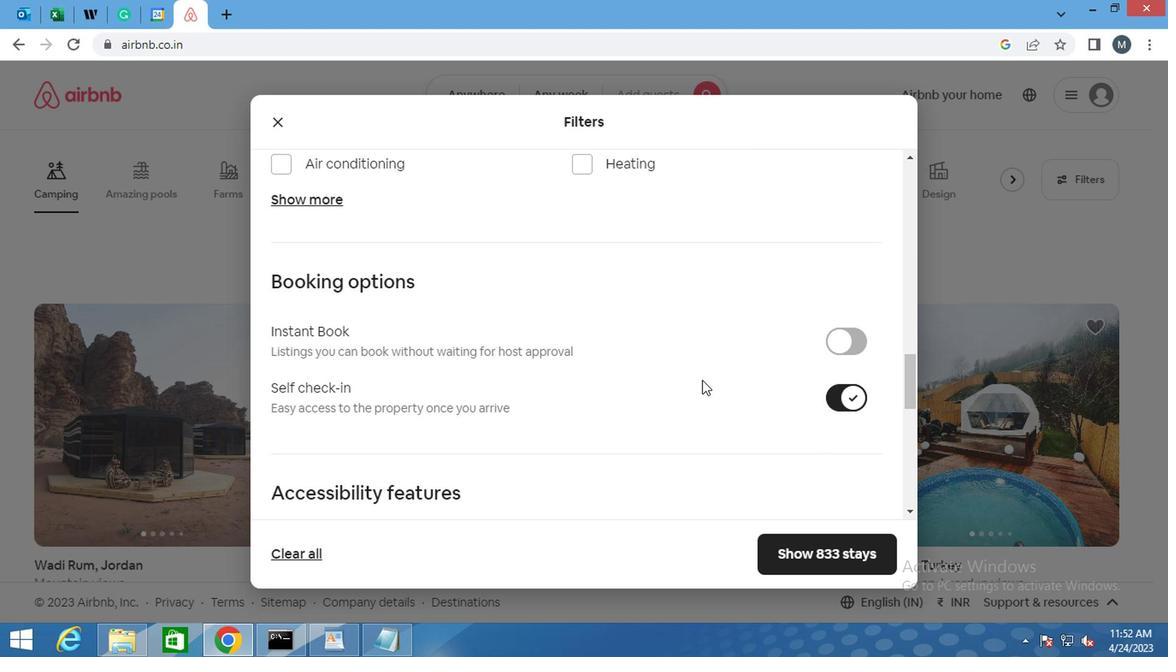 
Action: Mouse scrolled (695, 375) with delta (0, -1)
Screenshot: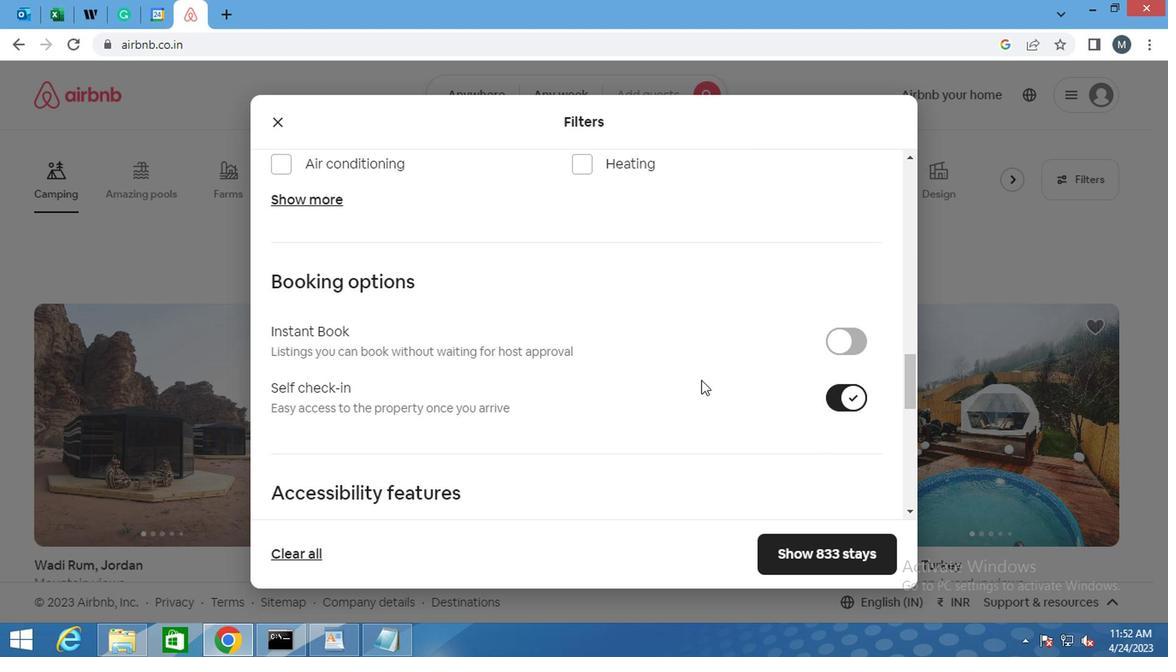
Action: Mouse moved to (659, 373)
Screenshot: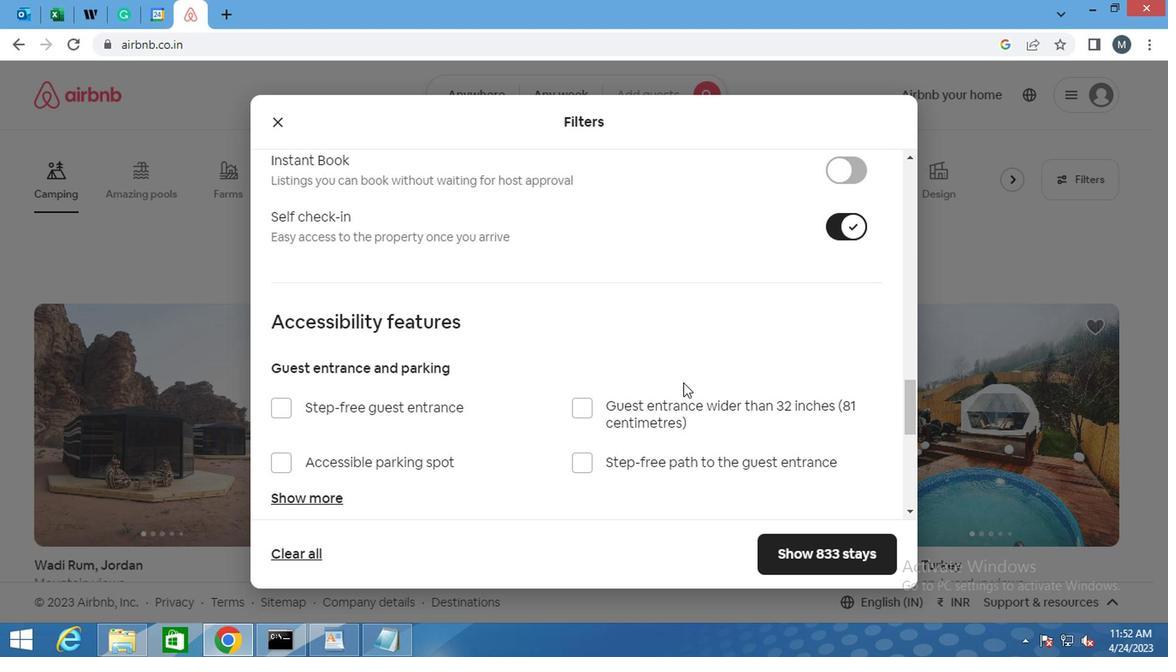 
Action: Mouse scrolled (659, 373) with delta (0, 0)
Screenshot: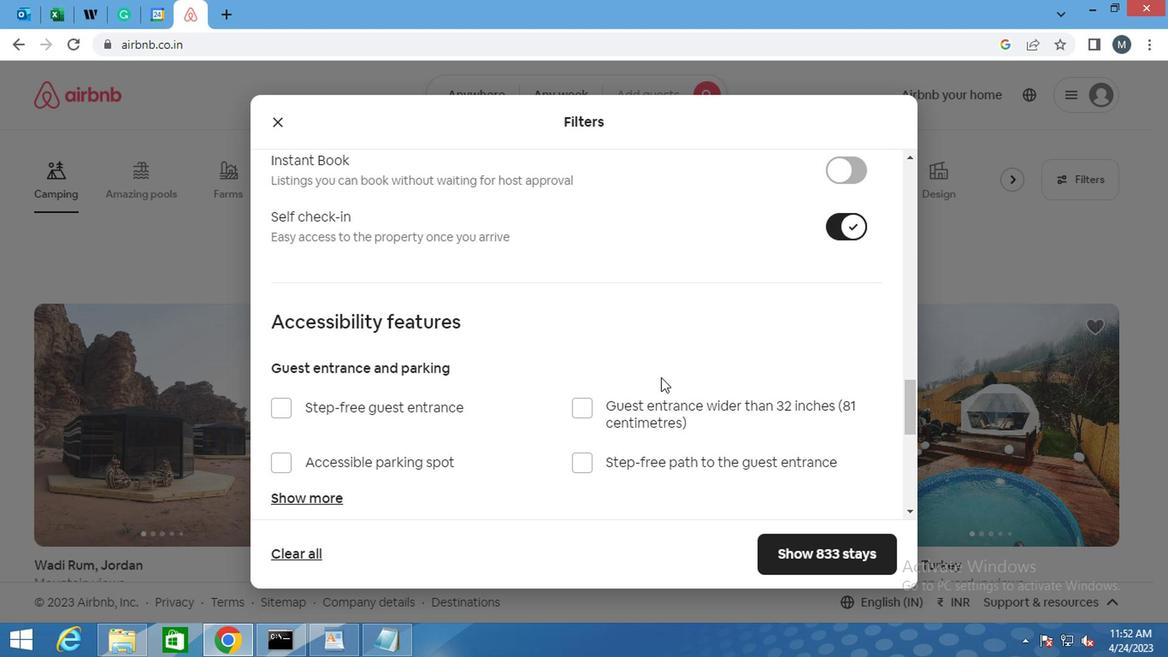 
Action: Mouse moved to (522, 362)
Screenshot: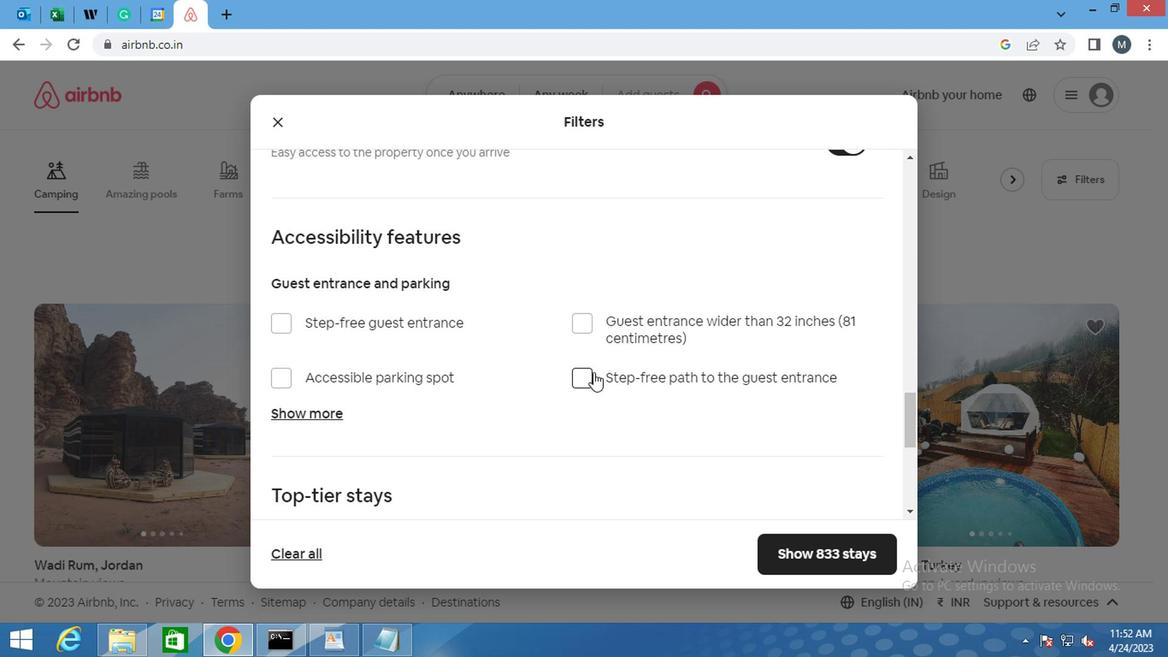 
Action: Mouse scrolled (522, 361) with delta (0, 0)
Screenshot: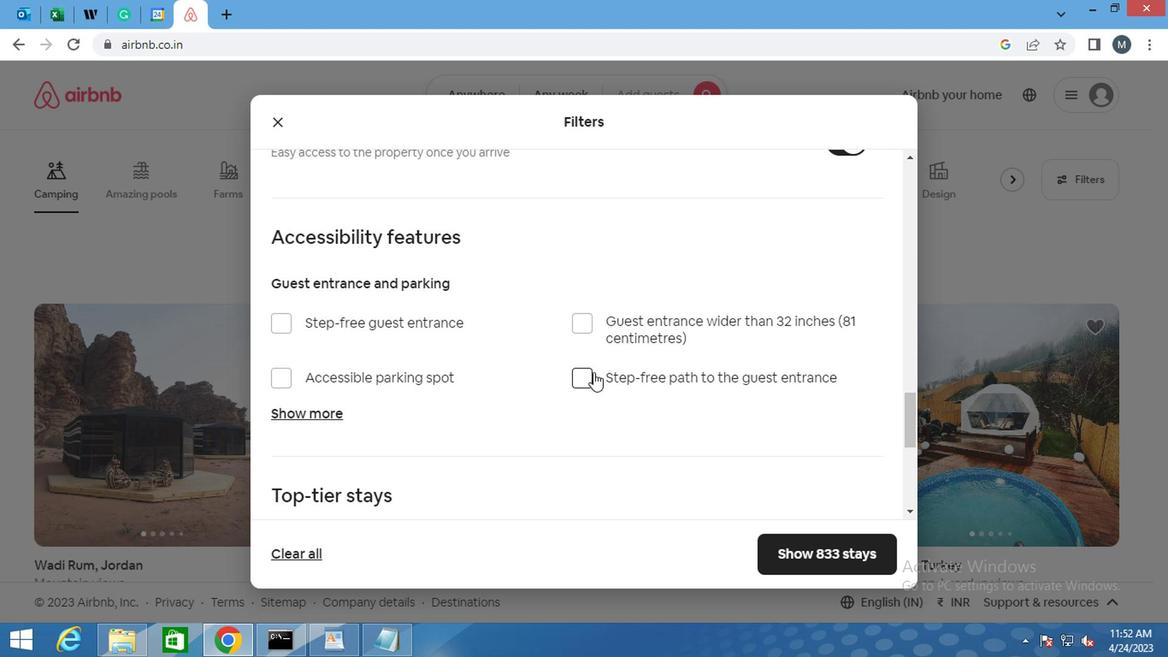 
Action: Mouse moved to (518, 362)
Screenshot: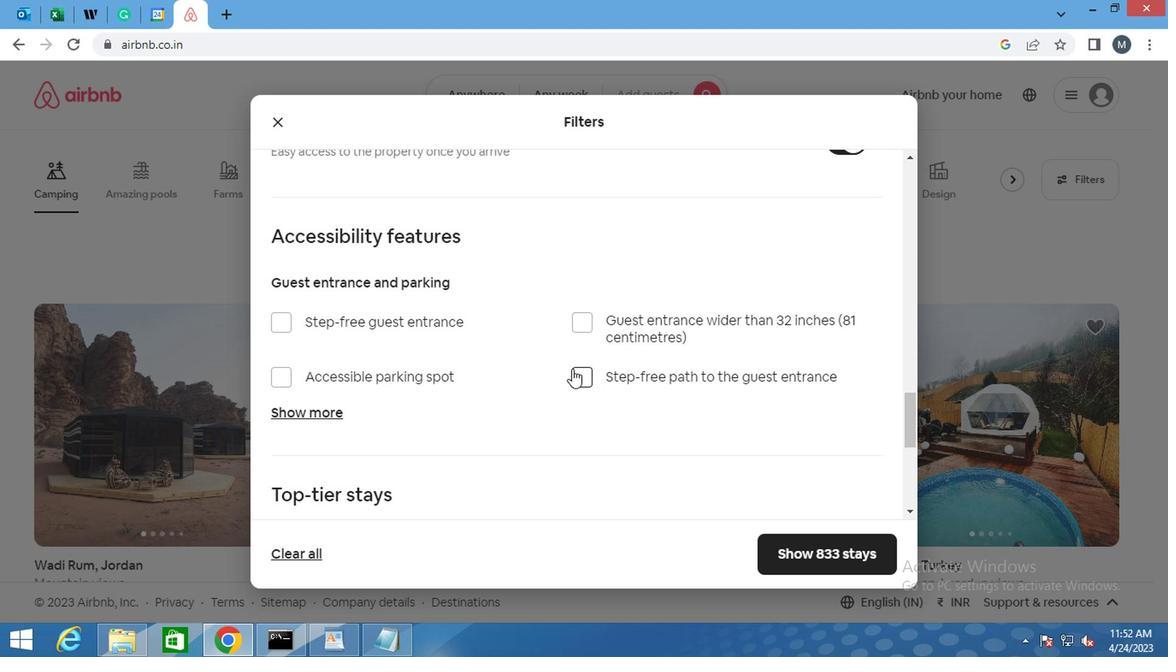 
Action: Mouse scrolled (518, 361) with delta (0, 0)
Screenshot: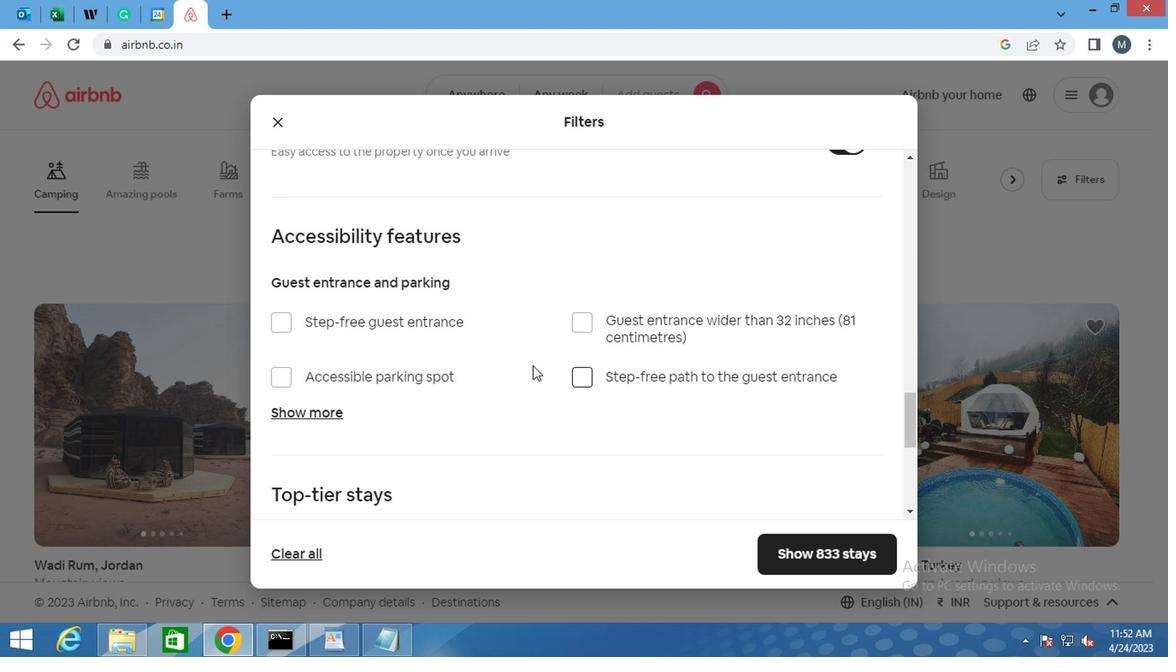 
Action: Mouse moved to (311, 243)
Screenshot: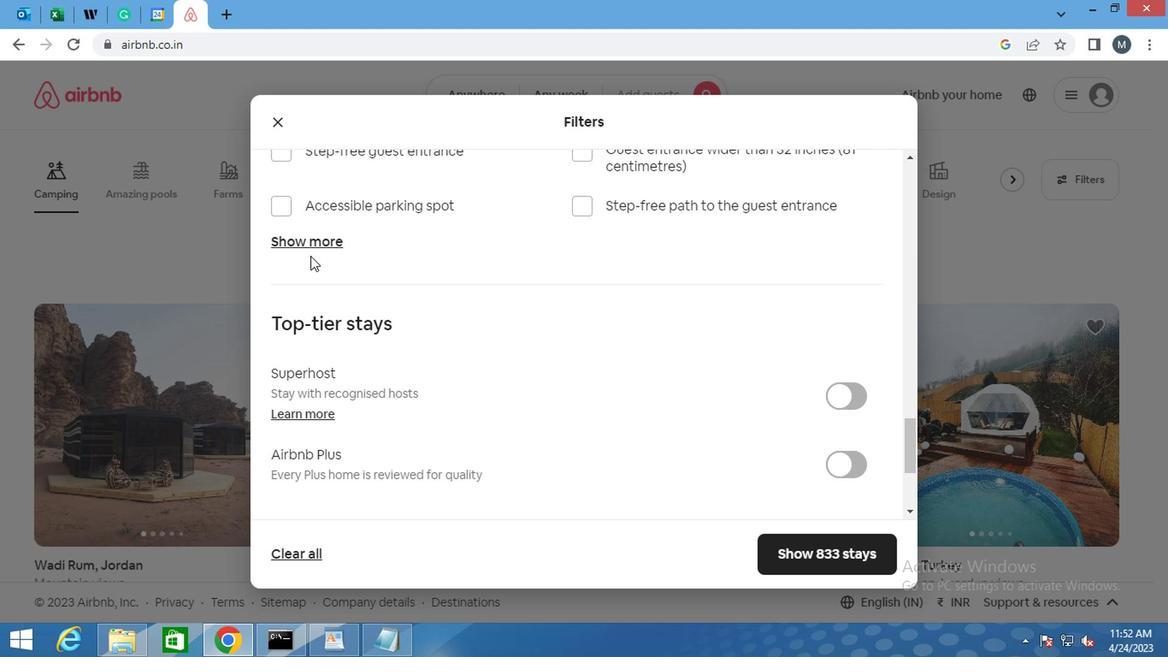 
Action: Mouse pressed left at (311, 243)
Screenshot: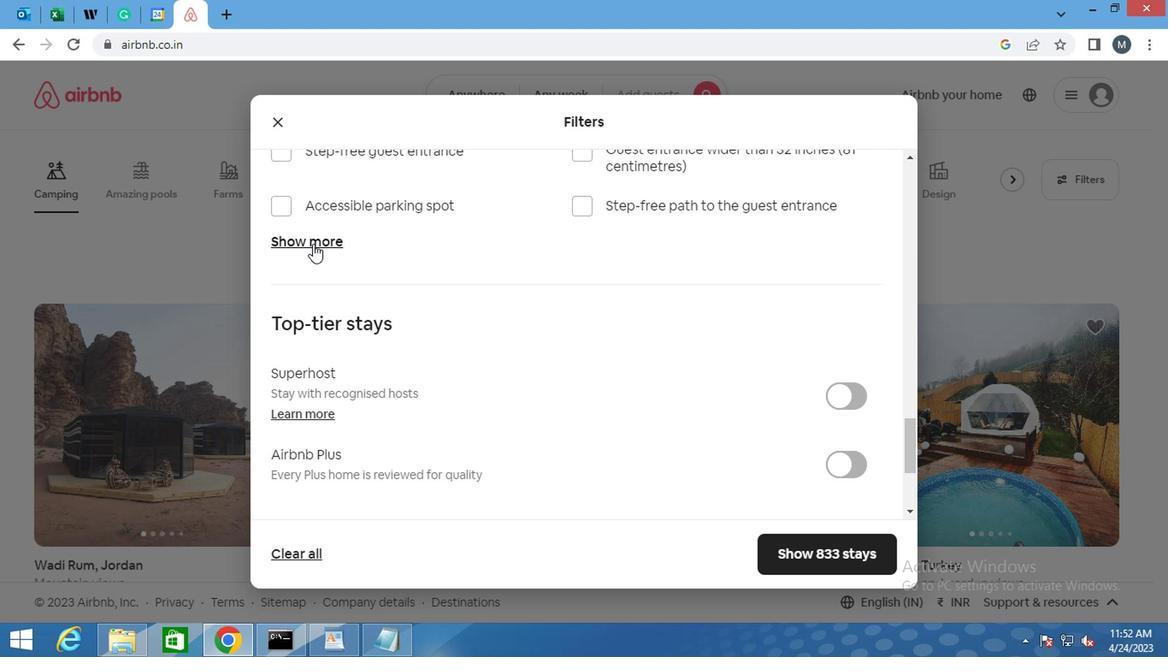 
Action: Mouse moved to (358, 276)
Screenshot: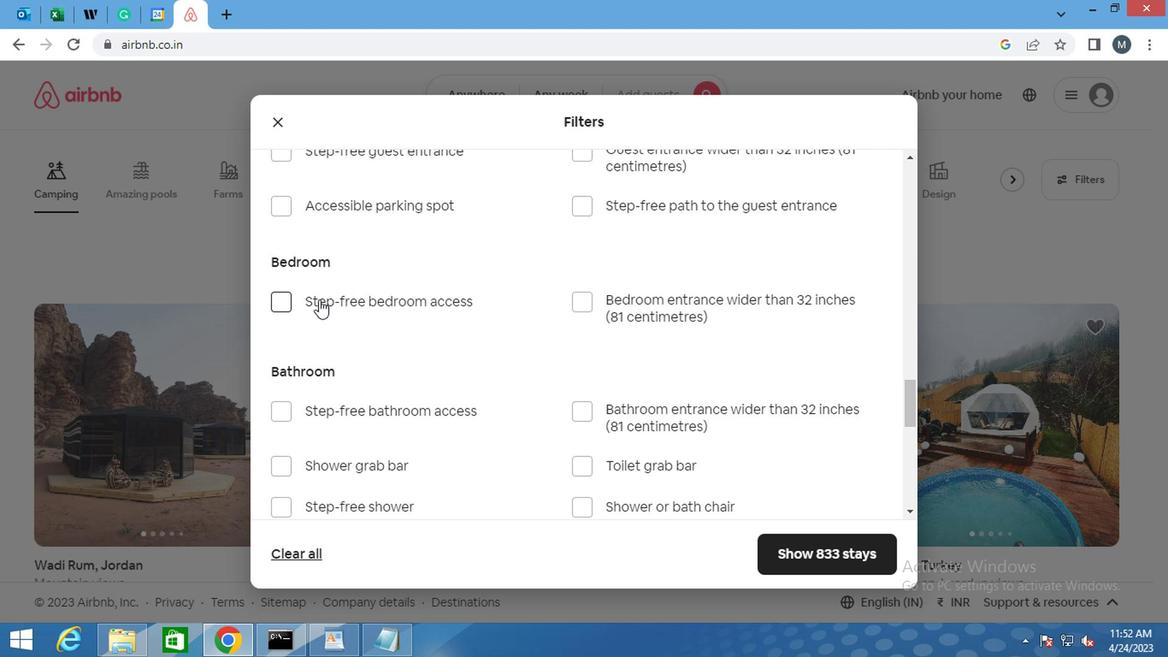 
Action: Mouse scrolled (358, 275) with delta (0, -1)
Screenshot: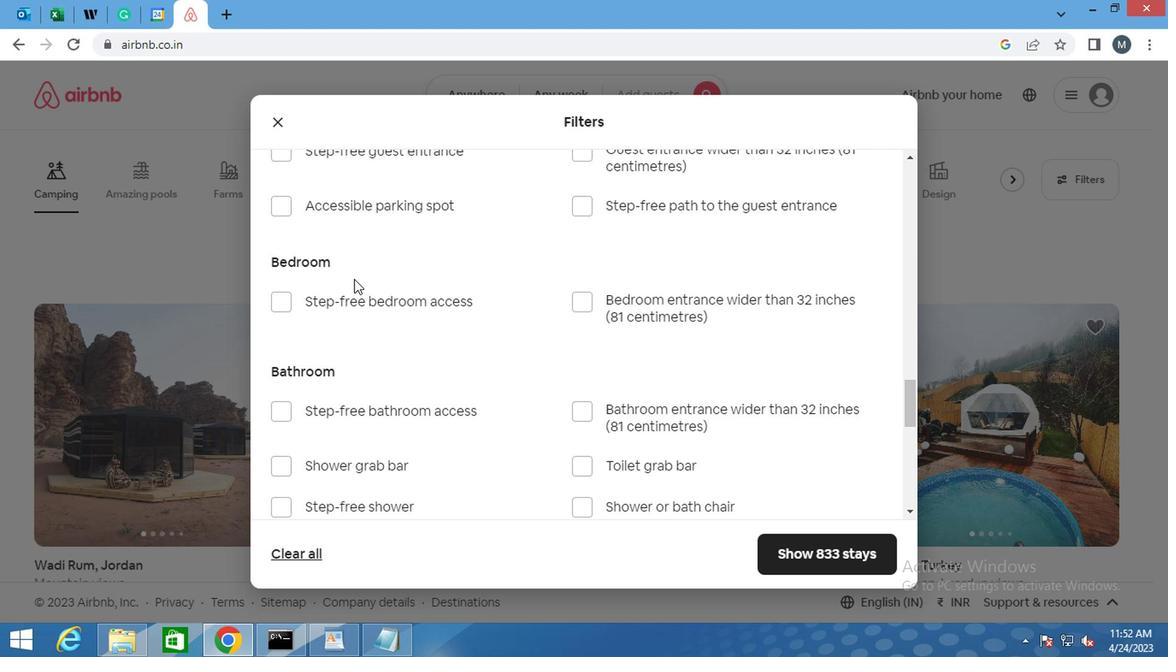
Action: Mouse scrolled (358, 275) with delta (0, -1)
Screenshot: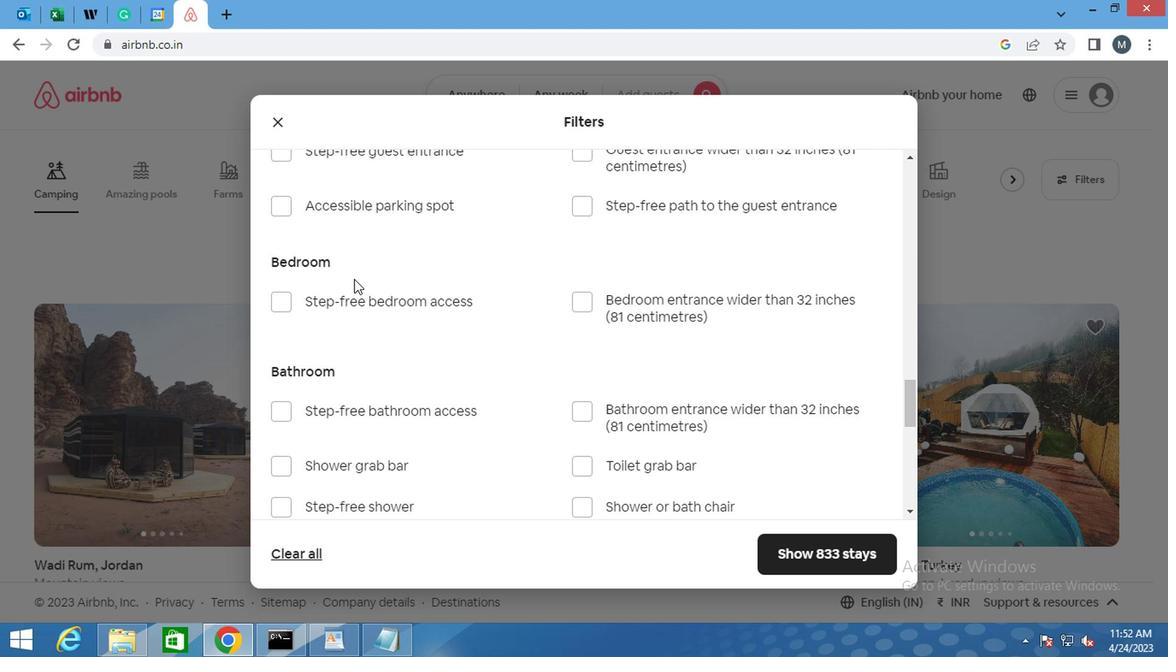 
Action: Mouse moved to (359, 276)
Screenshot: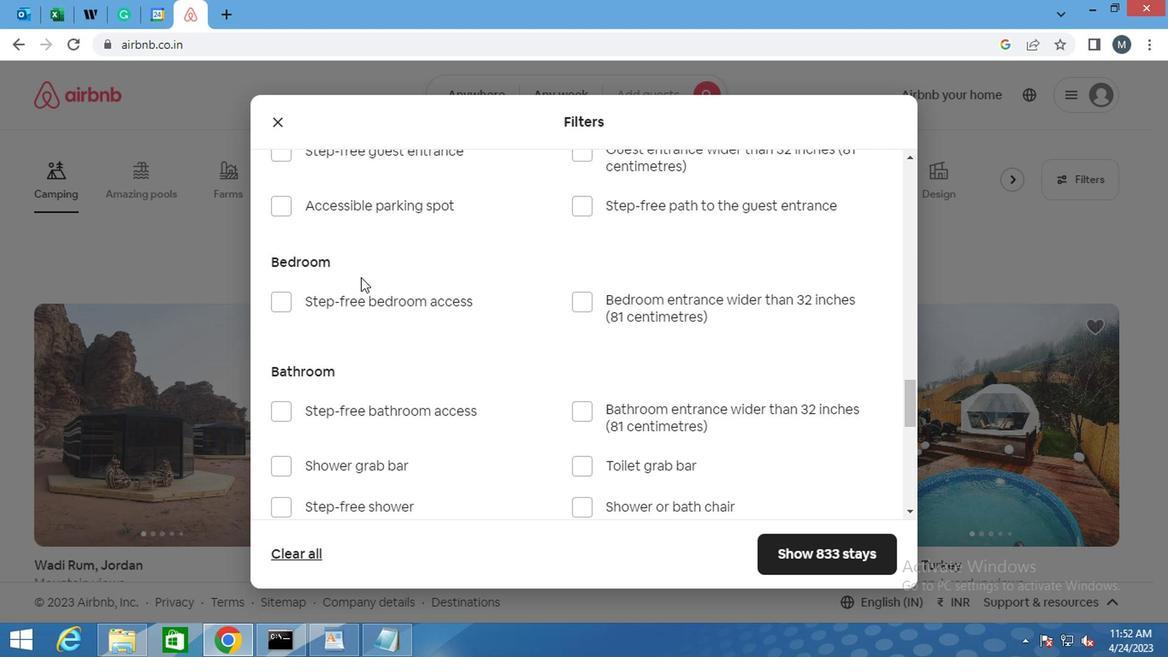 
Action: Mouse scrolled (359, 276) with delta (0, 0)
Screenshot: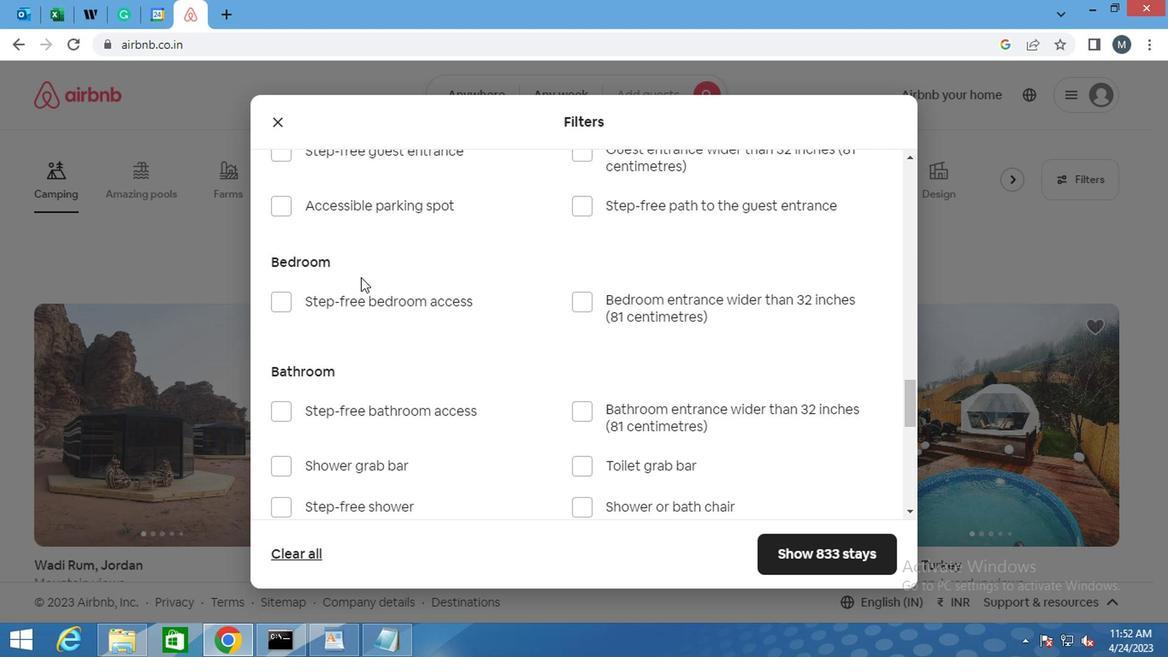 
Action: Mouse moved to (360, 278)
Screenshot: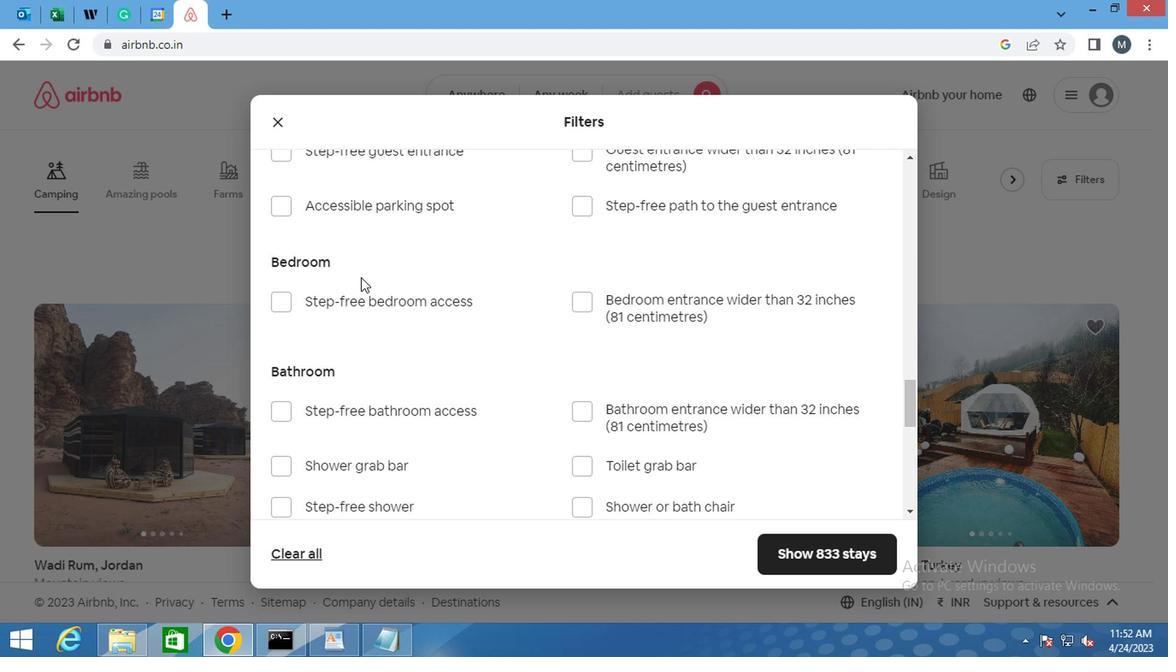
Action: Mouse scrolled (360, 277) with delta (0, -1)
Screenshot: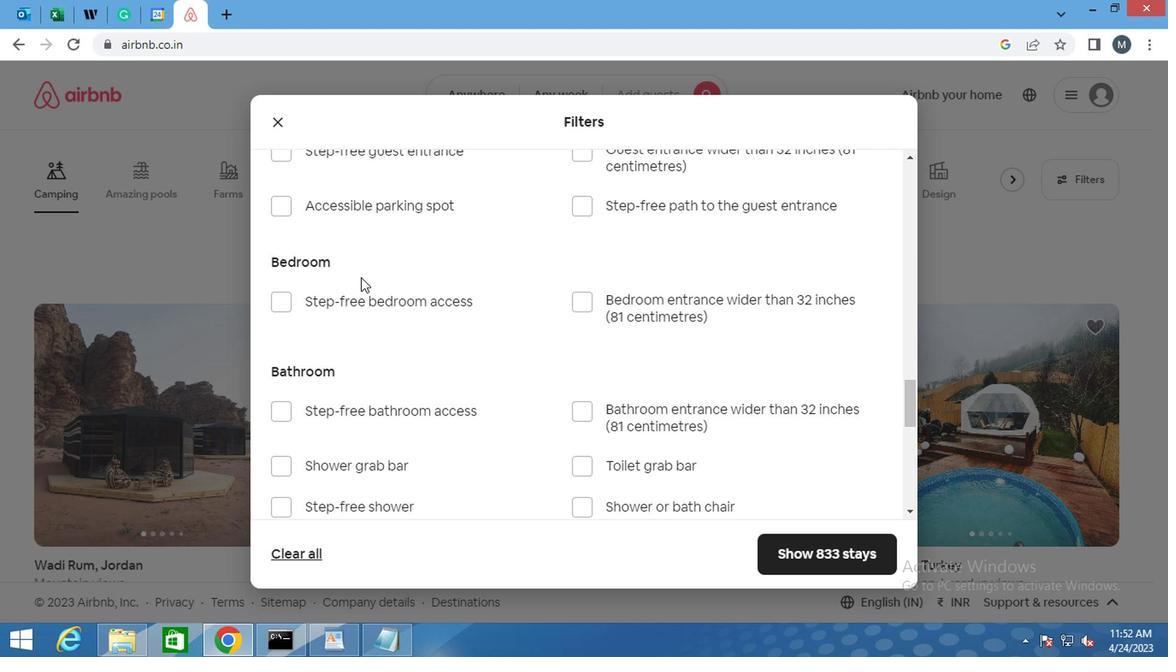 
Action: Mouse moved to (360, 281)
Screenshot: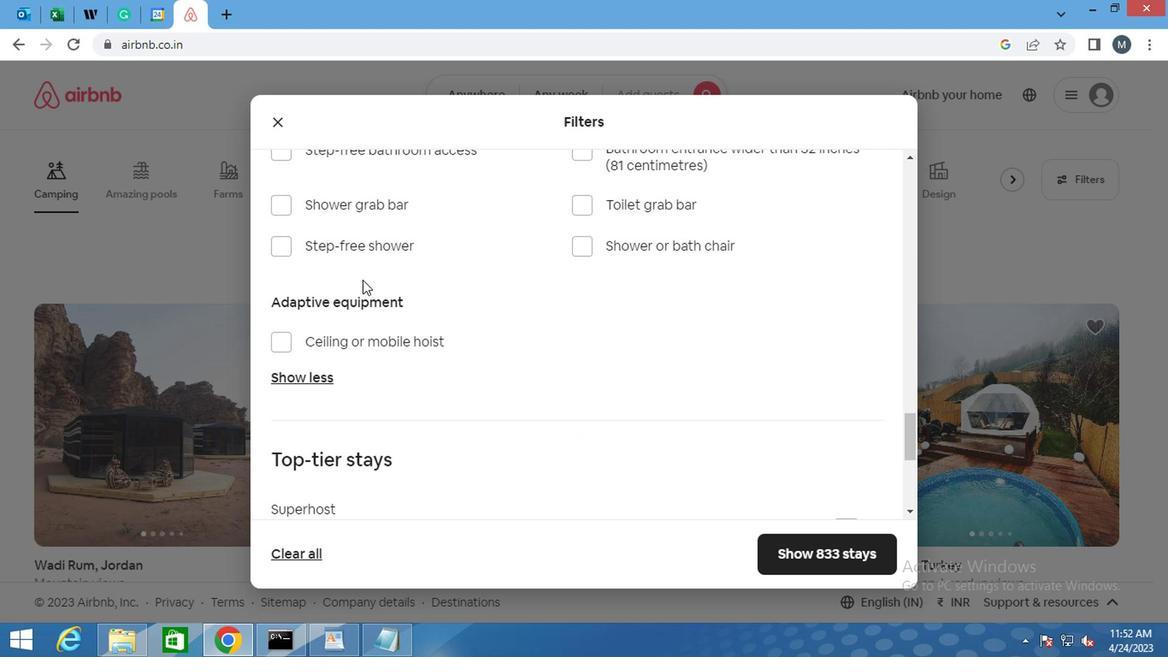 
Action: Mouse scrolled (360, 281) with delta (0, 0)
Screenshot: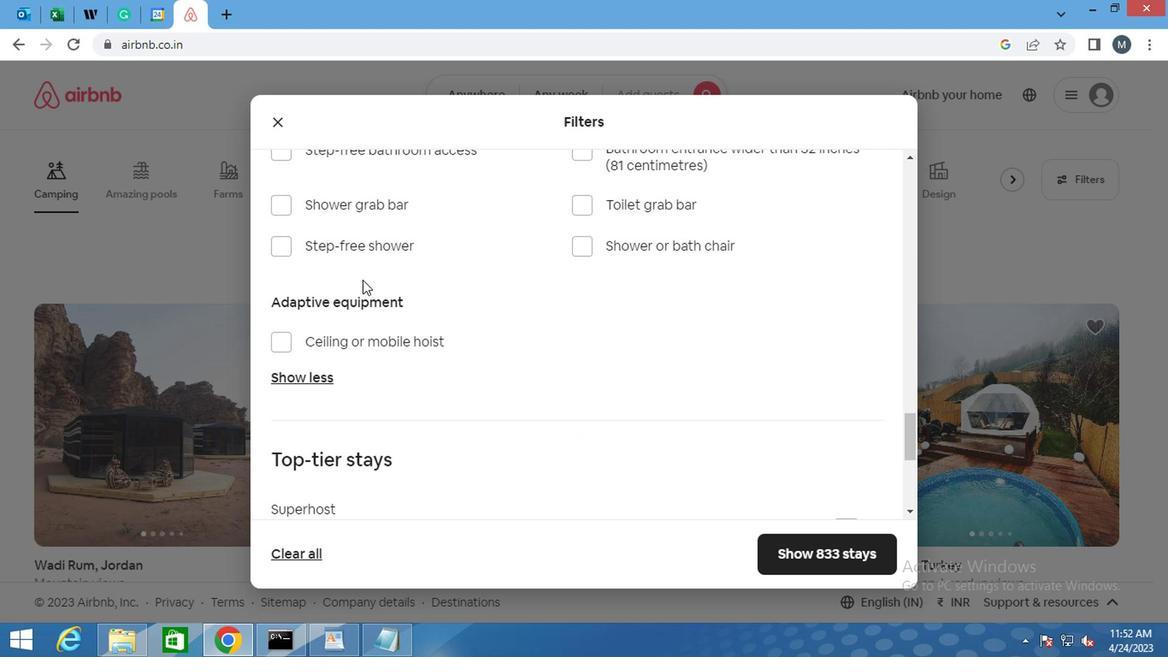 
Action: Mouse moved to (360, 286)
Screenshot: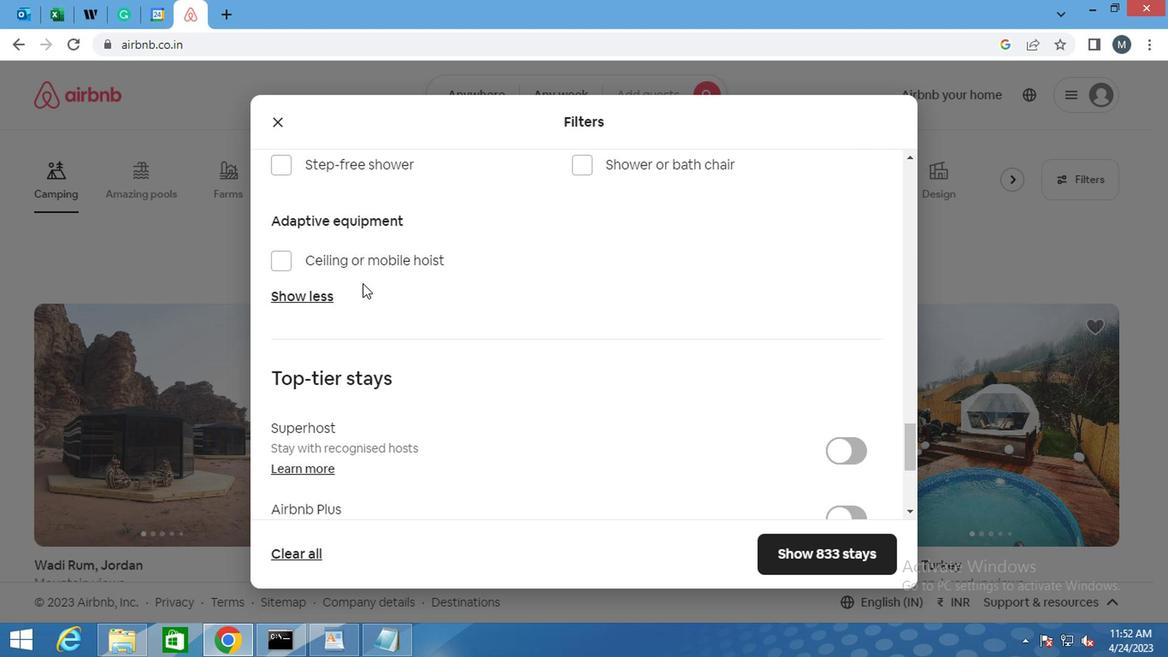 
Action: Mouse scrolled (360, 286) with delta (0, 0)
Screenshot: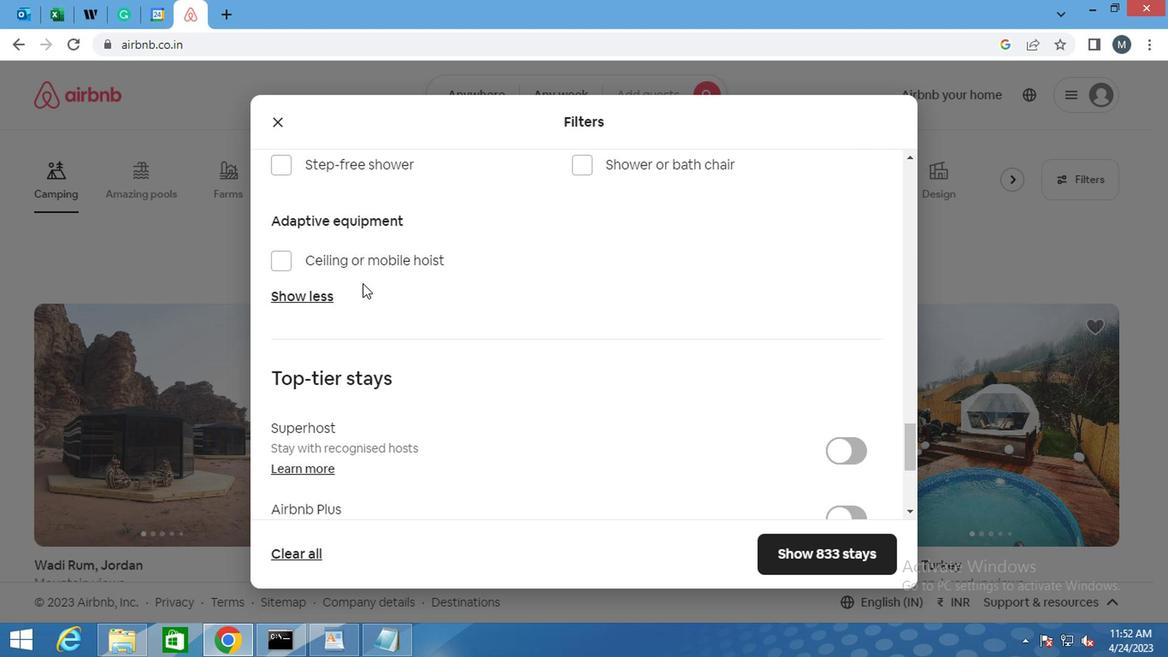 
Action: Mouse moved to (329, 433)
Screenshot: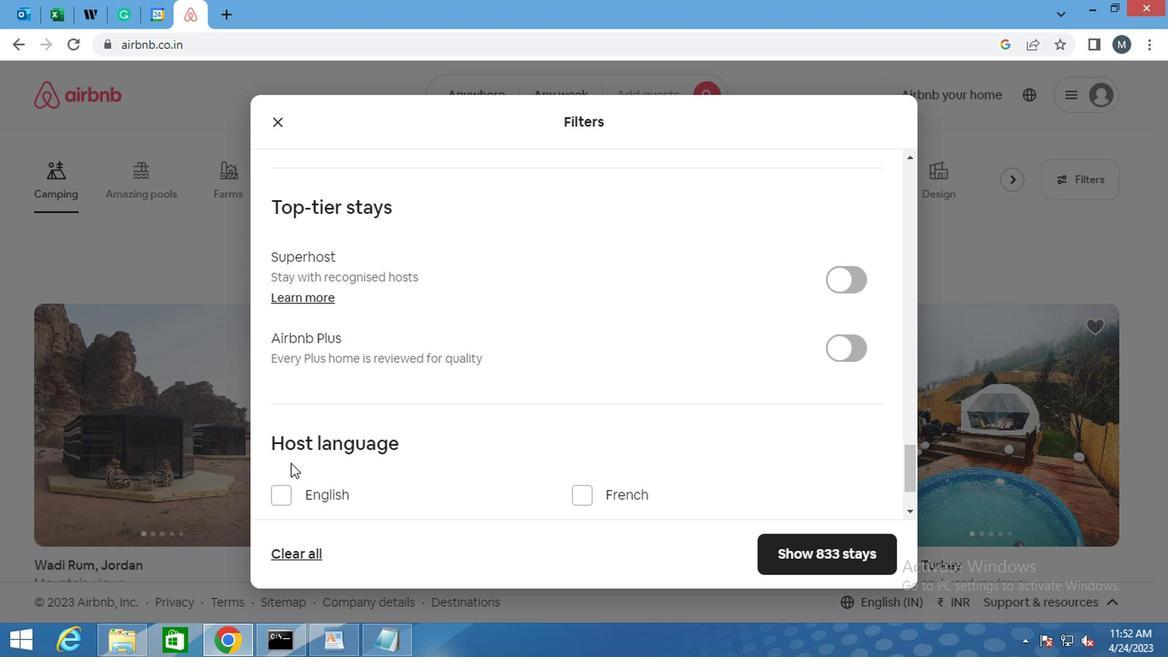 
Action: Mouse scrolled (329, 432) with delta (0, 0)
Screenshot: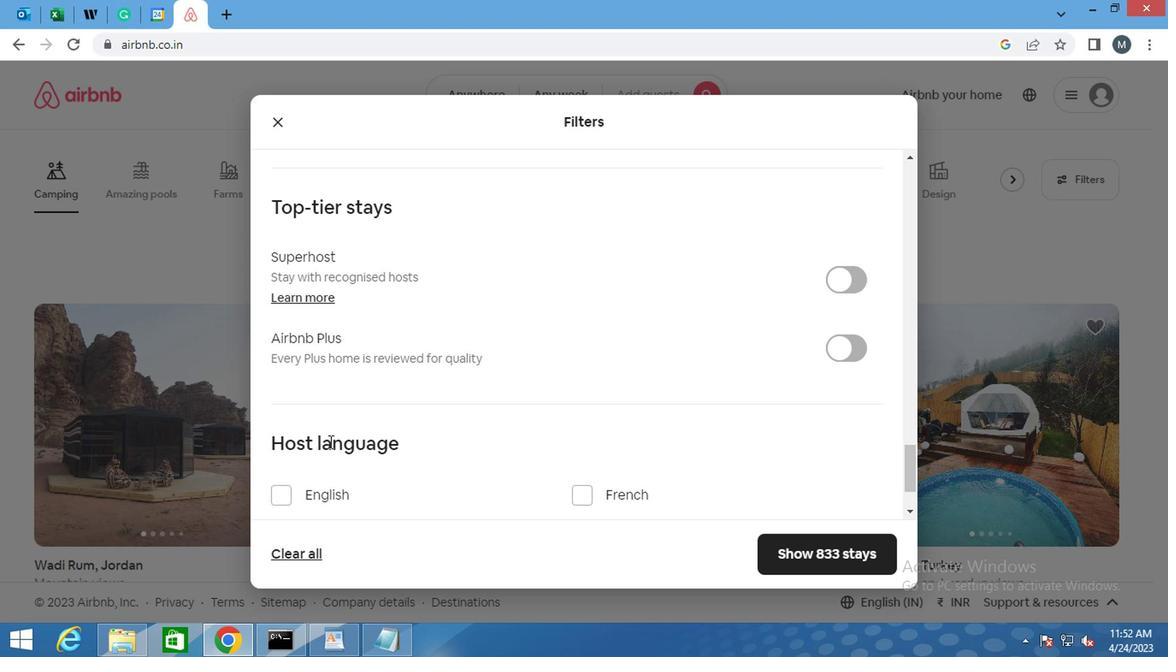 
Action: Mouse scrolled (329, 432) with delta (0, 0)
Screenshot: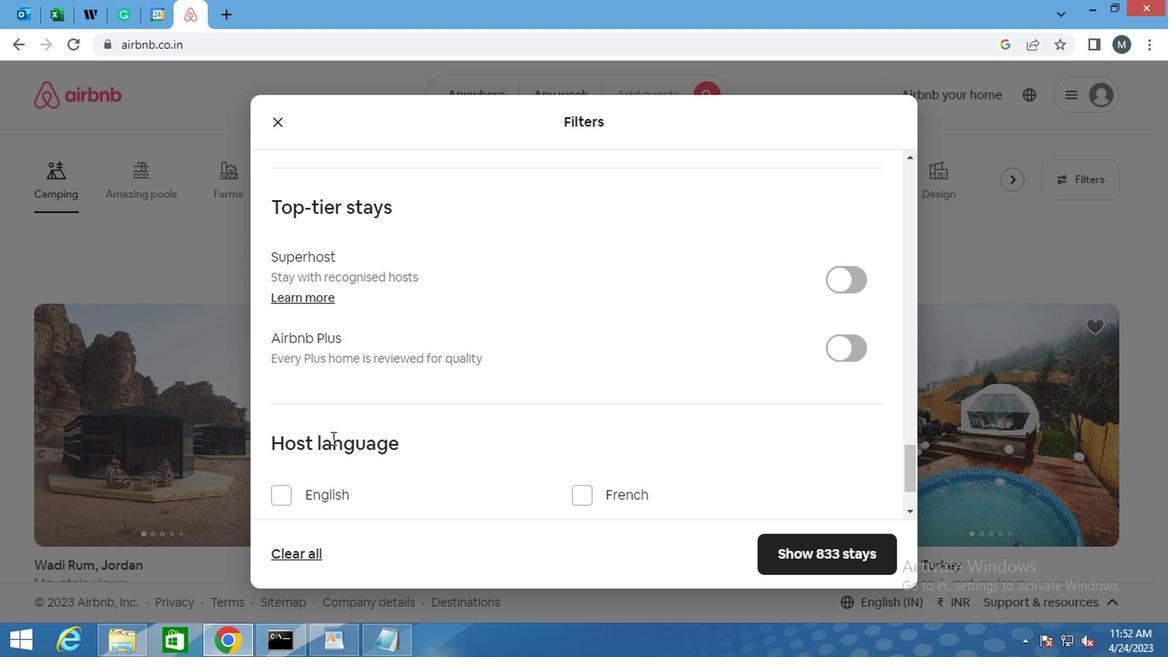 
Action: Mouse moved to (314, 480)
Screenshot: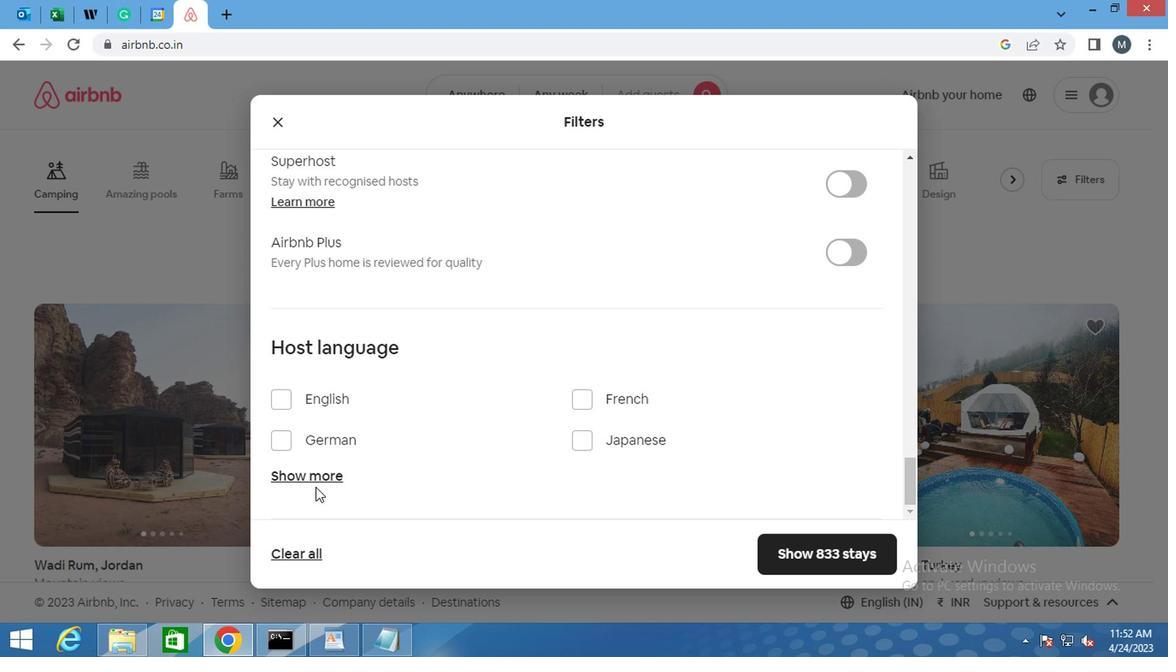 
Action: Mouse pressed left at (314, 480)
Screenshot: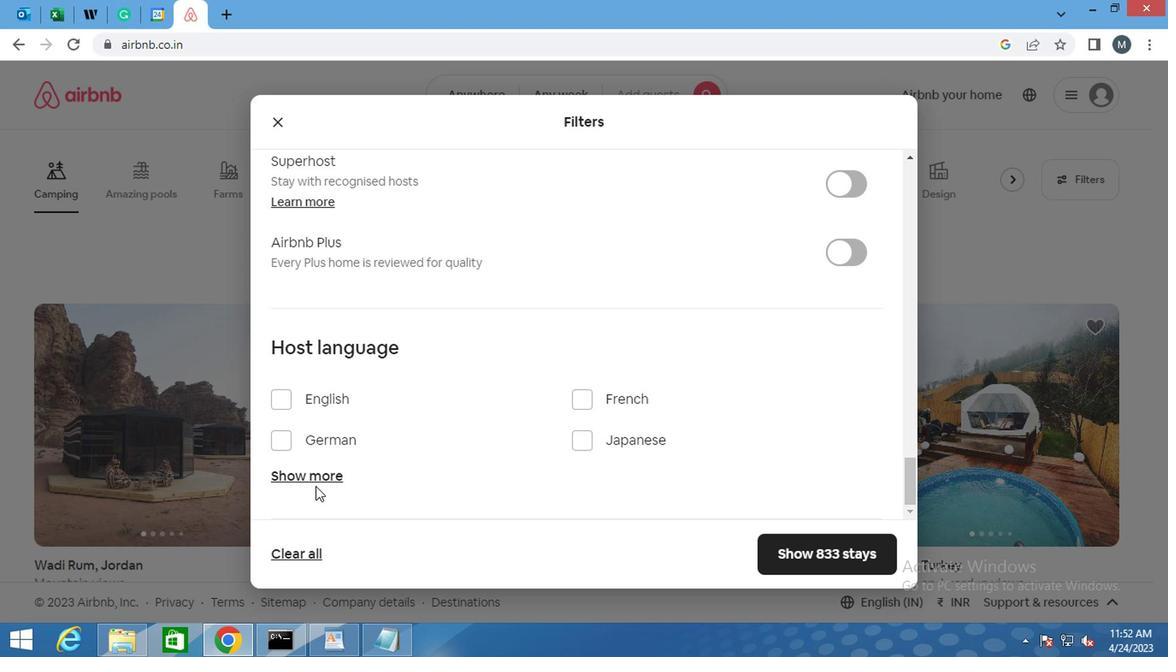 
Action: Mouse moved to (322, 470)
Screenshot: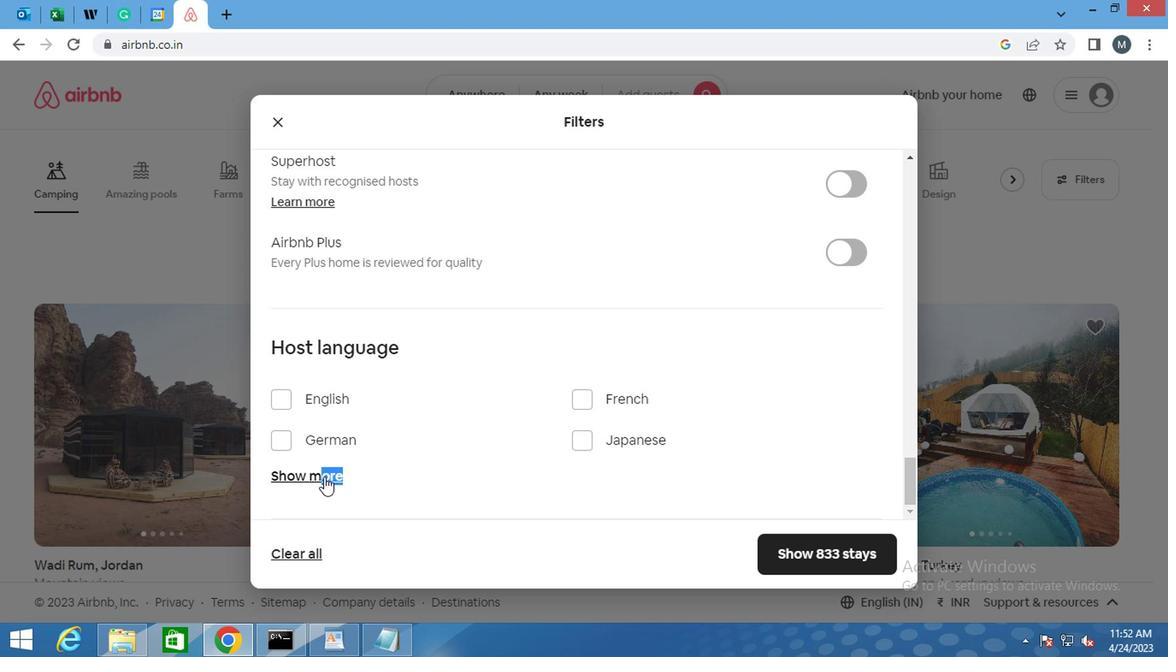
Action: Mouse pressed left at (322, 470)
Screenshot: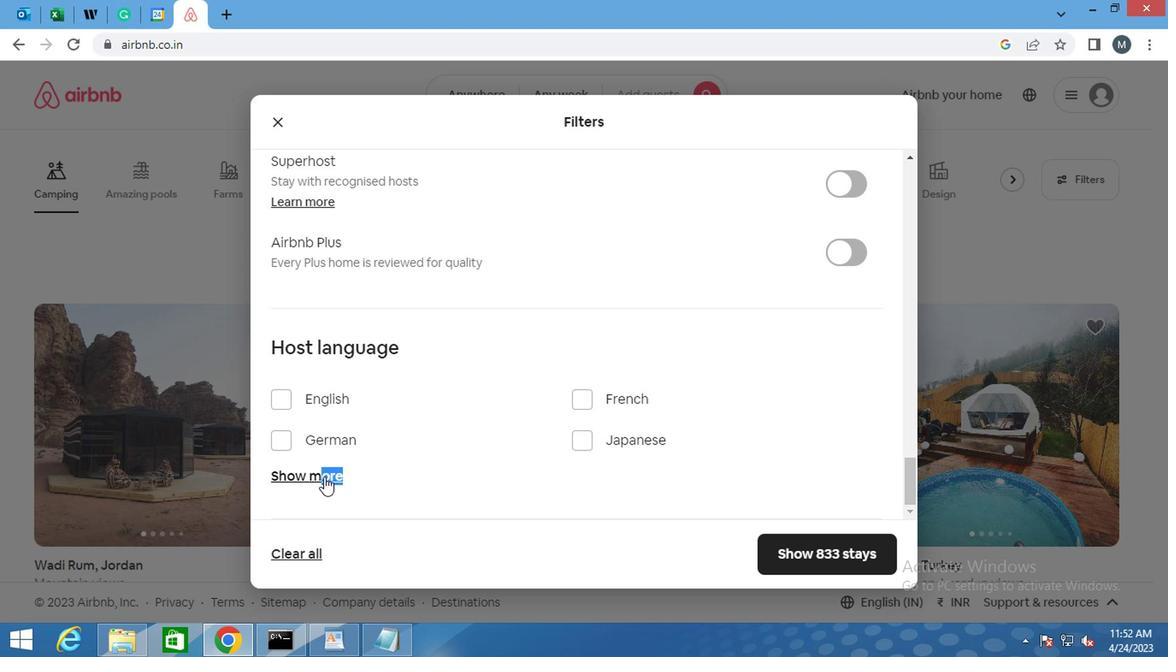 
Action: Mouse moved to (370, 422)
Screenshot: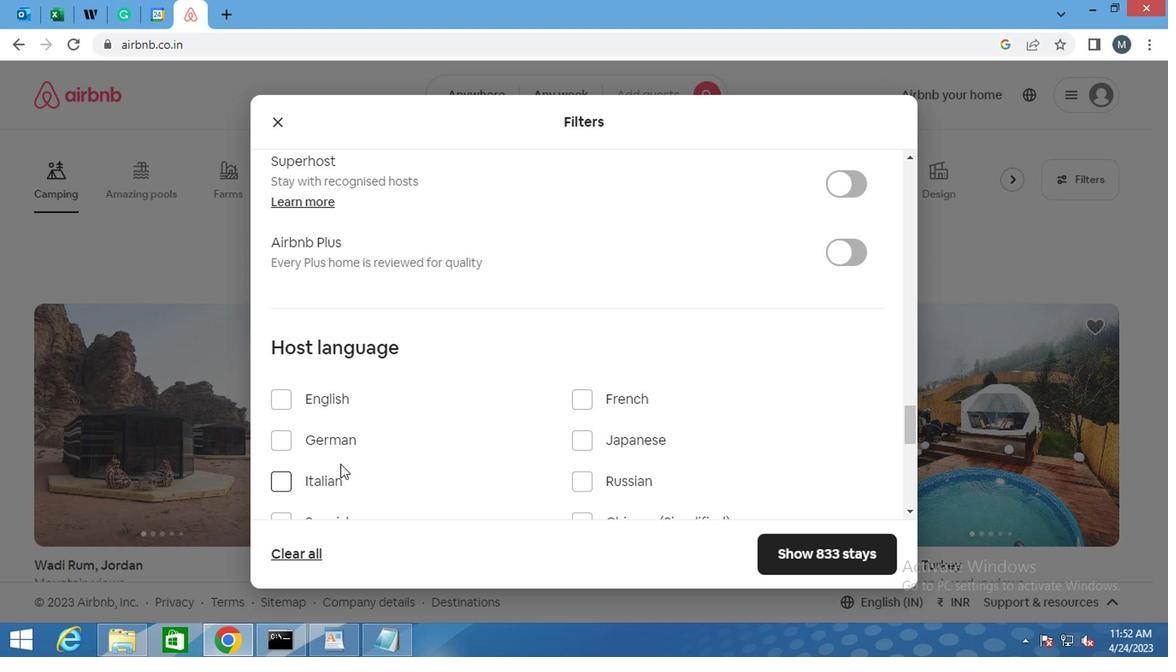 
Action: Mouse scrolled (370, 421) with delta (0, 0)
Screenshot: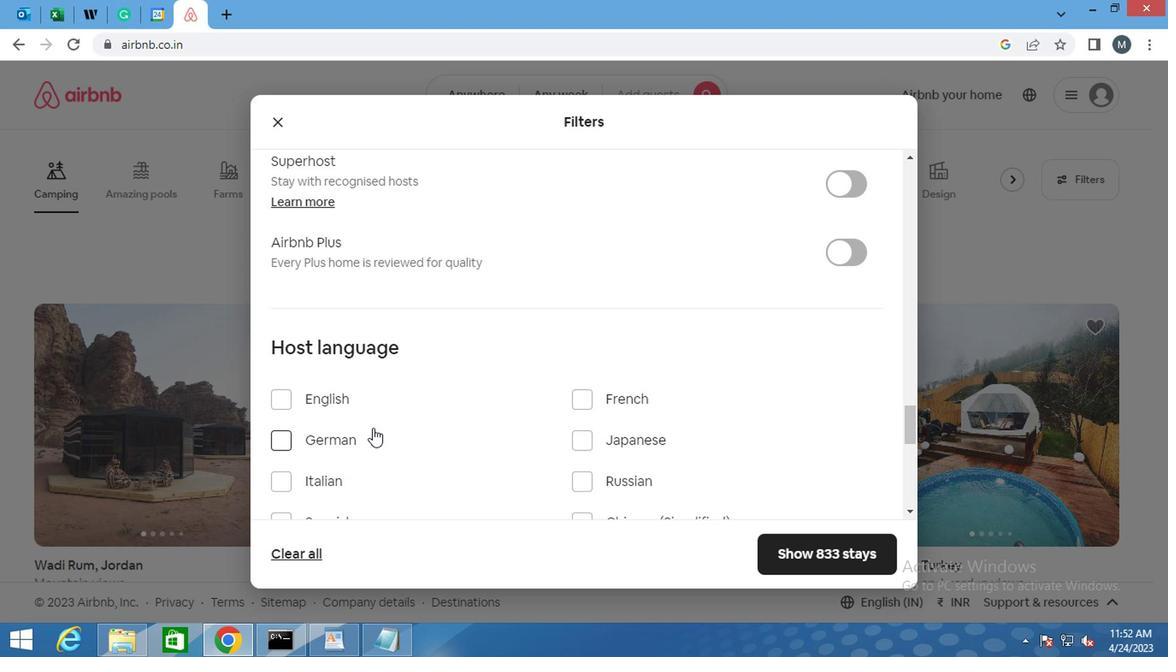 
Action: Mouse scrolled (370, 421) with delta (0, 0)
Screenshot: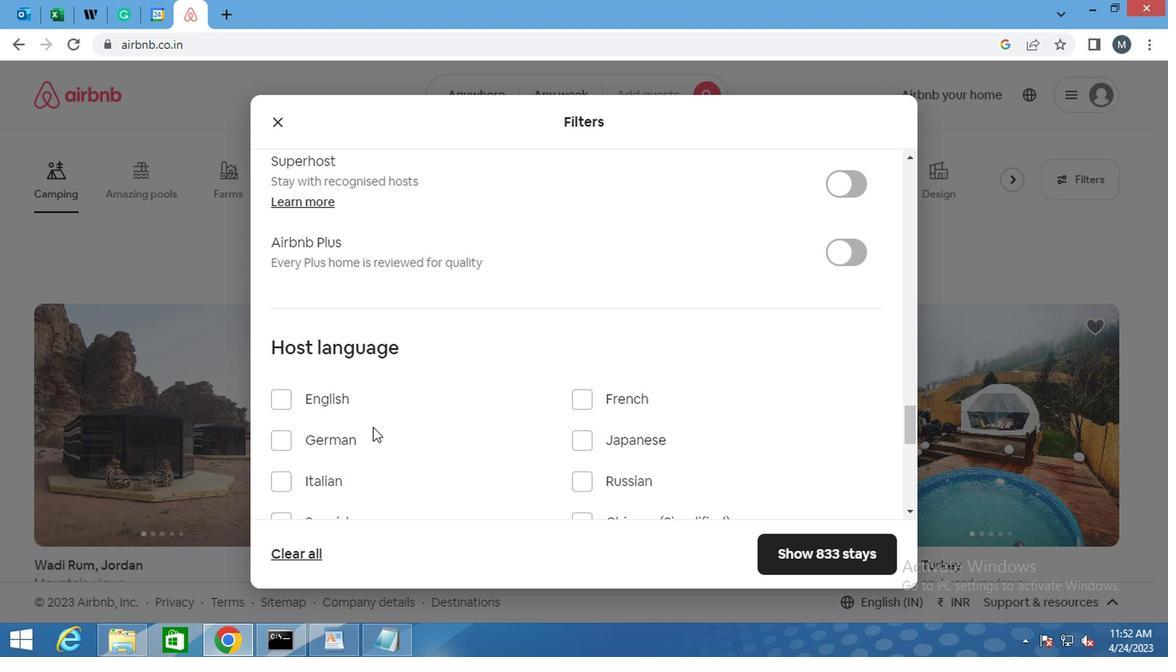 
Action: Mouse moved to (273, 352)
Screenshot: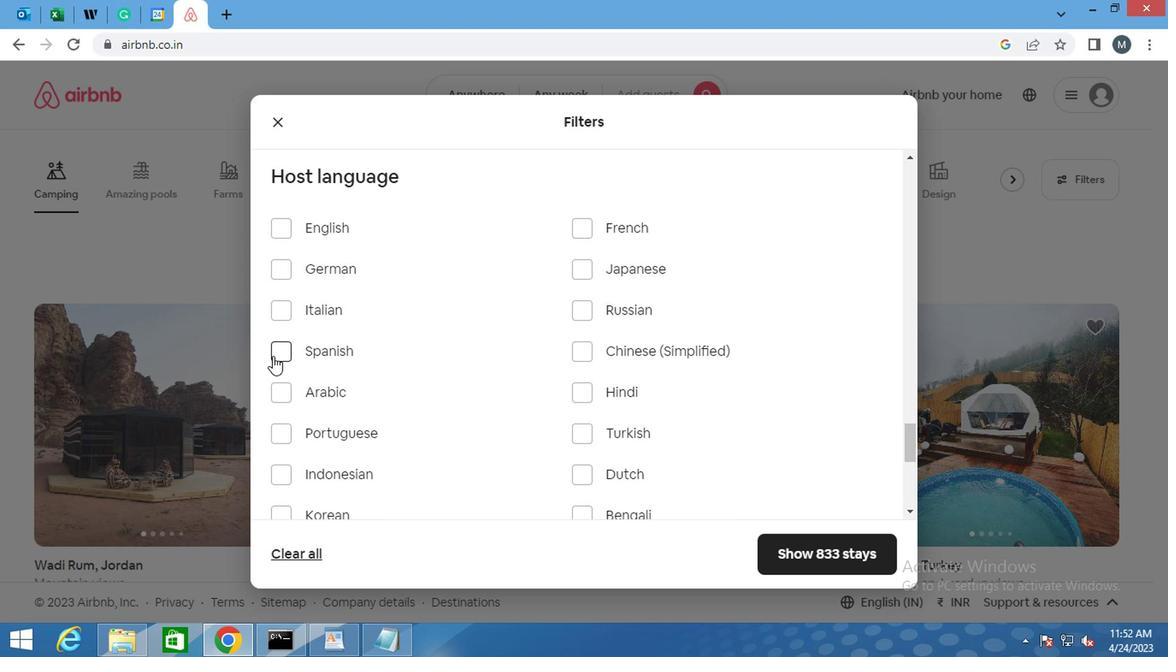 
Action: Mouse pressed left at (273, 352)
Screenshot: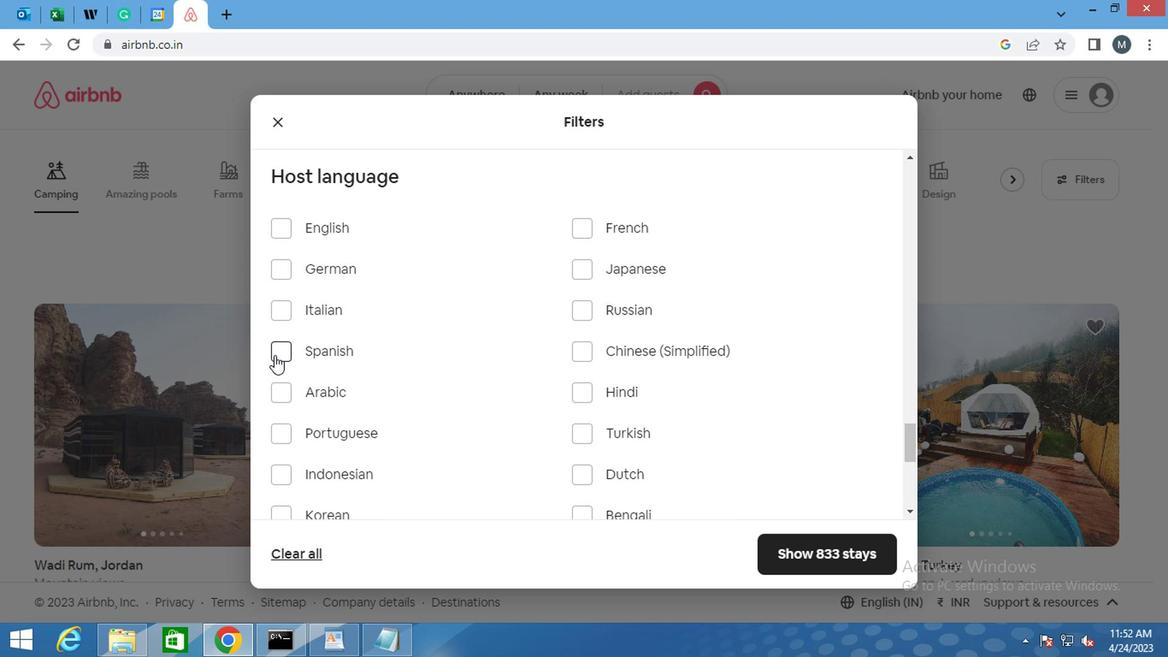 
Action: Mouse moved to (440, 410)
Screenshot: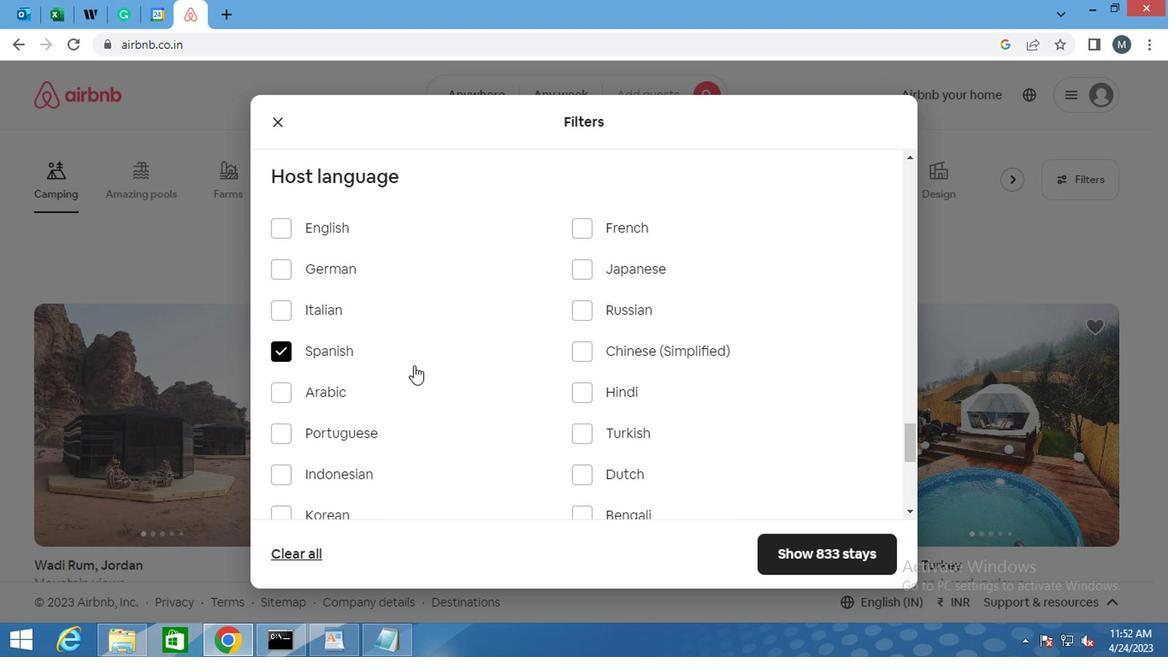 
Action: Mouse scrolled (440, 409) with delta (0, -1)
Screenshot: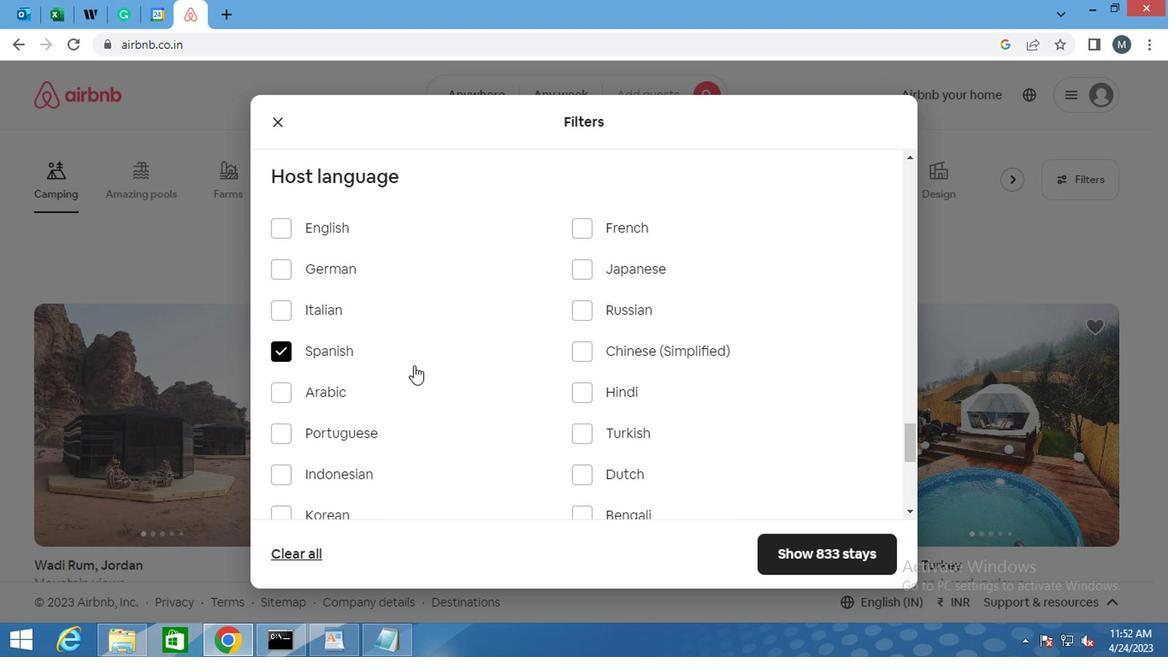 
Action: Mouse moved to (450, 426)
Screenshot: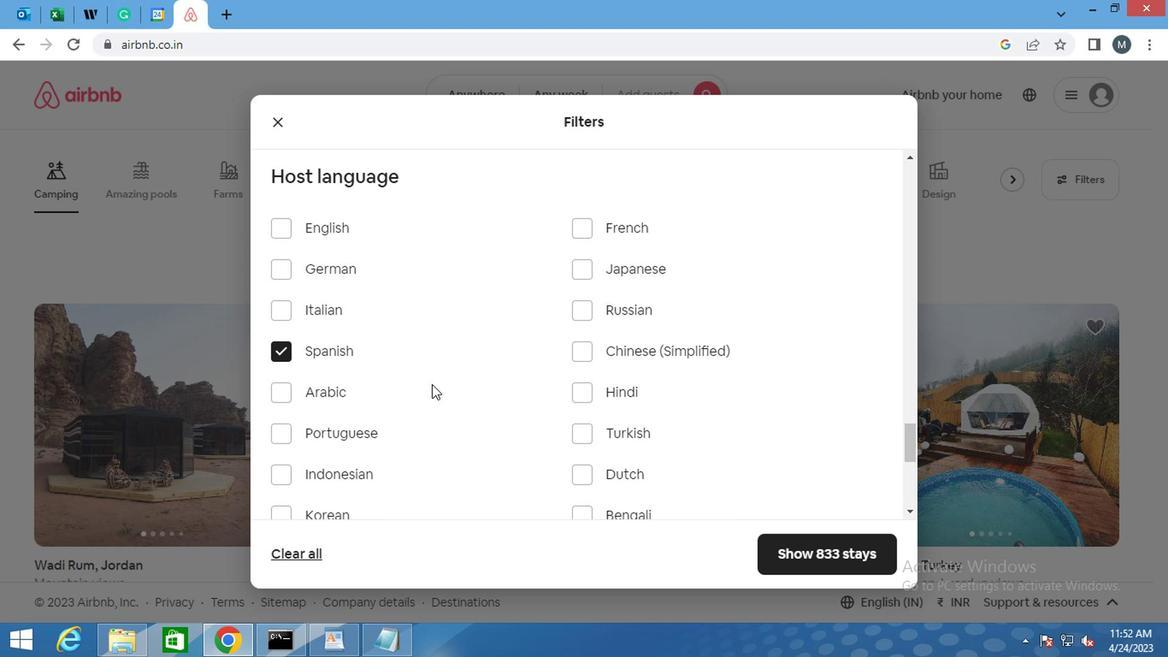 
Action: Mouse scrolled (450, 426) with delta (0, 0)
Screenshot: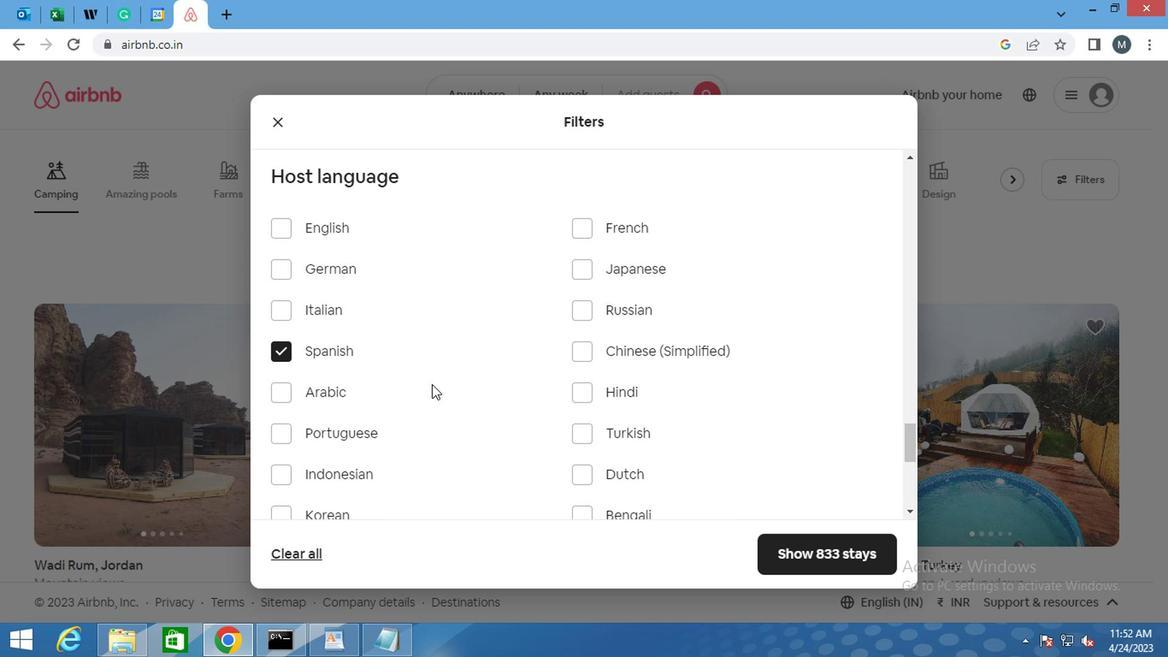 
Action: Mouse moved to (462, 447)
Screenshot: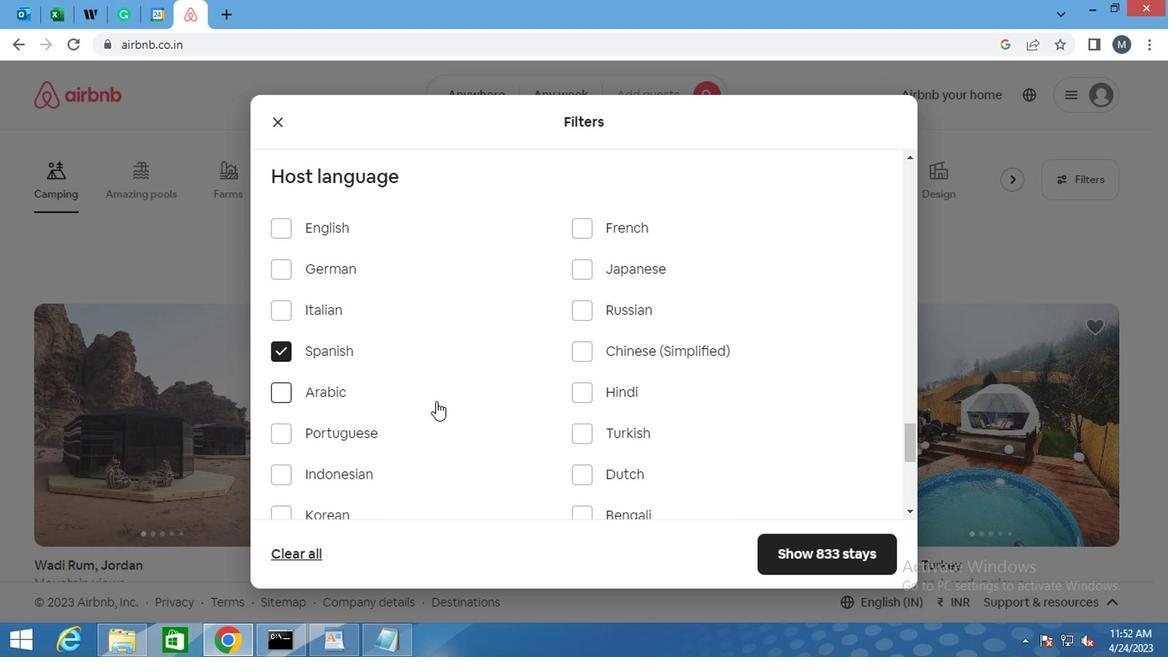 
Action: Mouse scrolled (462, 446) with delta (0, 0)
Screenshot: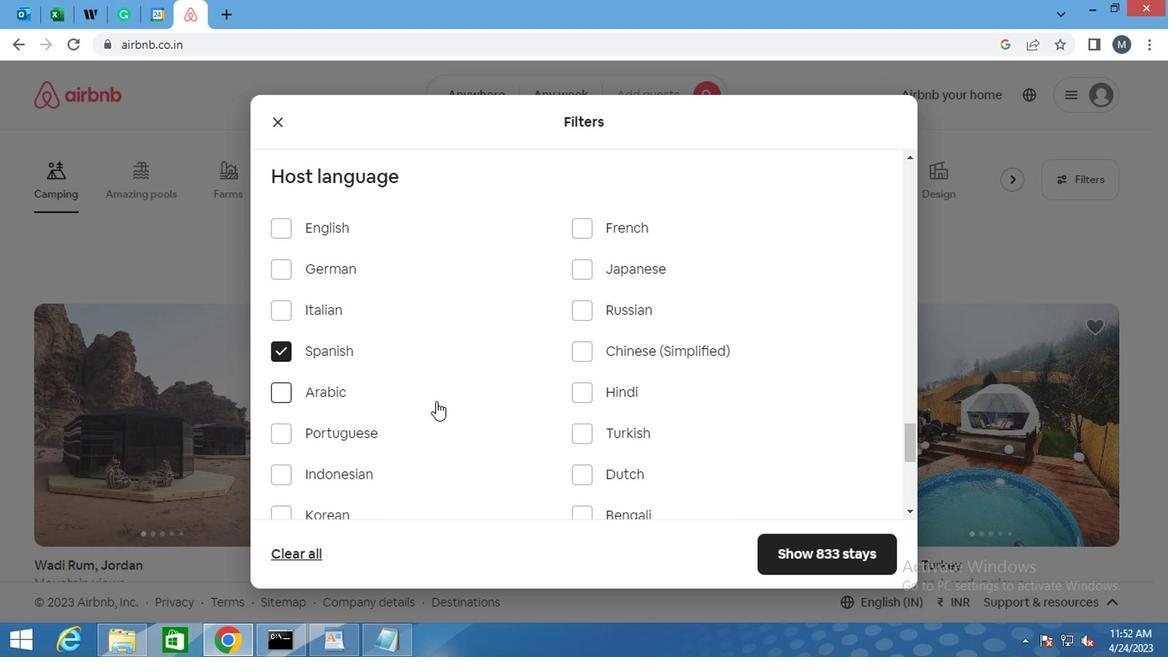 
Action: Mouse moved to (811, 541)
Screenshot: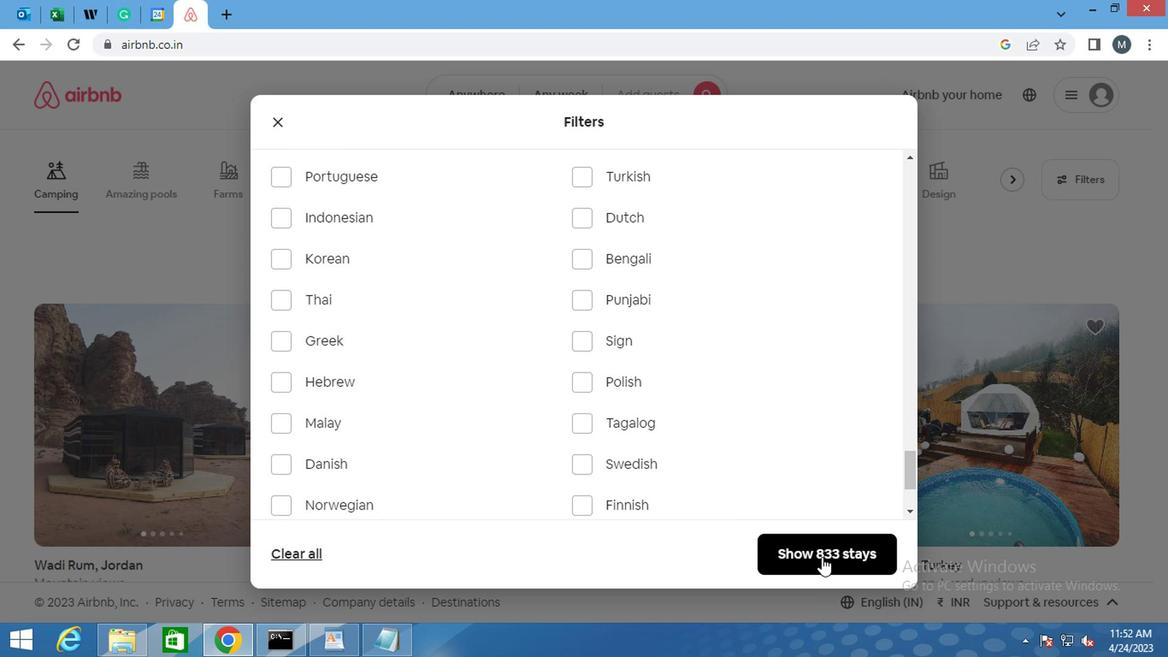
Action: Mouse pressed left at (811, 541)
Screenshot: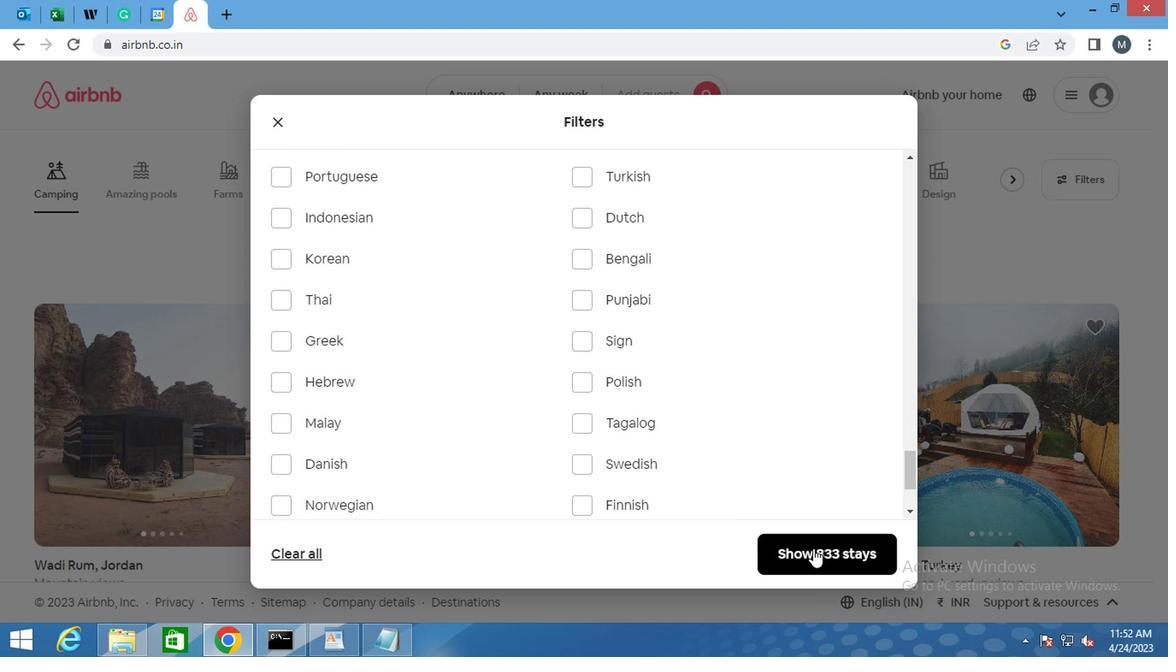 
Action: Mouse moved to (807, 544)
Screenshot: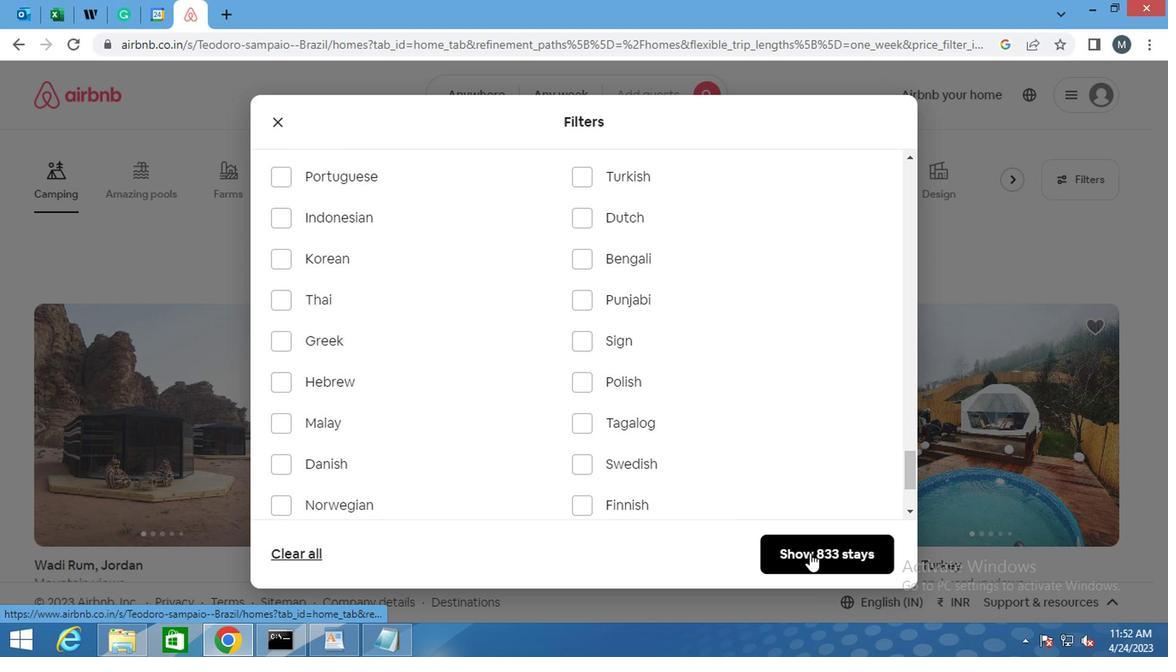 
